 Task: Look for space in Les Abymes, Guadeloupe from 8th June, 2023 to 16th June, 2023 for 2 adults in price range Rs.10000 to Rs.15000. Place can be entire place with 1  bedroom having 1 bed and 1 bathroom. Property type can be house, flat, guest house, hotel. Amenities needed are: wifi, washing machine. Booking option can be shelf check-in. Required host language is English.
Action: Mouse moved to (564, 83)
Screenshot: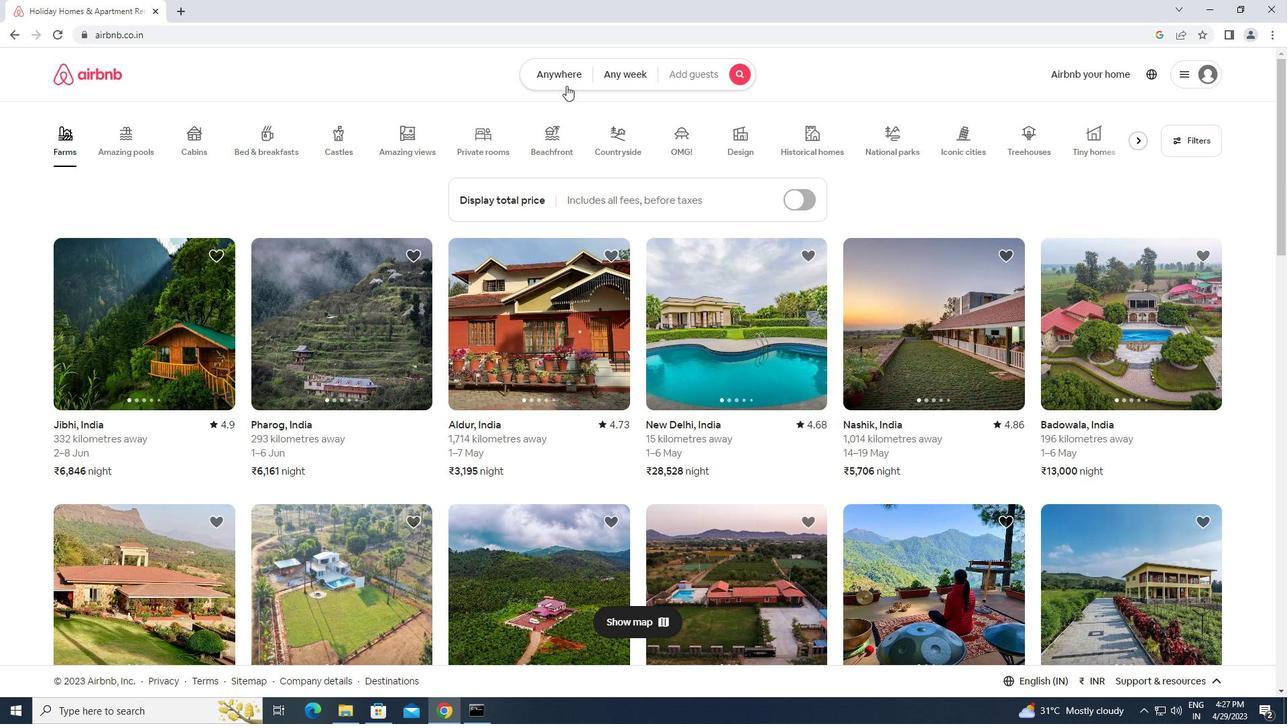 
Action: Mouse pressed left at (564, 83)
Screenshot: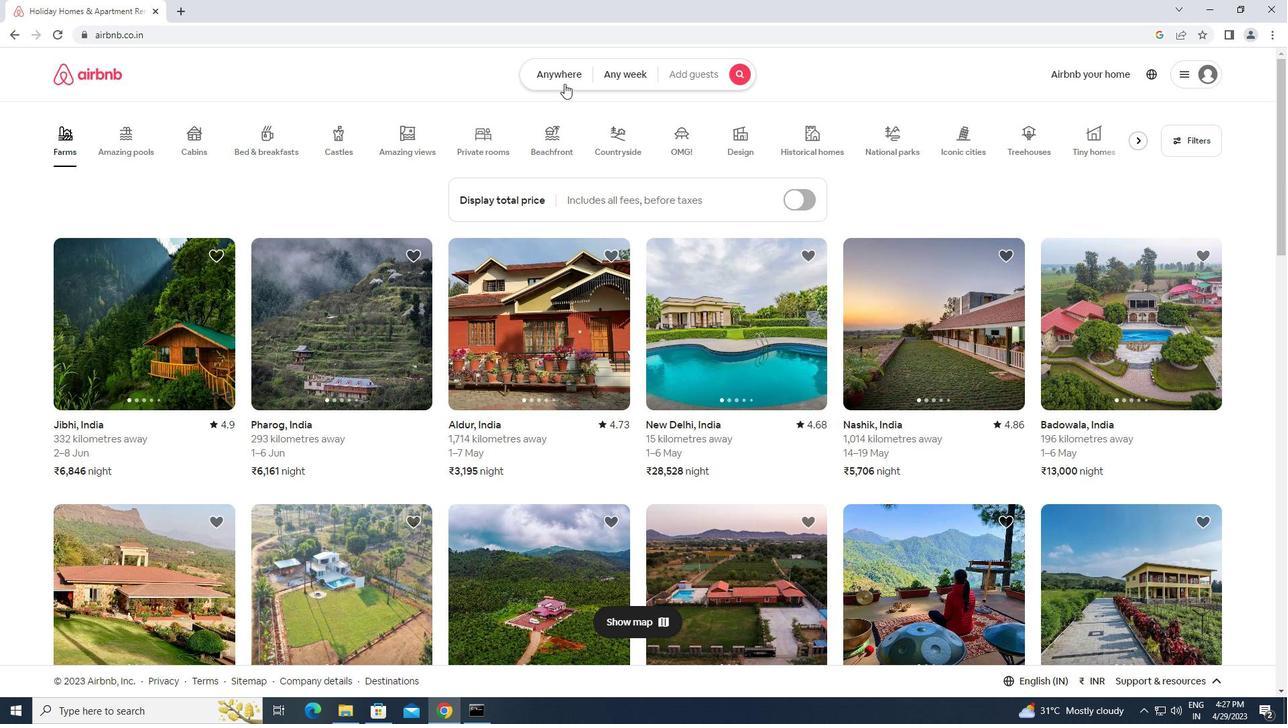 
Action: Mouse moved to (472, 120)
Screenshot: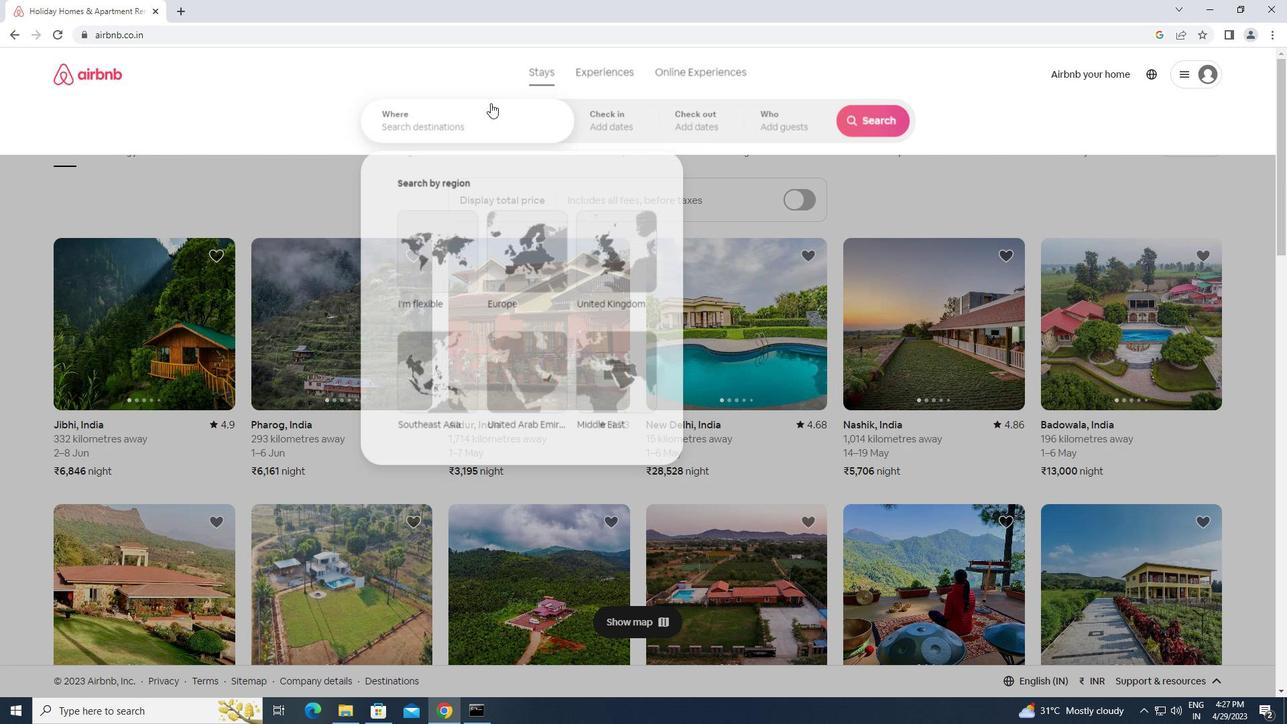 
Action: Mouse pressed left at (472, 120)
Screenshot: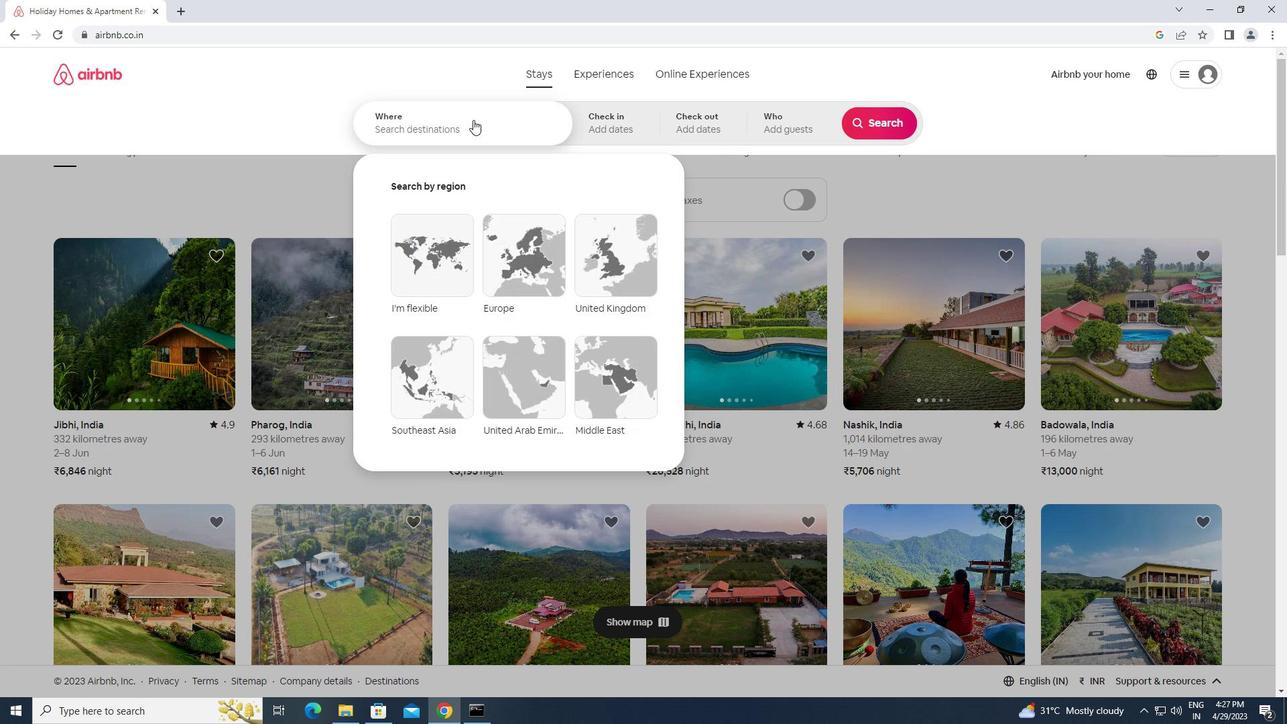 
Action: Key pressed l<Key.caps_lock>es<Key.space><Key.caps_lock>a<Key.caps_lock>bymes,<Key.space><Key.caps_lock>g<Key.caps_lock>uadeloupe<Key.enter>
Screenshot: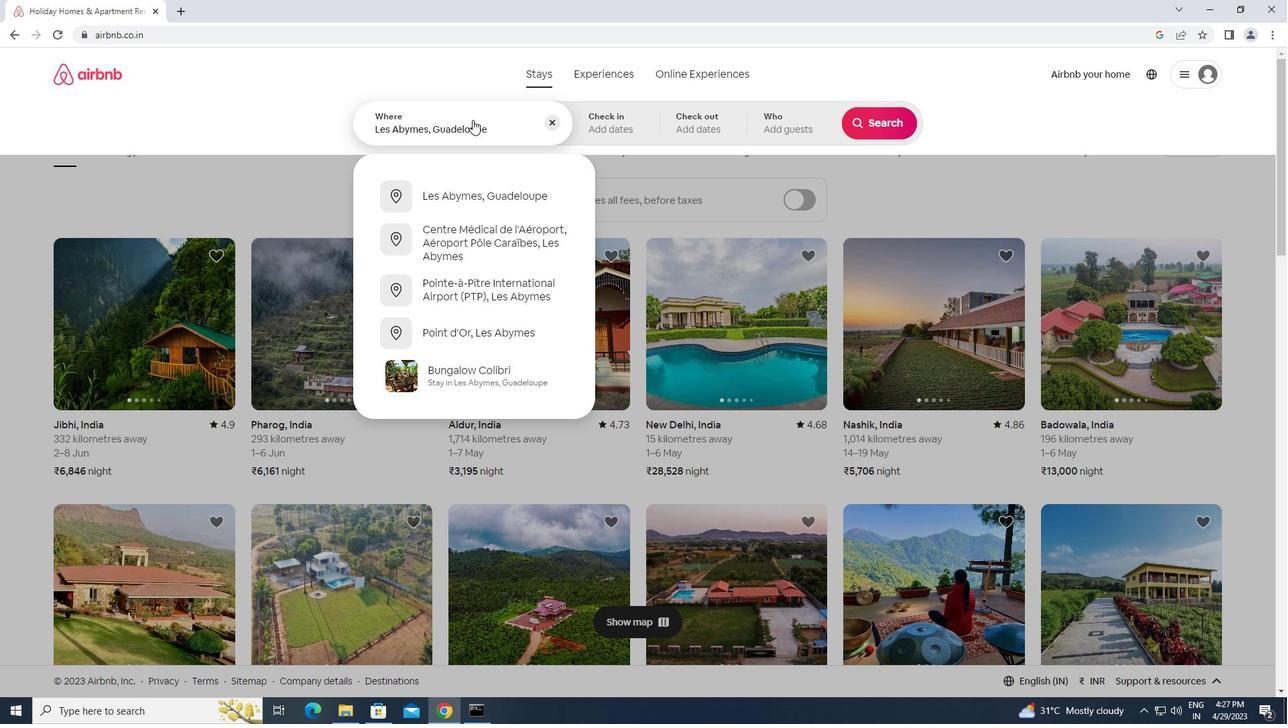 
Action: Mouse moved to (880, 239)
Screenshot: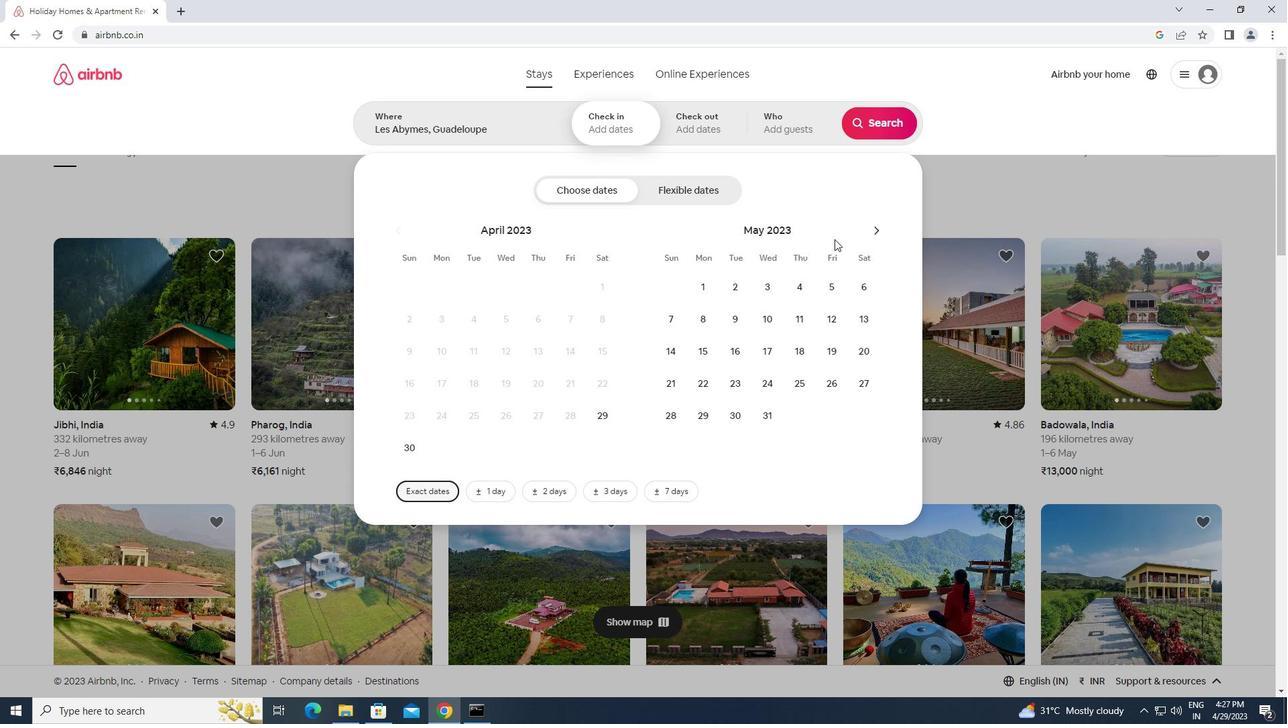 
Action: Mouse pressed left at (880, 239)
Screenshot: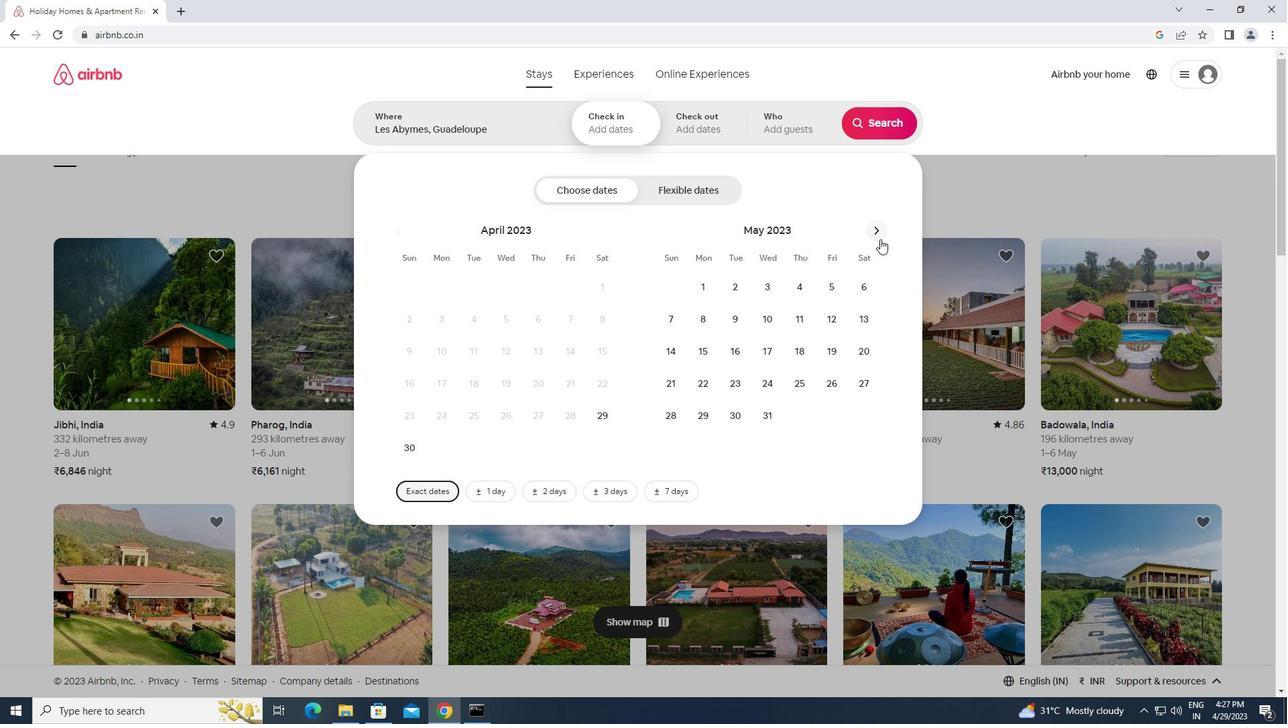 
Action: Mouse moved to (806, 317)
Screenshot: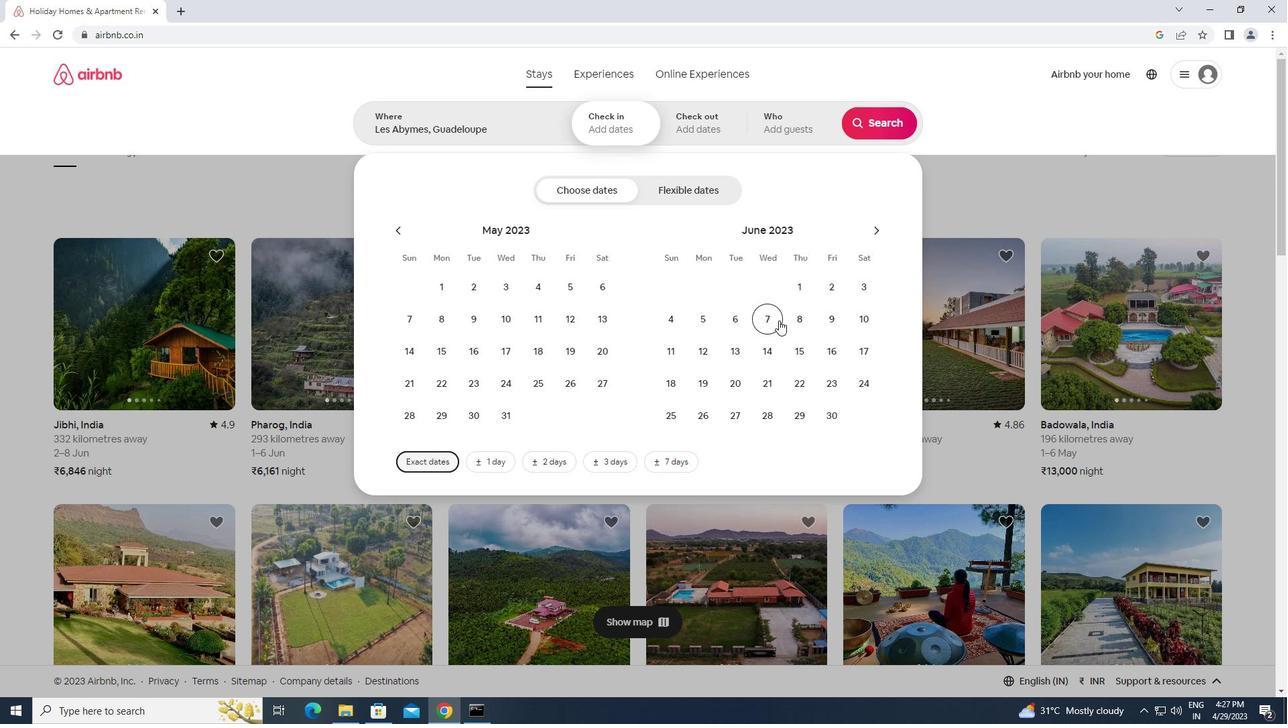
Action: Mouse pressed left at (806, 317)
Screenshot: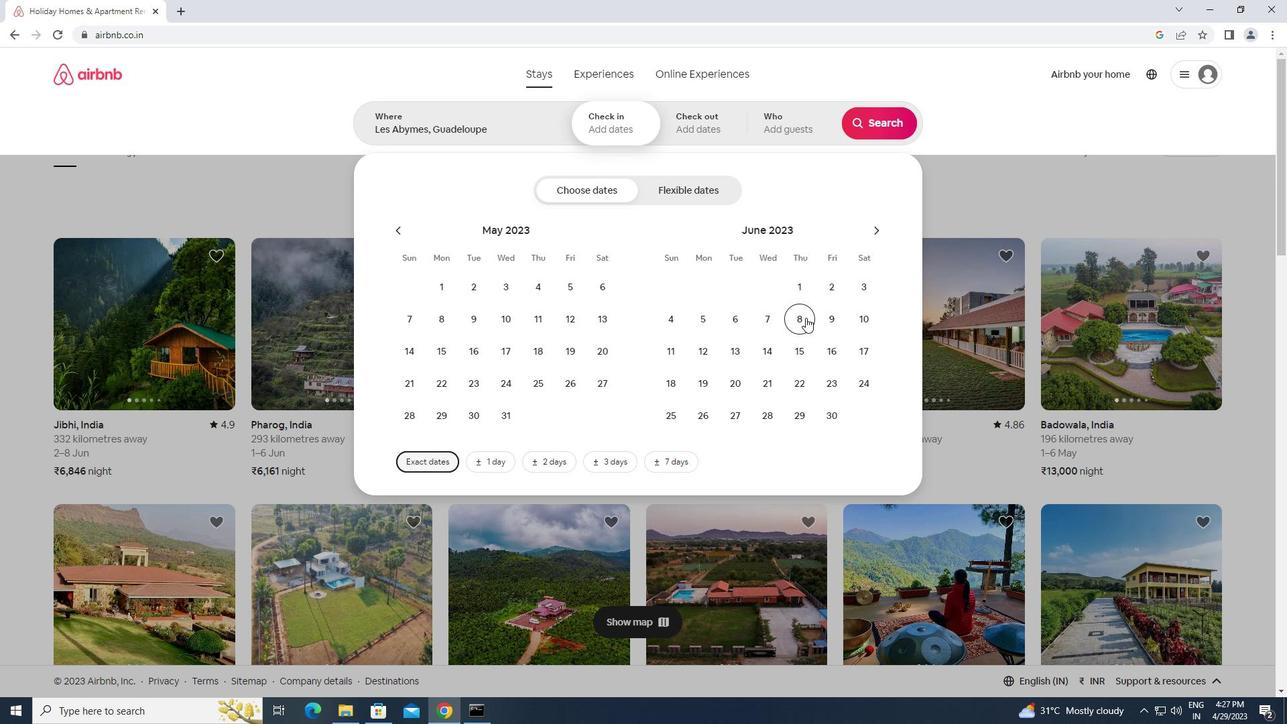 
Action: Mouse moved to (827, 348)
Screenshot: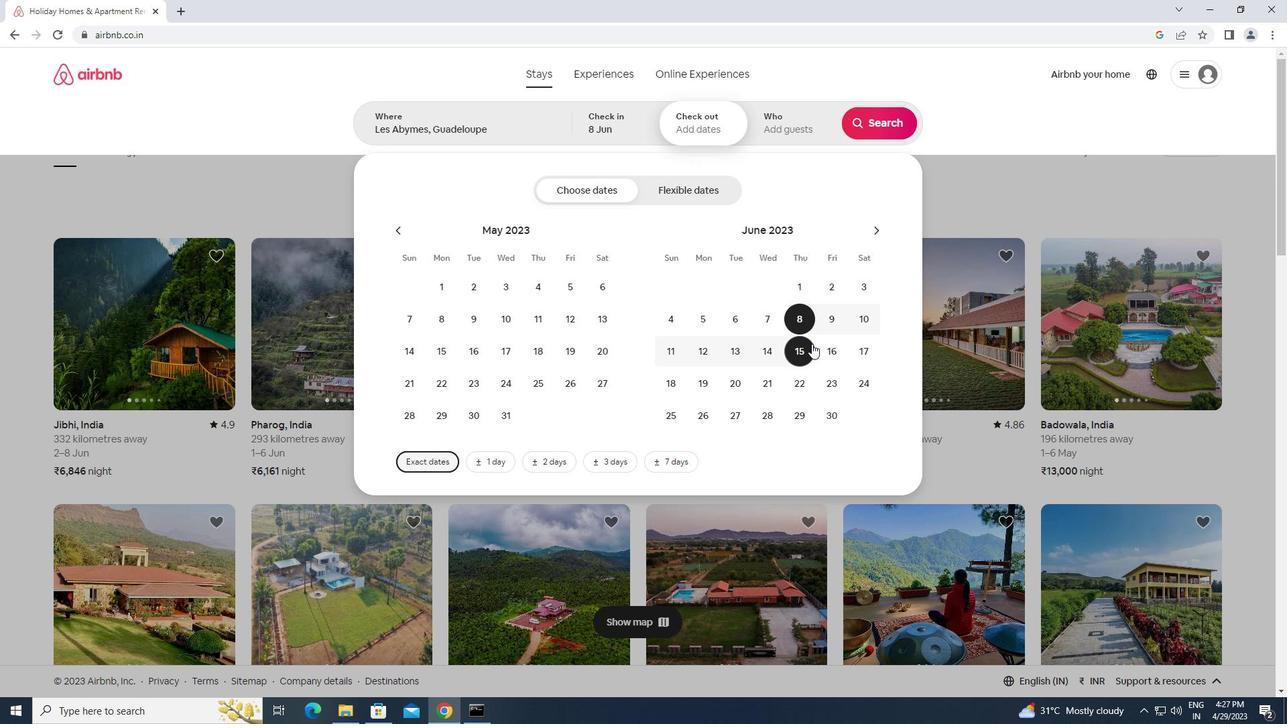 
Action: Mouse pressed left at (827, 348)
Screenshot: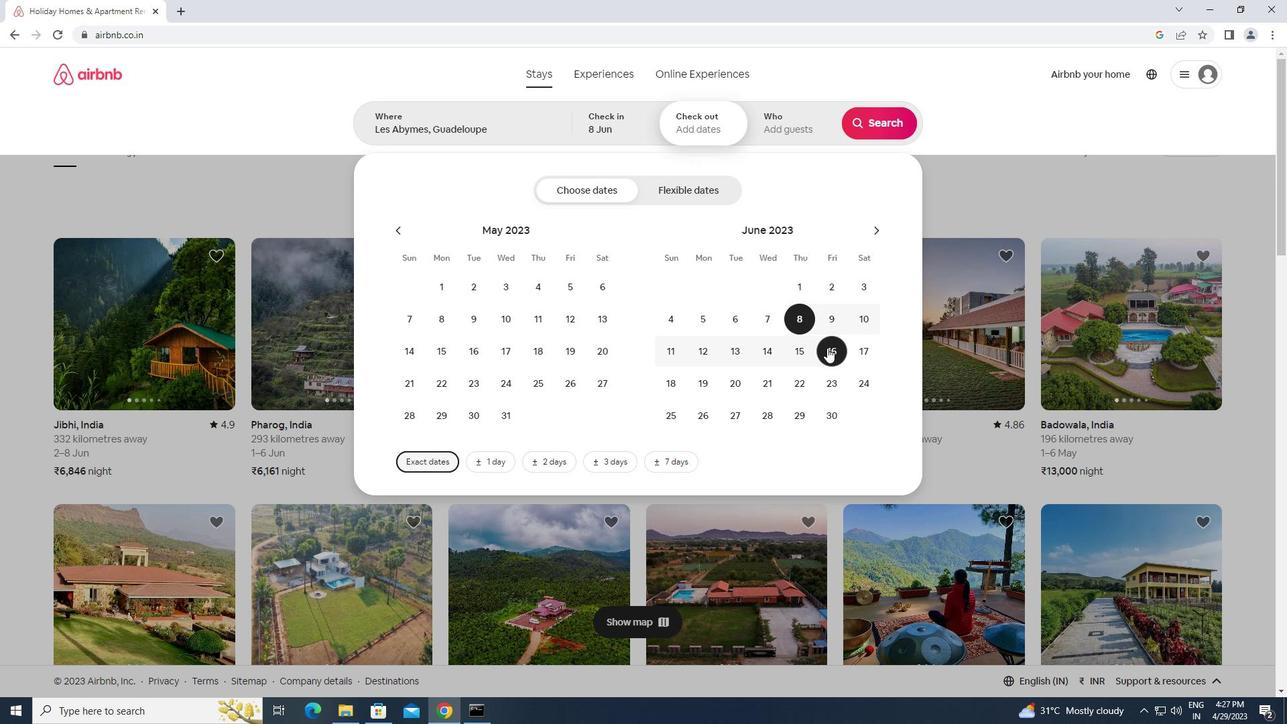 
Action: Mouse moved to (774, 119)
Screenshot: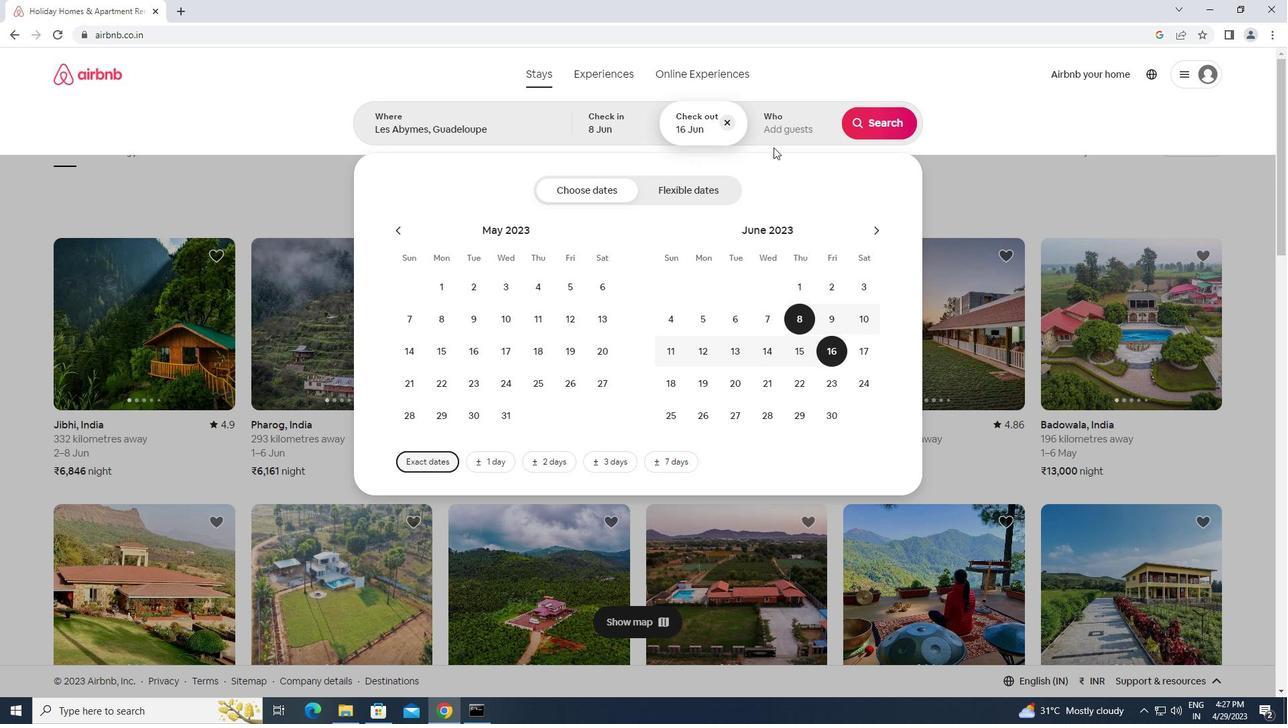 
Action: Mouse pressed left at (774, 119)
Screenshot: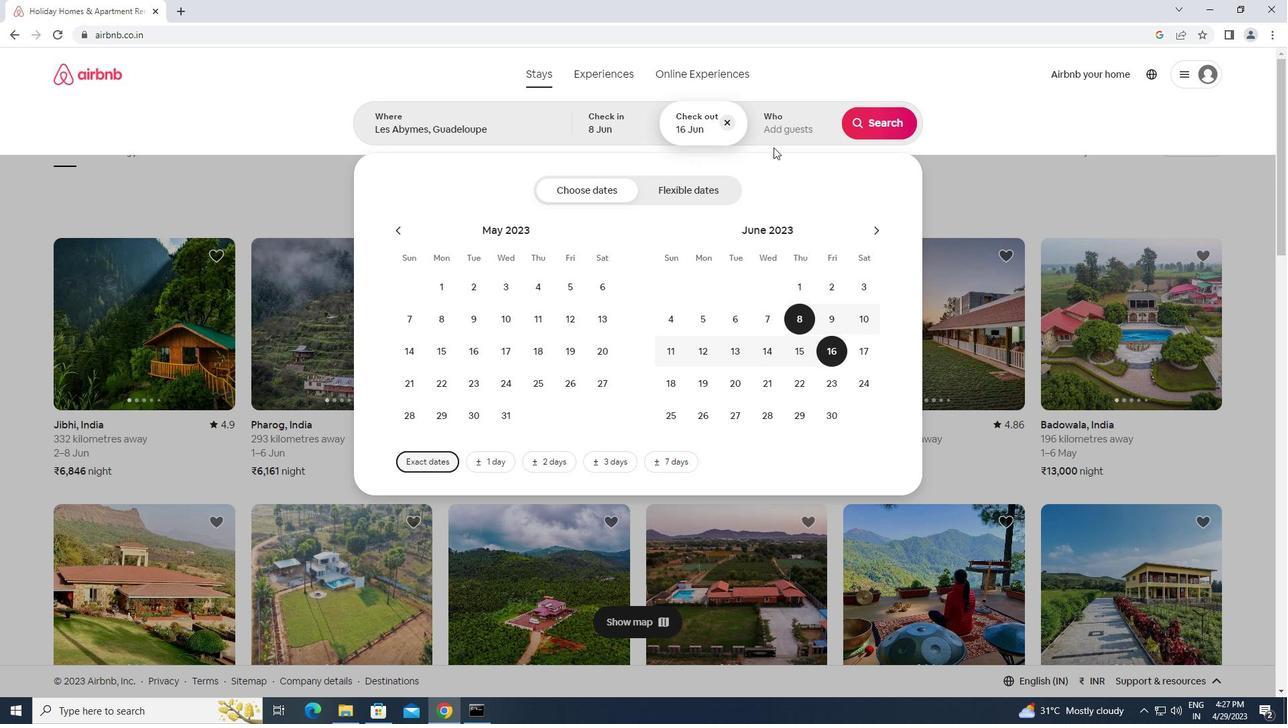 
Action: Mouse moved to (882, 191)
Screenshot: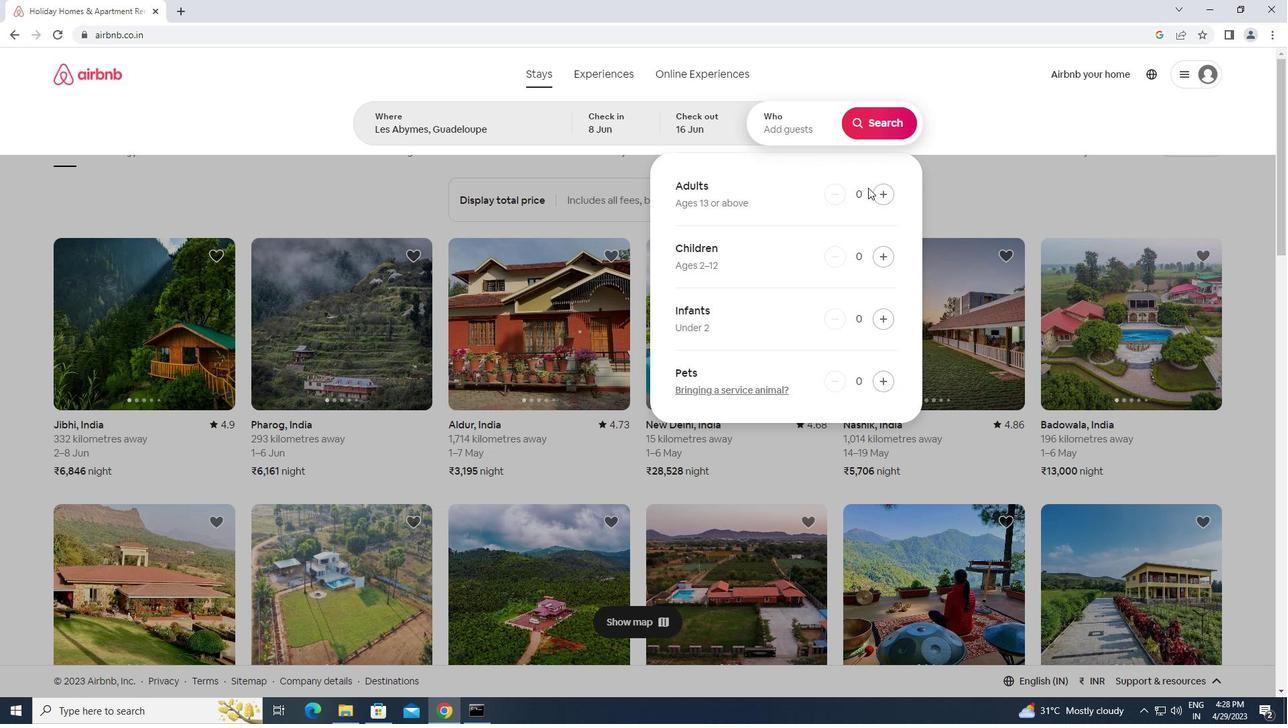 
Action: Mouse pressed left at (882, 191)
Screenshot: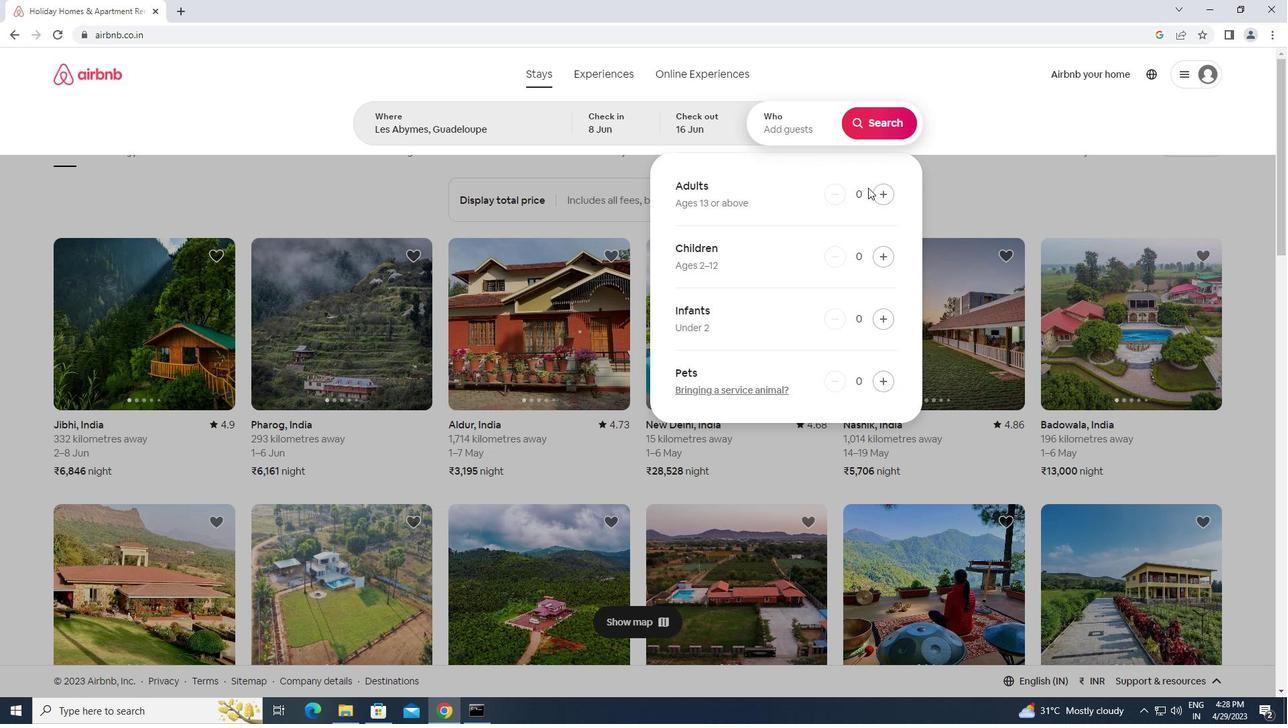 
Action: Mouse pressed left at (882, 191)
Screenshot: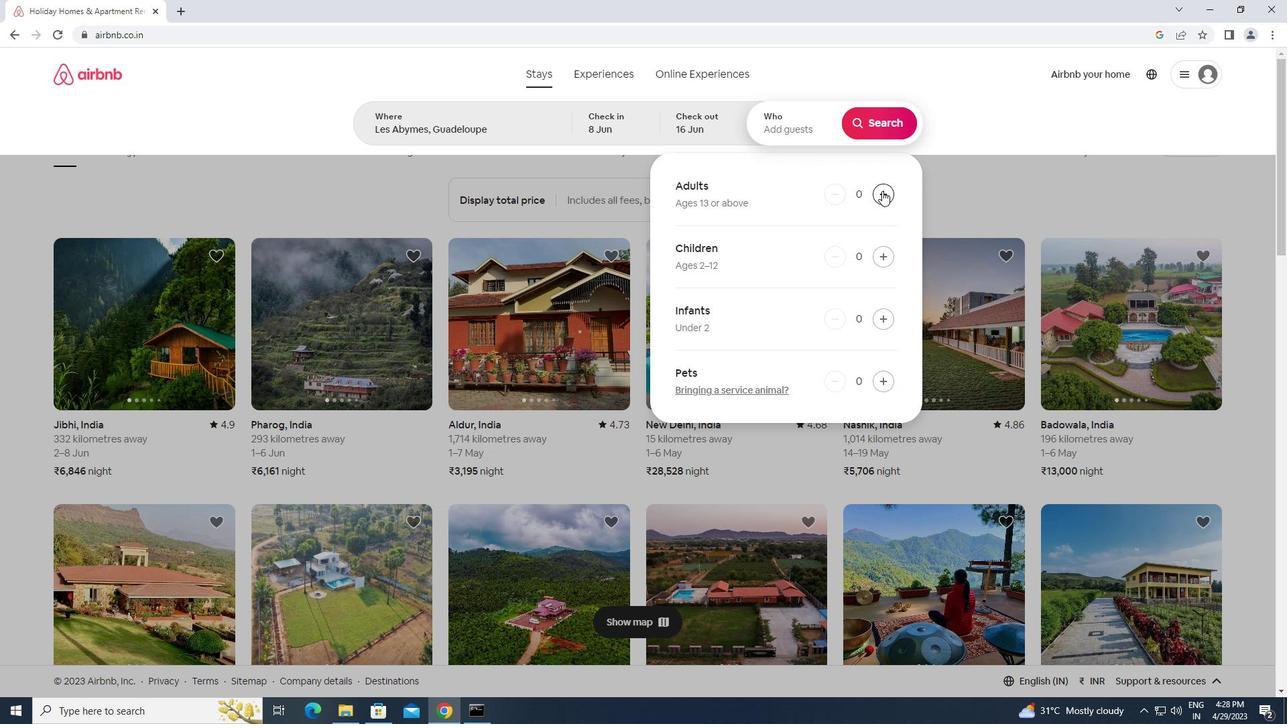 
Action: Mouse moved to (877, 125)
Screenshot: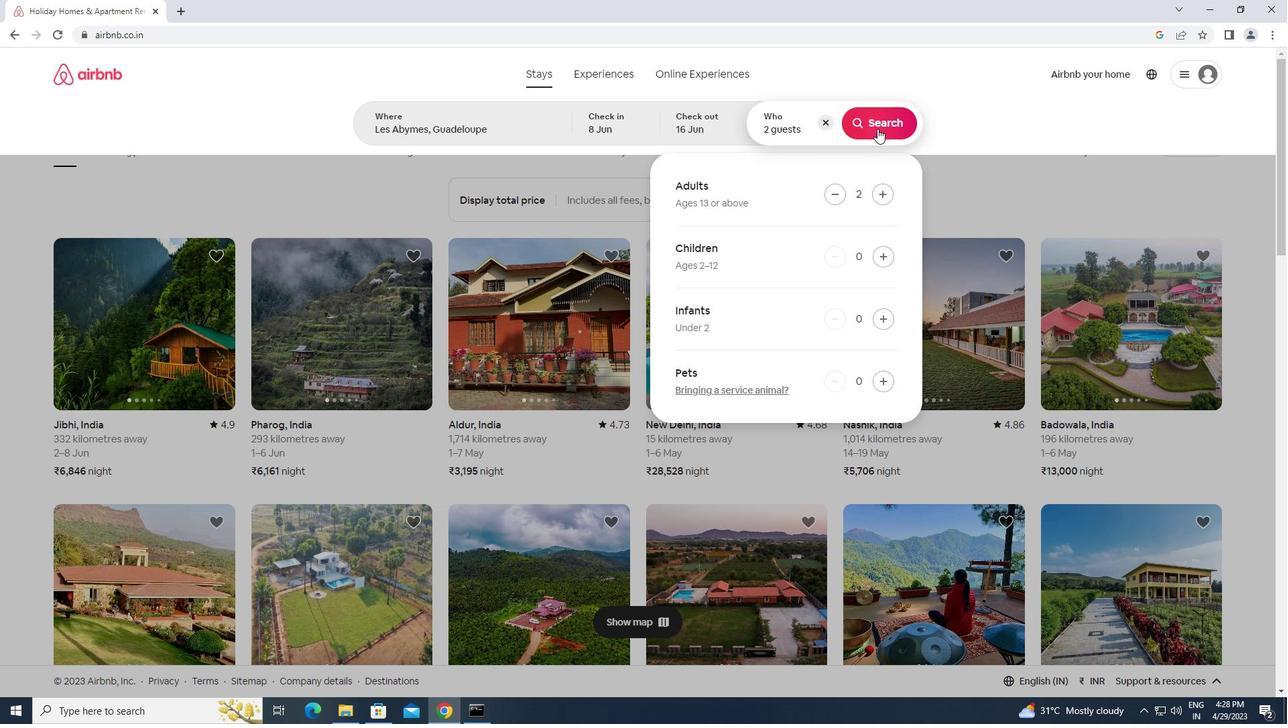 
Action: Mouse pressed left at (877, 125)
Screenshot: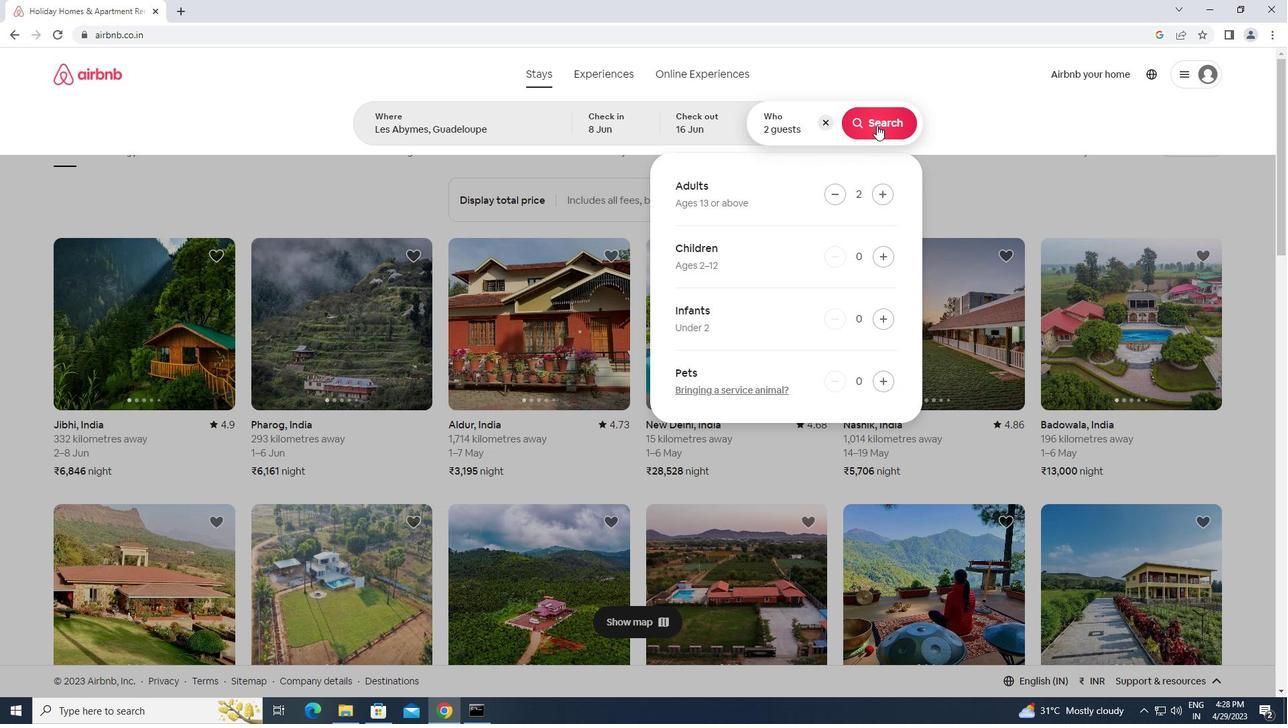 
Action: Mouse moved to (1237, 138)
Screenshot: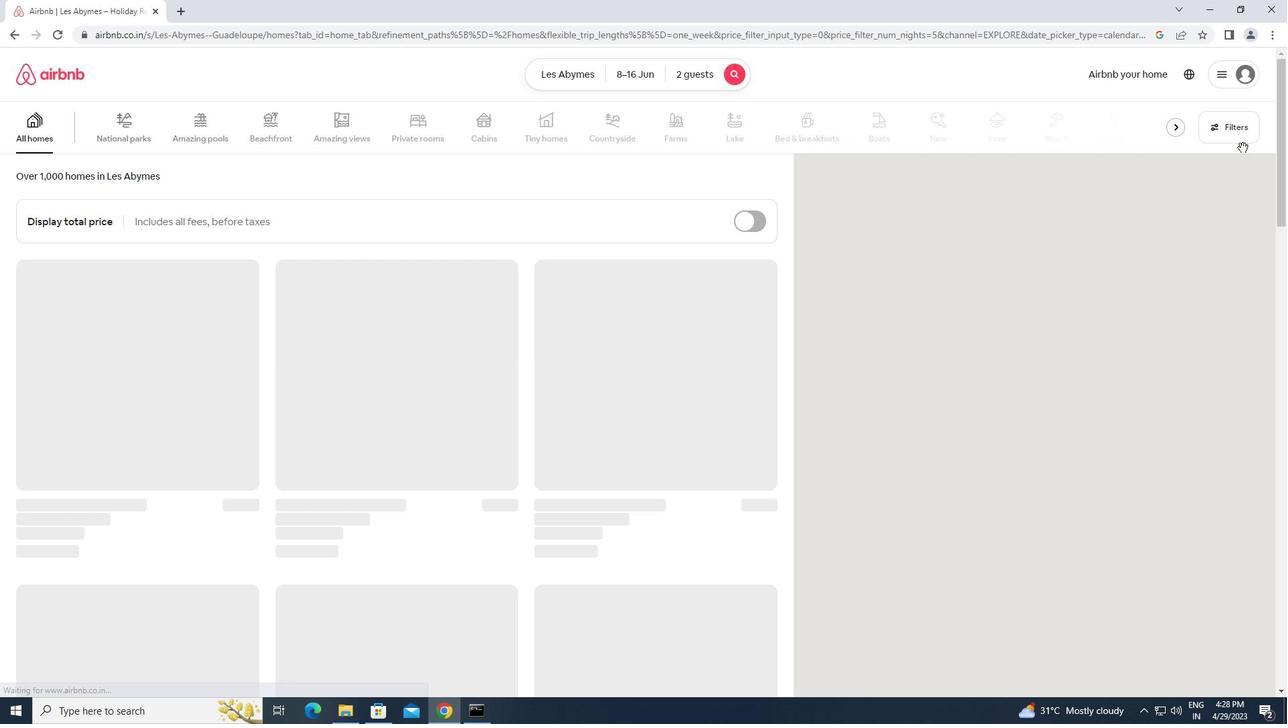 
Action: Mouse pressed left at (1237, 138)
Screenshot: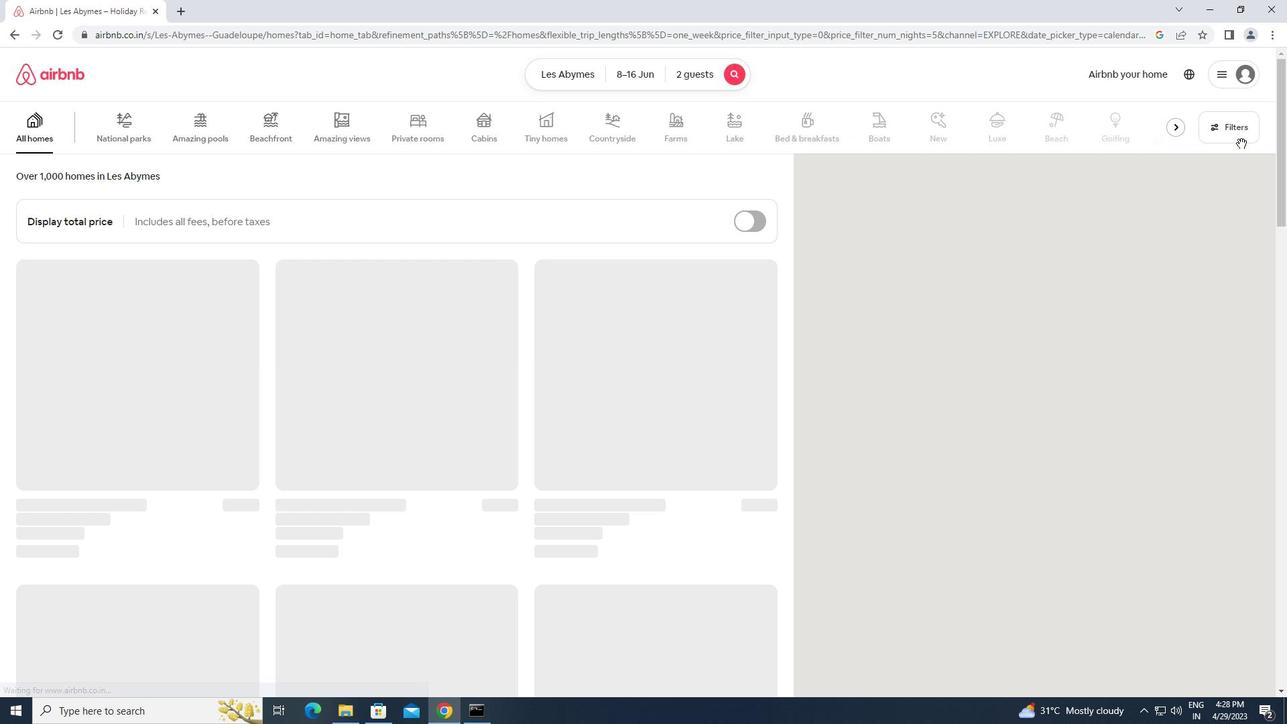 
Action: Mouse moved to (466, 301)
Screenshot: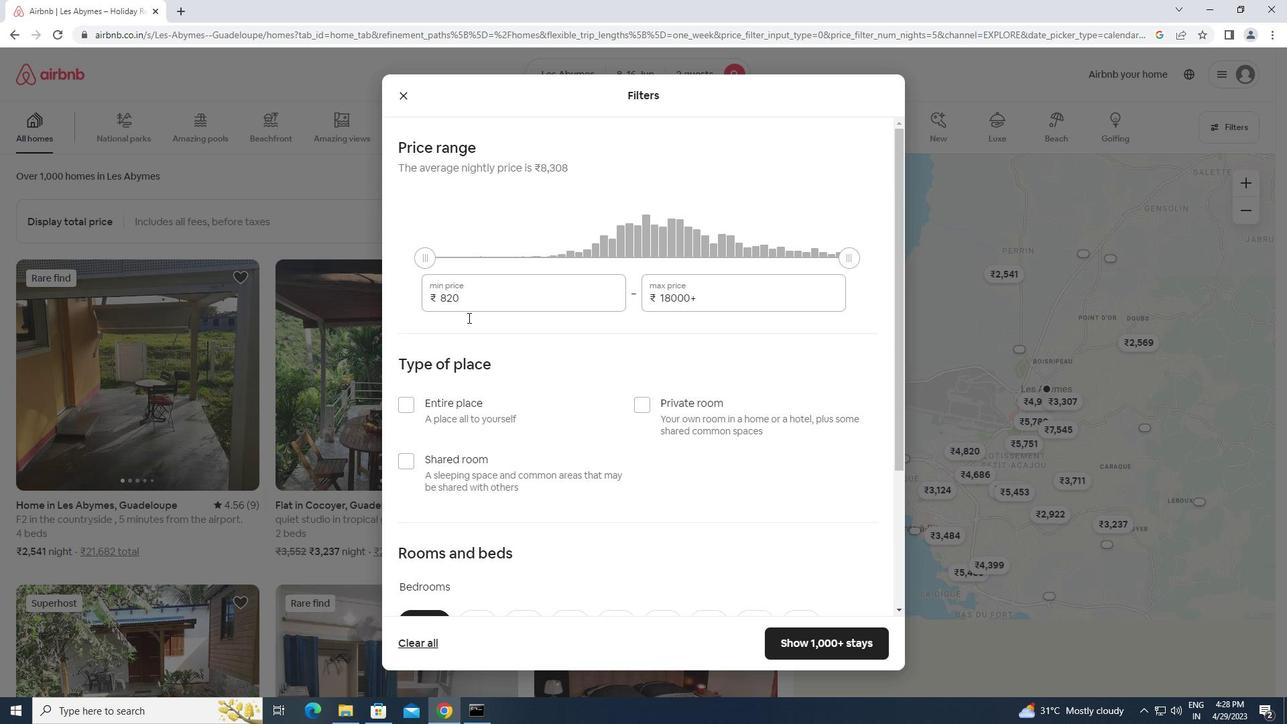 
Action: Mouse pressed left at (466, 301)
Screenshot: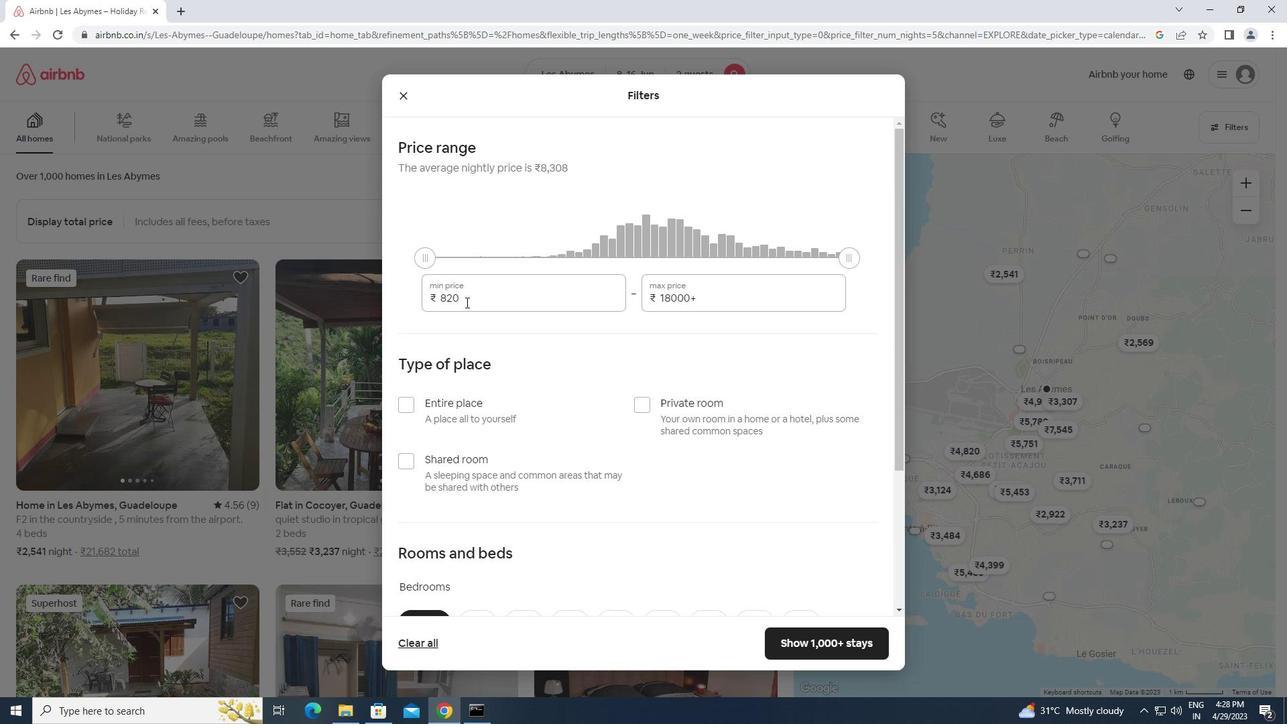 
Action: Mouse moved to (410, 301)
Screenshot: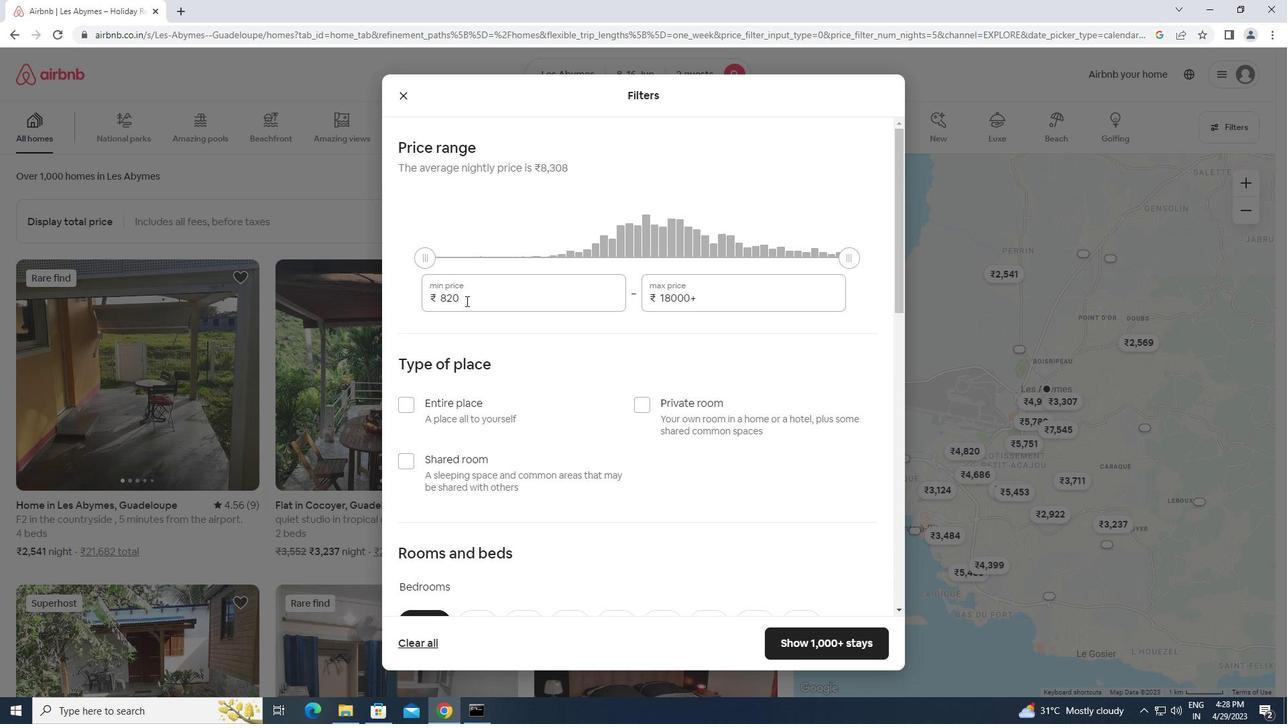 
Action: Key pressed 10000<Key.tab><Key.backspace><Key.backspace><Key.backspace><Key.backspace><Key.backspace><Key.backspace><Key.backspace><Key.backspace><Key.backspace><Key.backspace><Key.backspace><Key.backspace><Key.backspace><Key.backspace><Key.backspace><Key.backspace><Key.backspace>15000
Screenshot: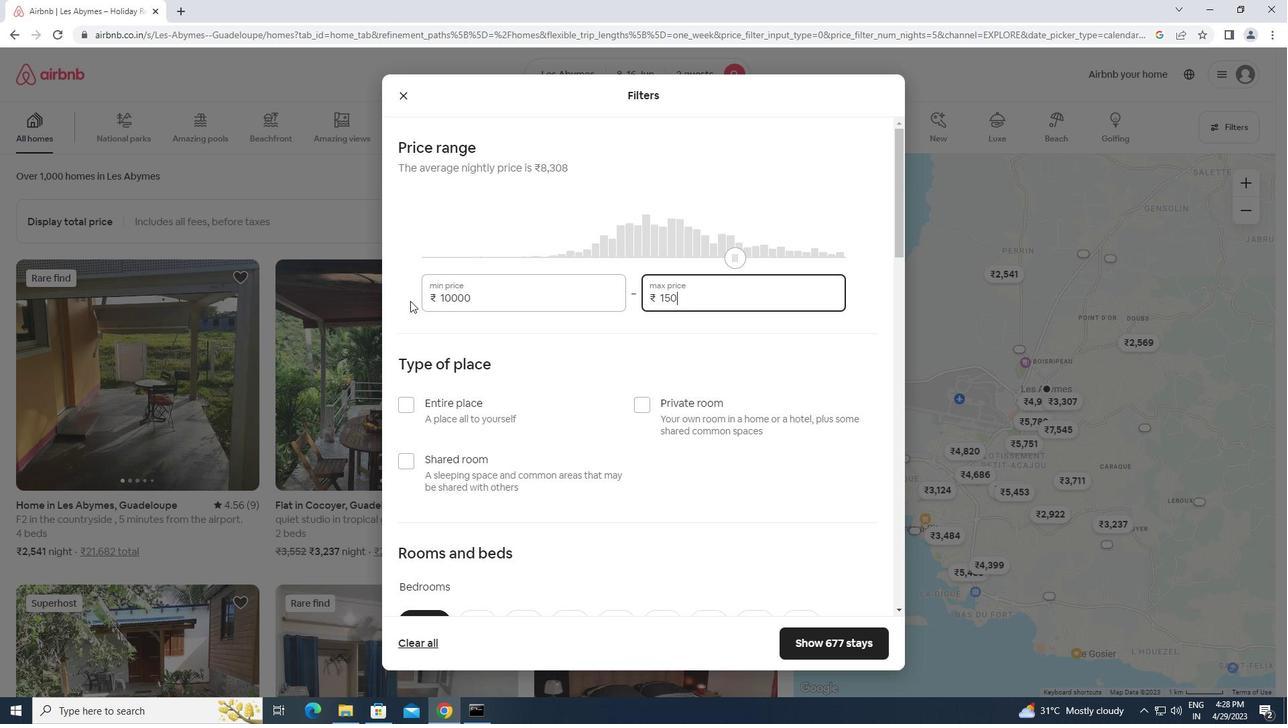 
Action: Mouse moved to (406, 399)
Screenshot: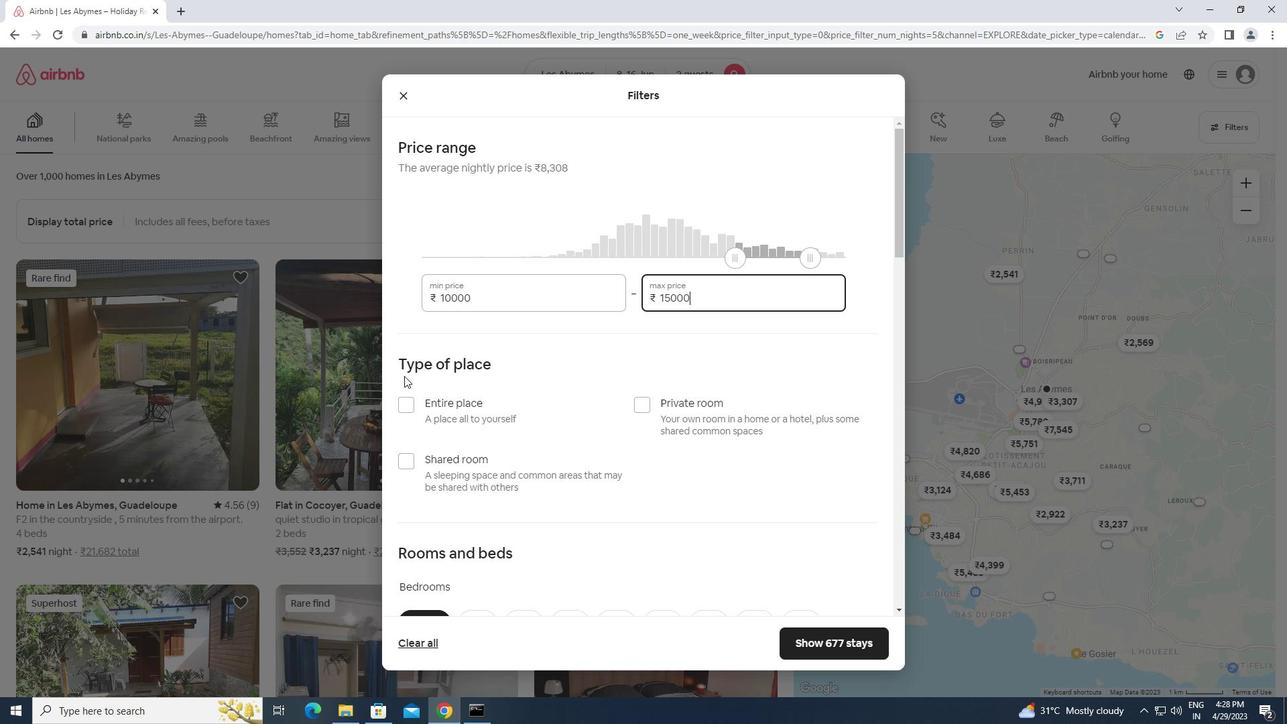 
Action: Mouse pressed left at (406, 399)
Screenshot: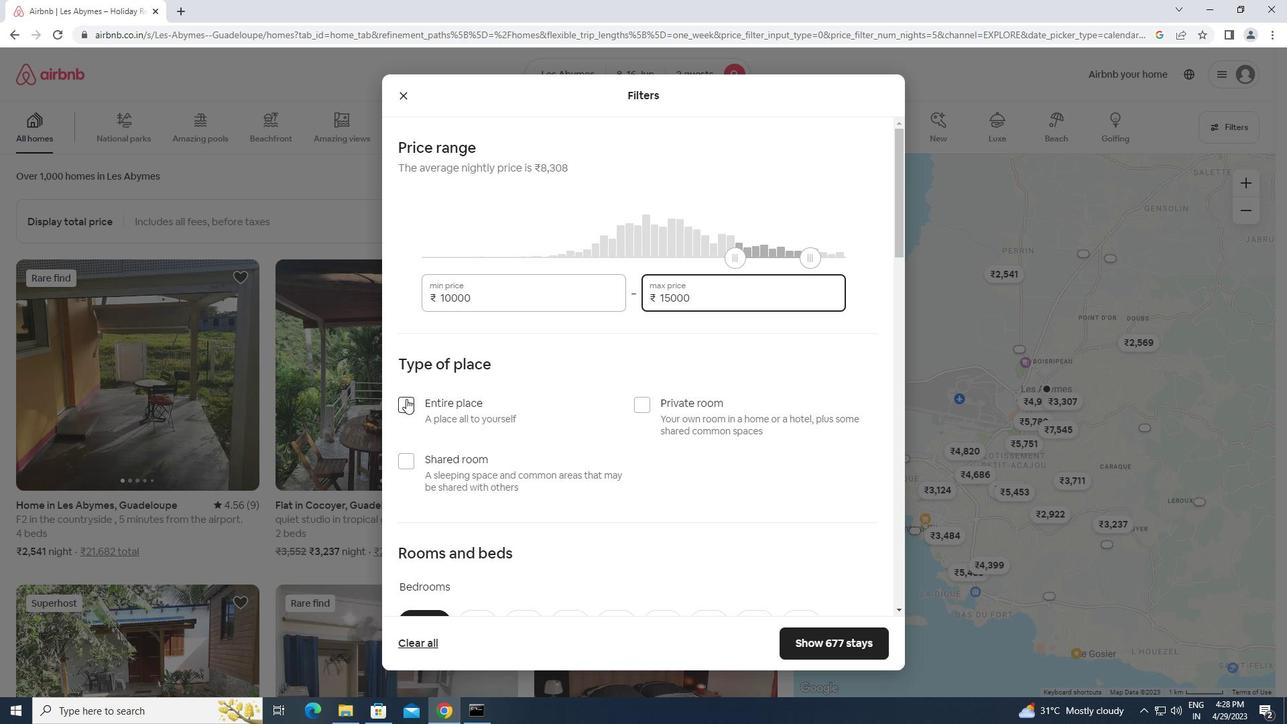
Action: Mouse moved to (510, 435)
Screenshot: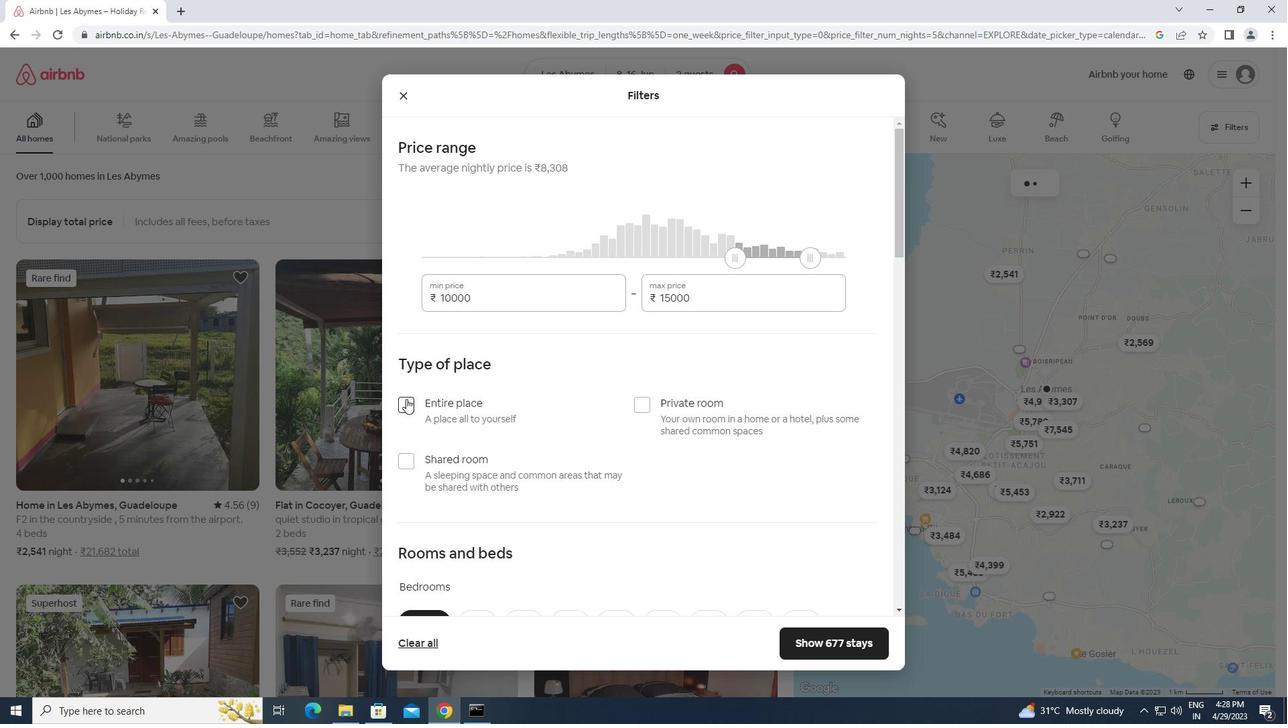 
Action: Mouse scrolled (510, 435) with delta (0, 0)
Screenshot: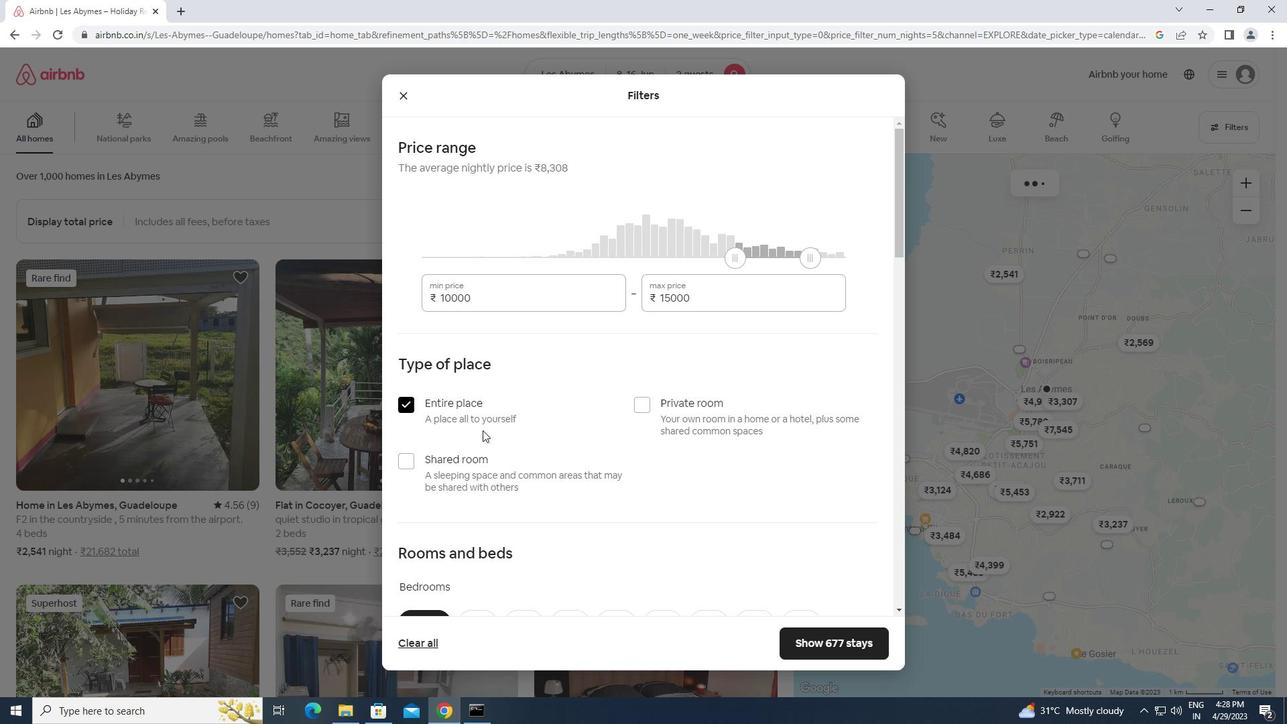 
Action: Mouse scrolled (510, 435) with delta (0, 0)
Screenshot: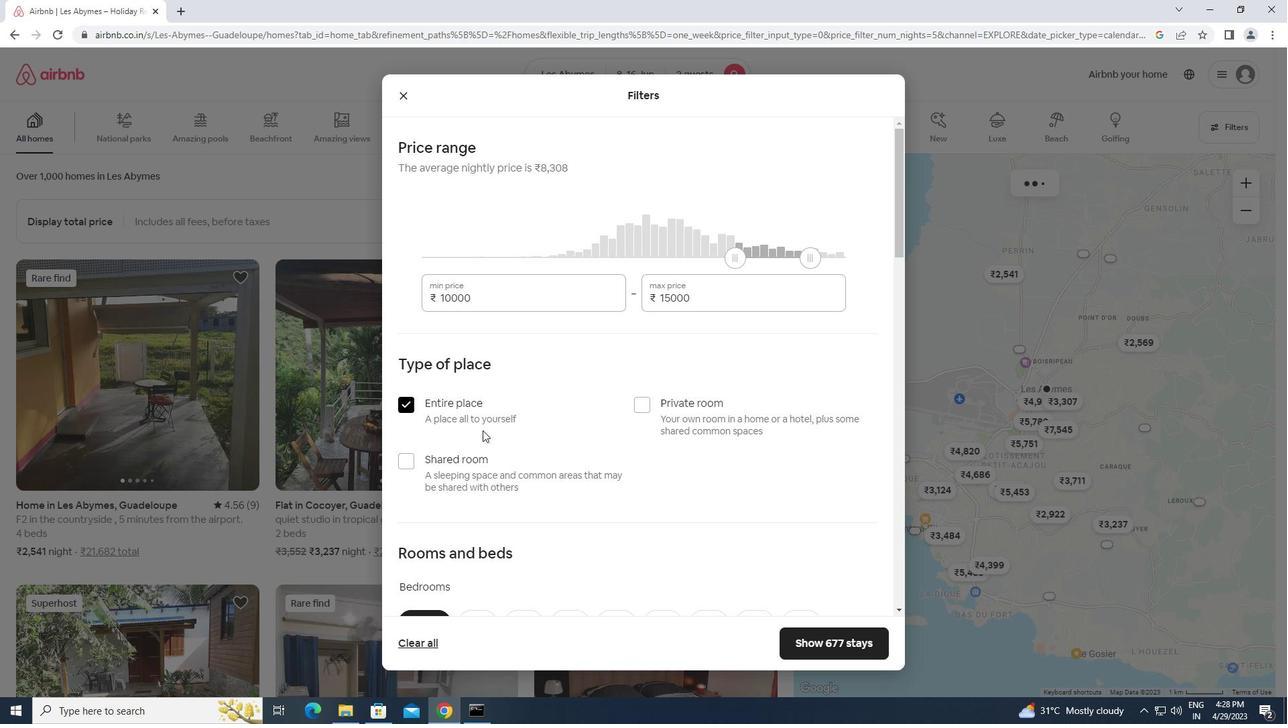 
Action: Mouse scrolled (510, 435) with delta (0, 0)
Screenshot: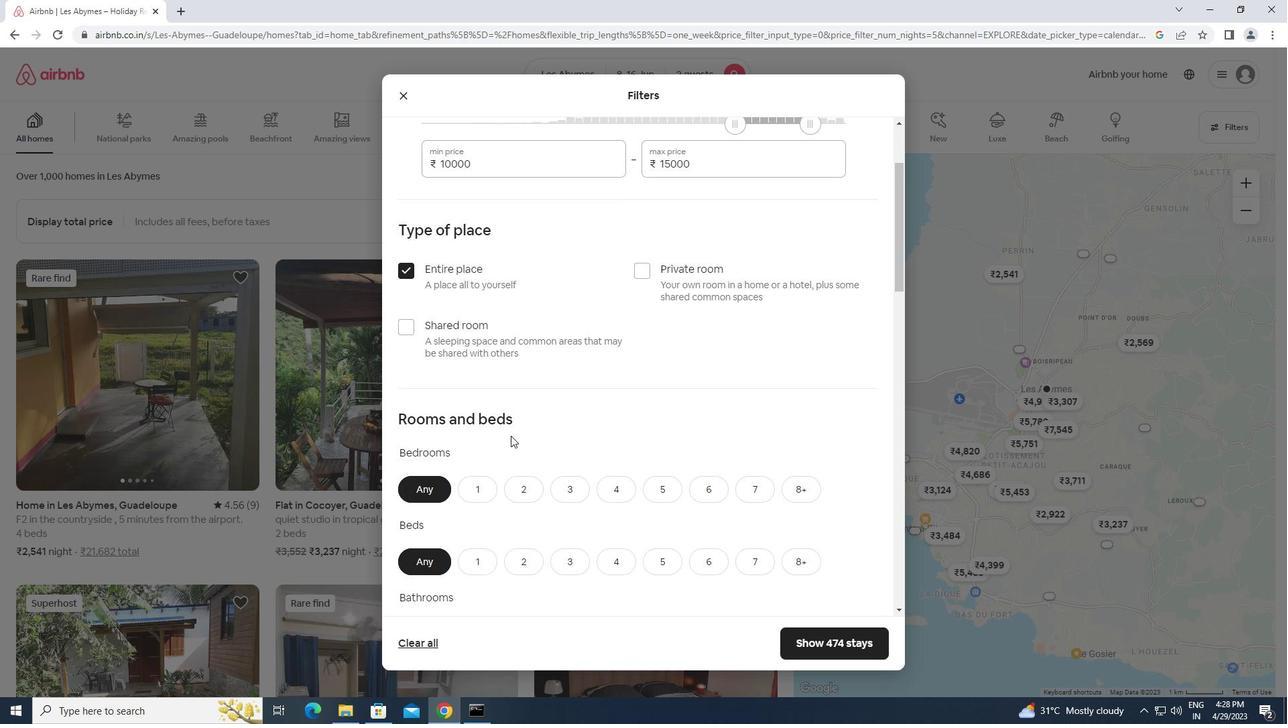 
Action: Mouse moved to (488, 426)
Screenshot: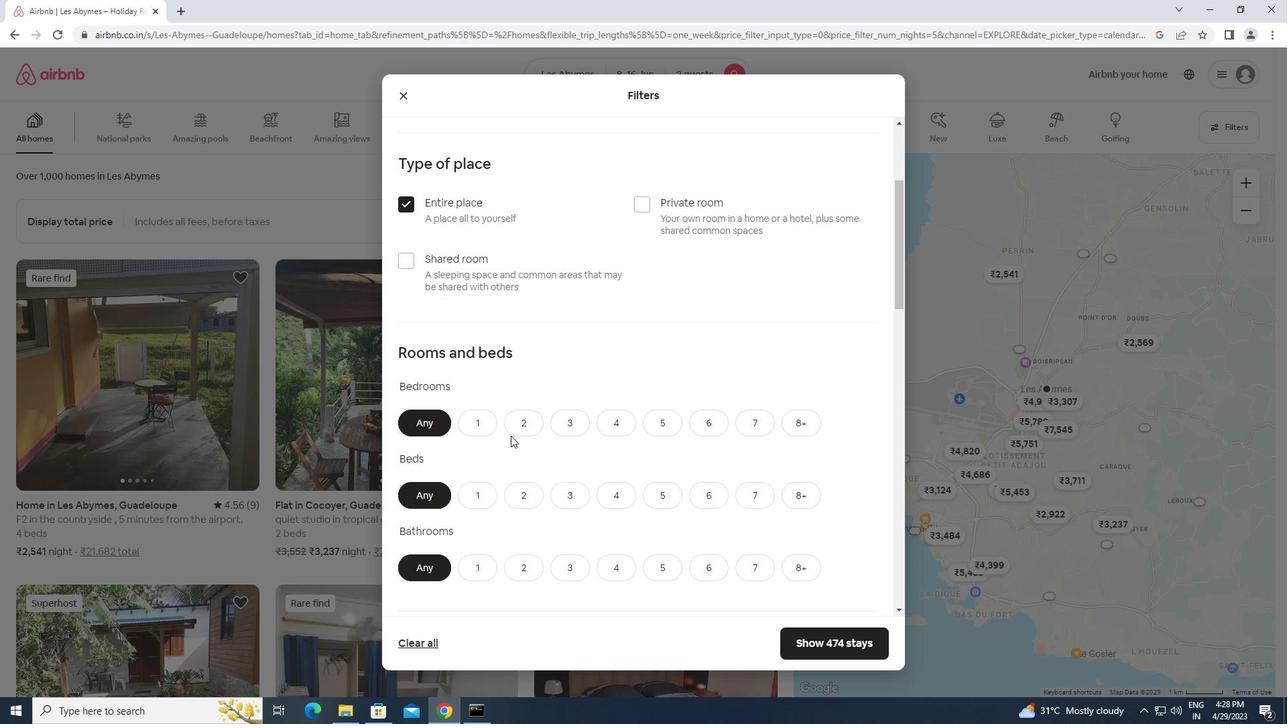
Action: Mouse pressed left at (488, 426)
Screenshot: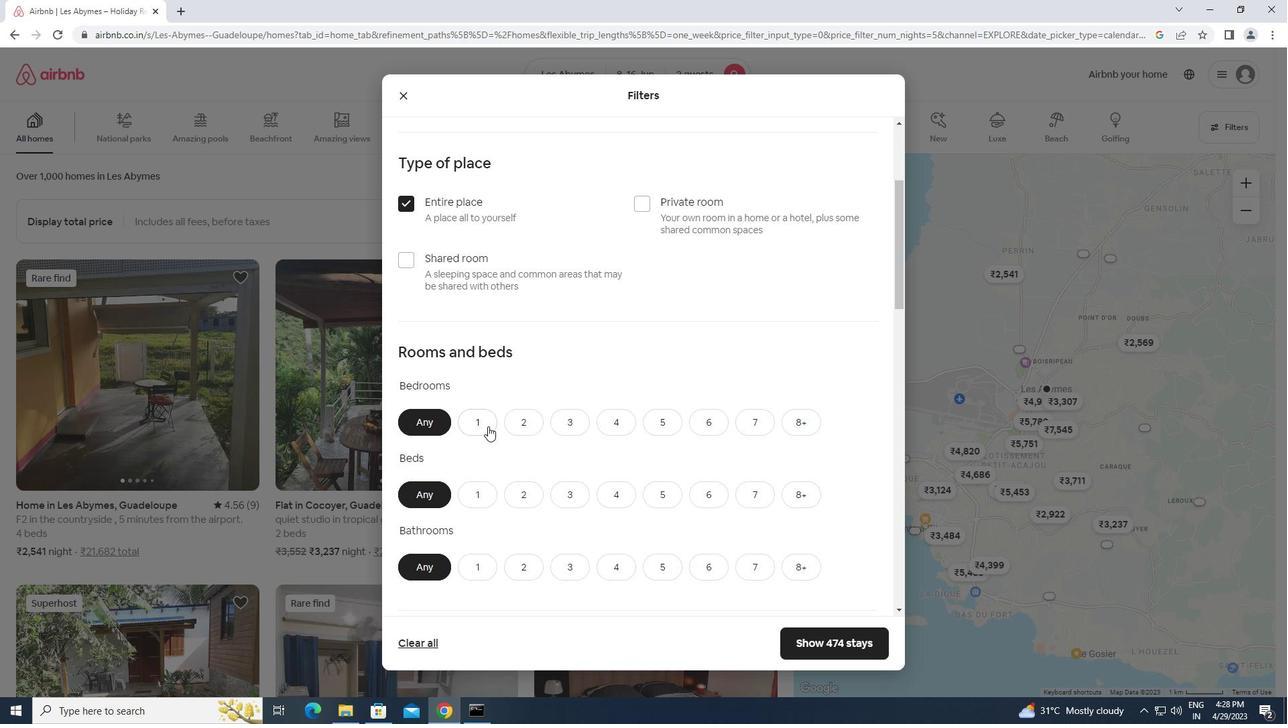 
Action: Mouse moved to (472, 488)
Screenshot: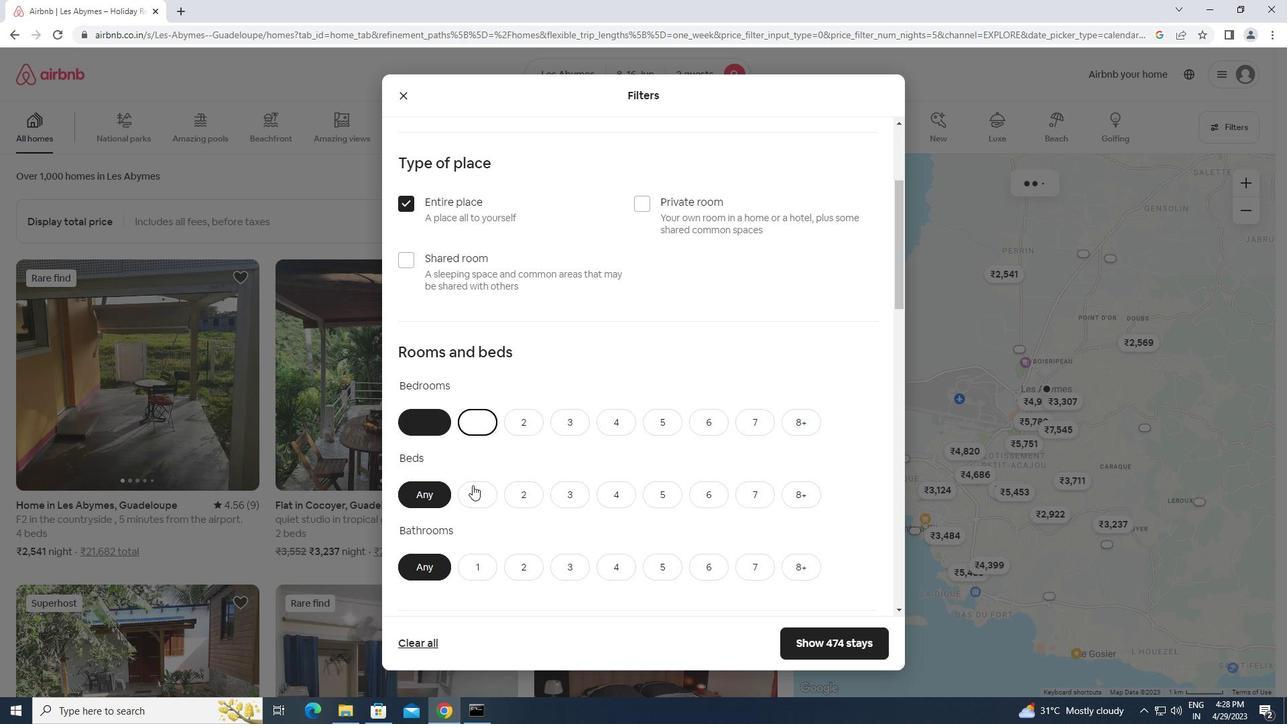 
Action: Mouse pressed left at (472, 488)
Screenshot: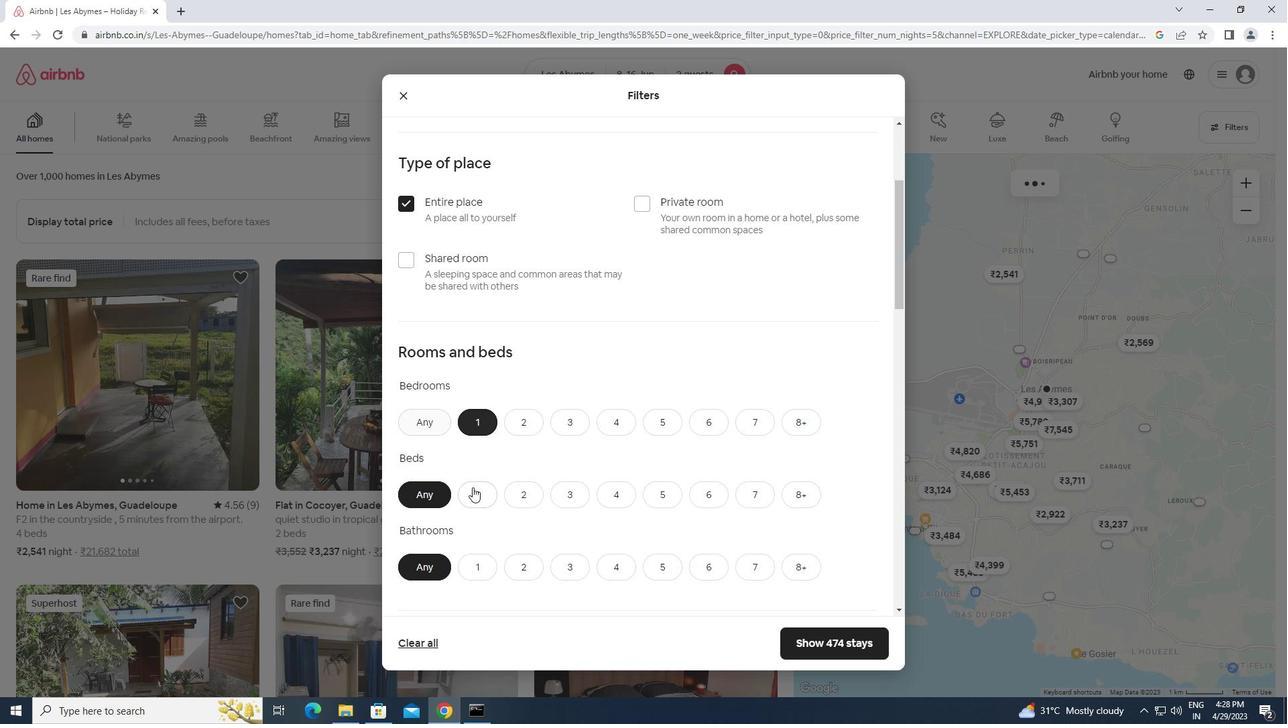 
Action: Mouse moved to (482, 562)
Screenshot: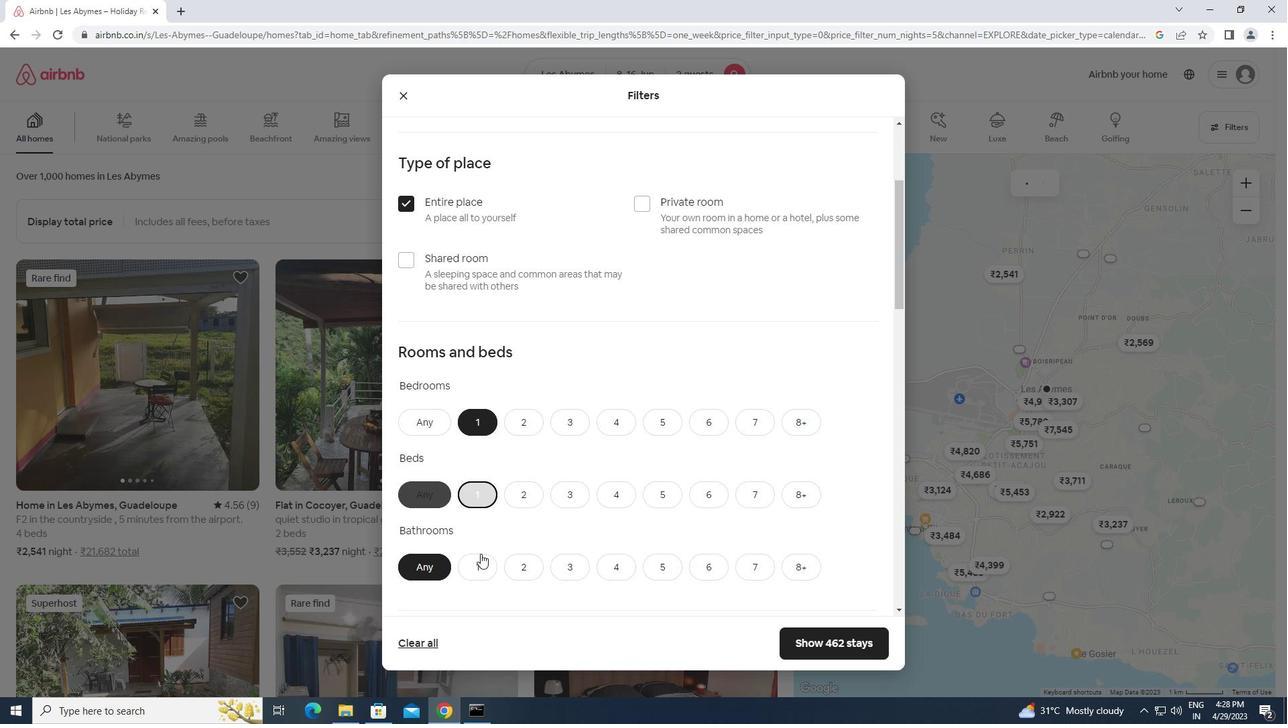 
Action: Mouse pressed left at (482, 562)
Screenshot: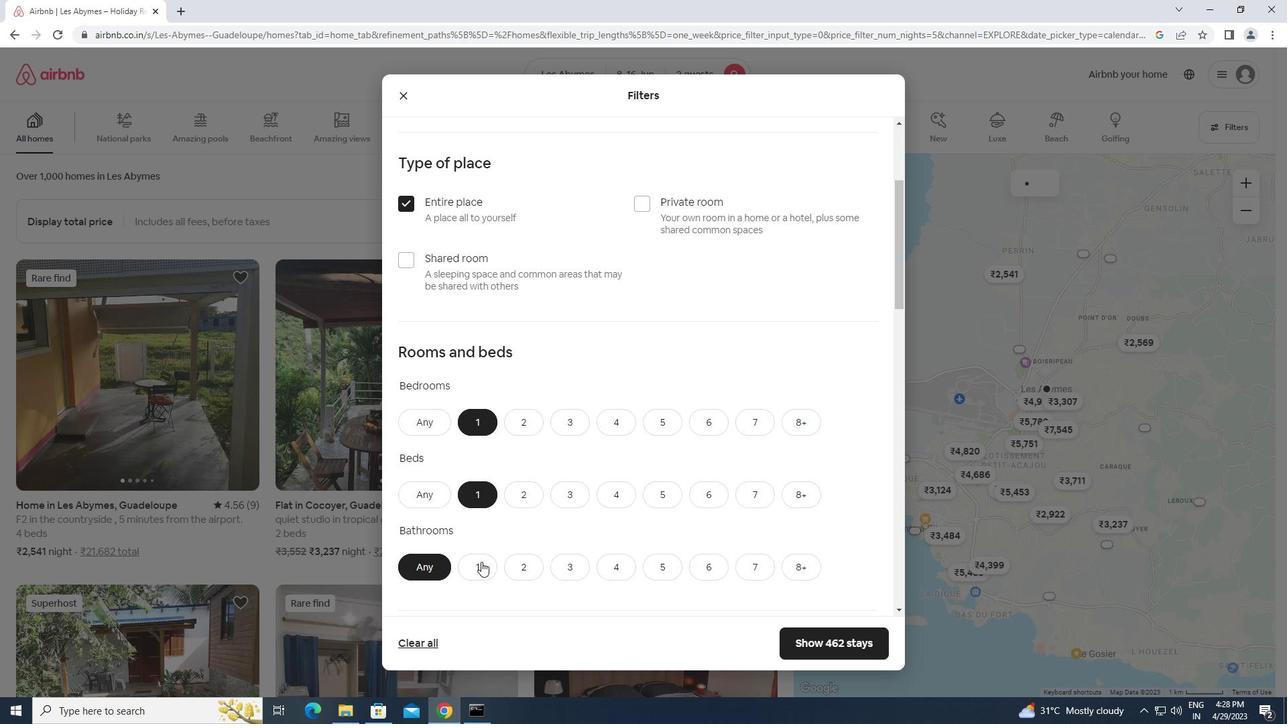 
Action: Mouse moved to (498, 557)
Screenshot: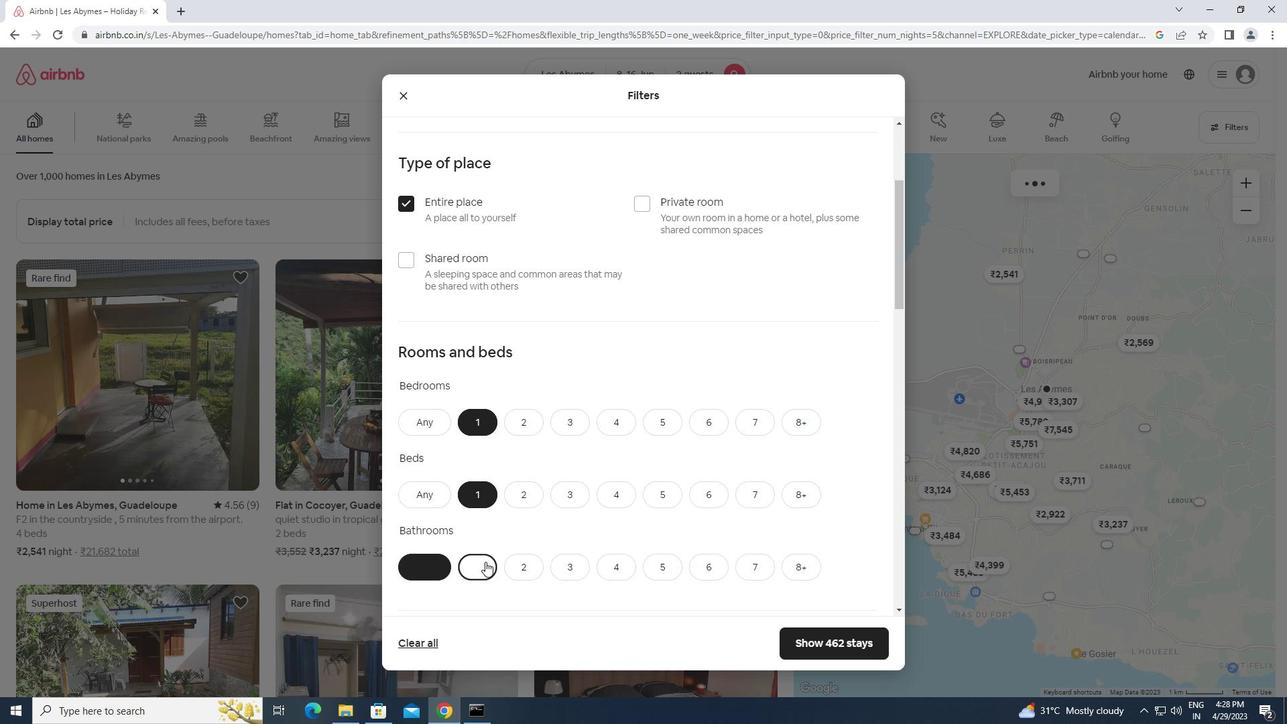 
Action: Mouse scrolled (498, 557) with delta (0, 0)
Screenshot: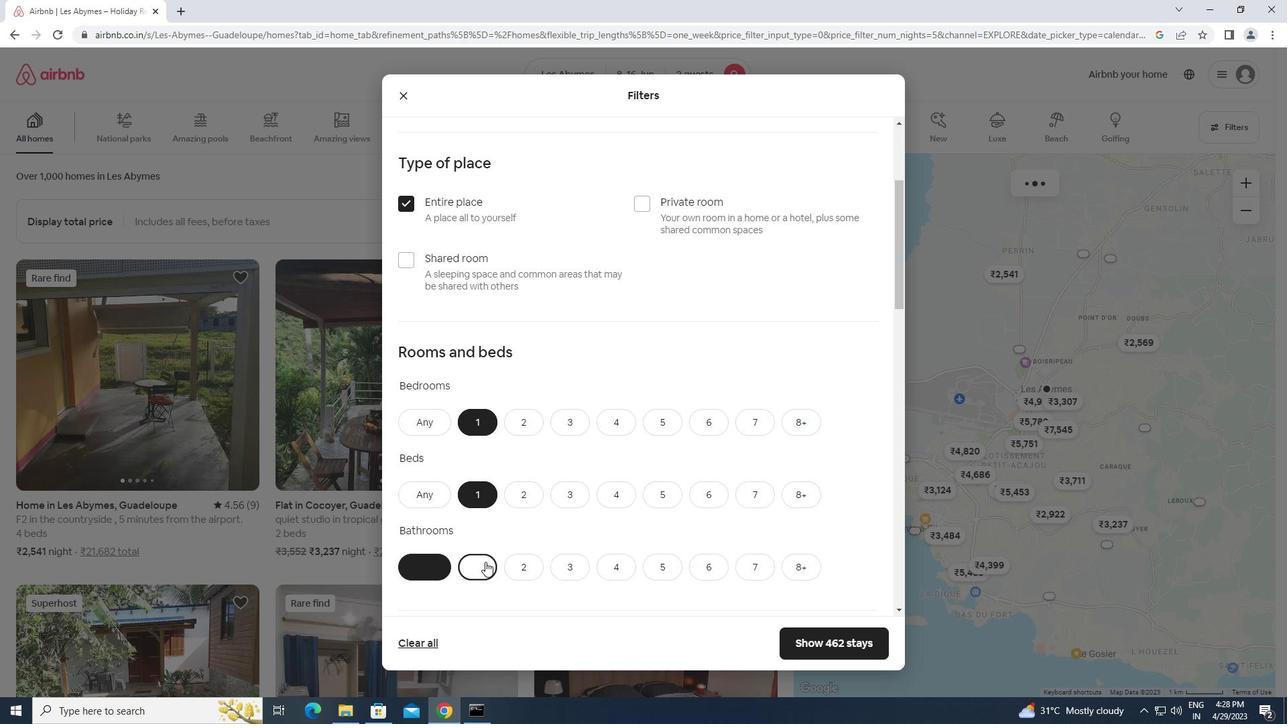 
Action: Mouse scrolled (498, 557) with delta (0, 0)
Screenshot: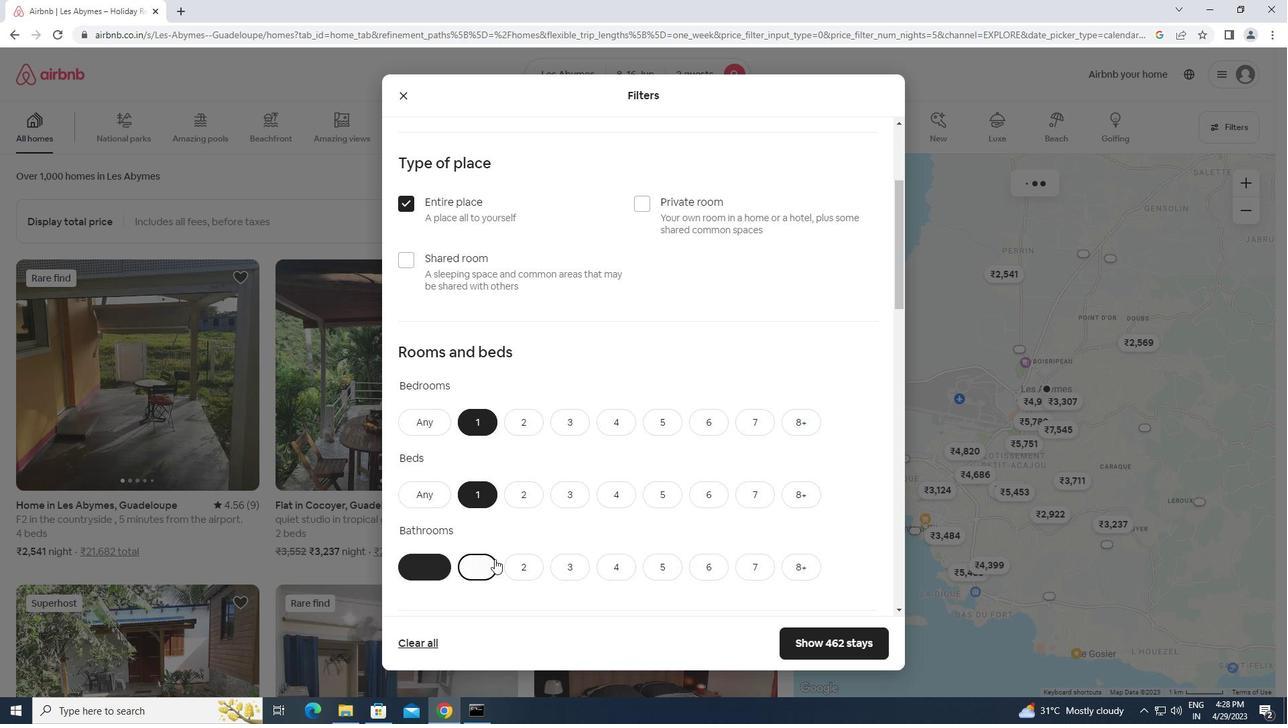 
Action: Mouse moved to (478, 571)
Screenshot: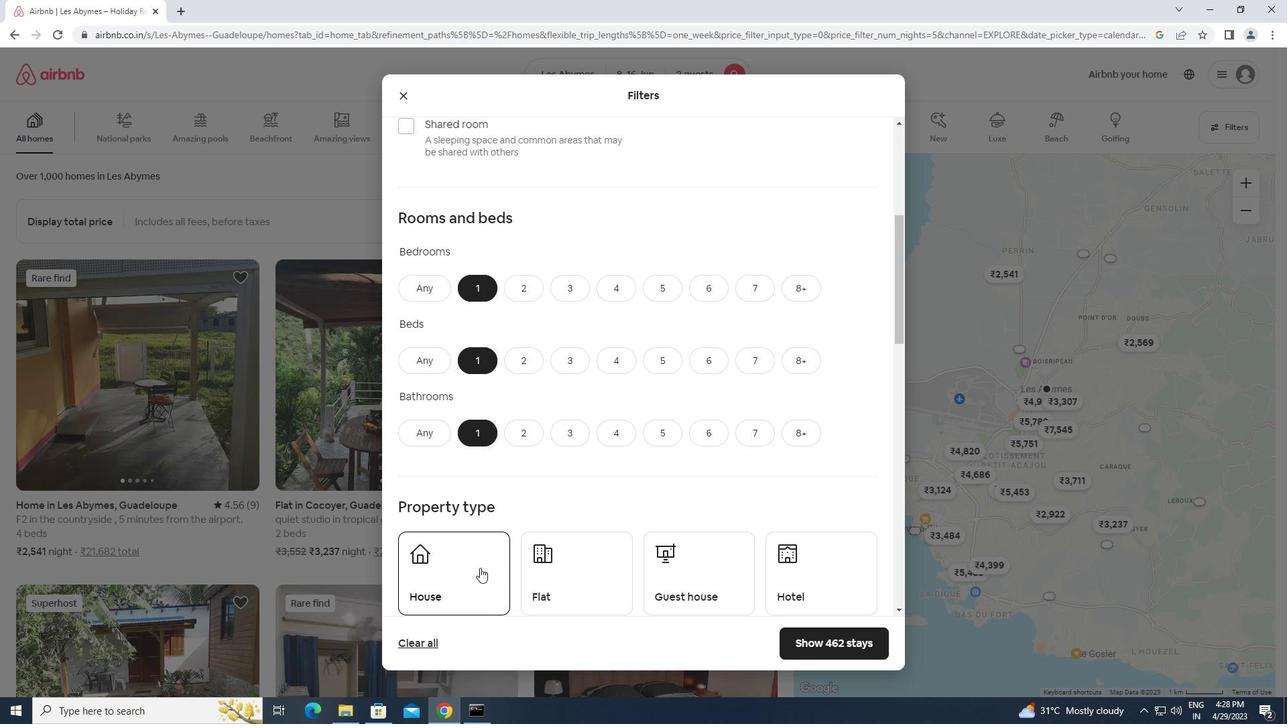 
Action: Mouse pressed left at (478, 571)
Screenshot: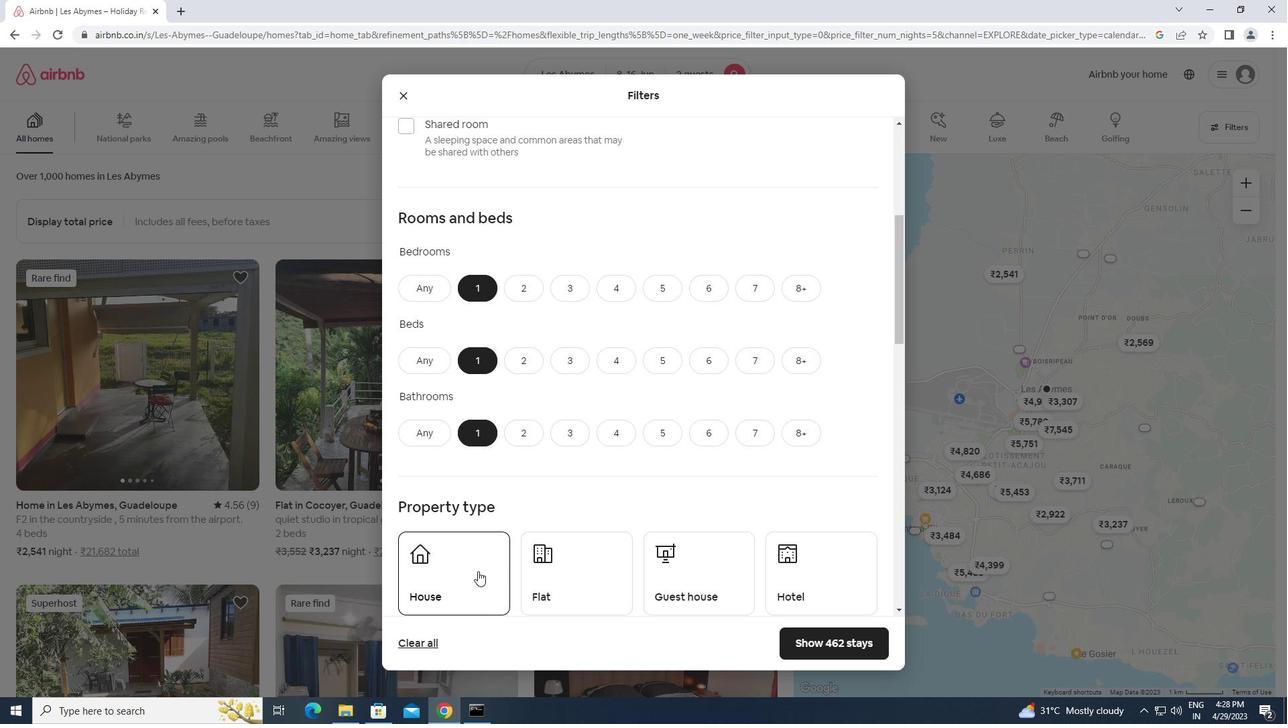
Action: Mouse moved to (561, 572)
Screenshot: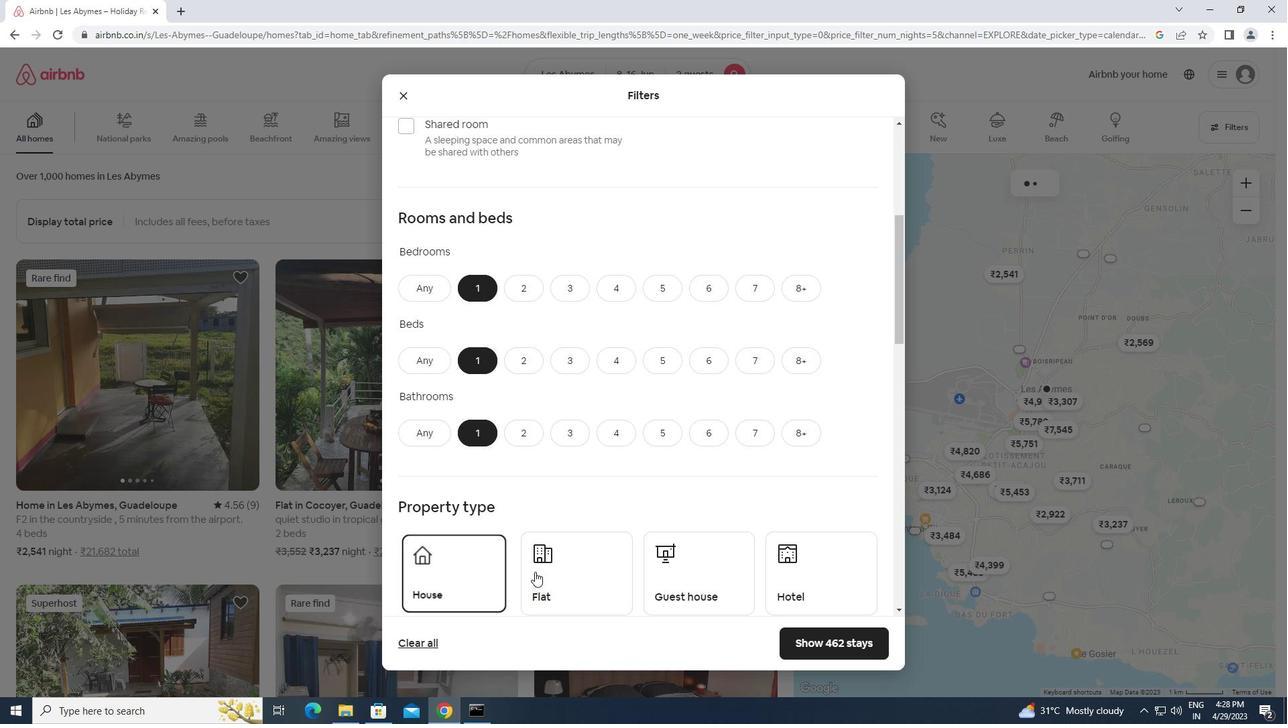 
Action: Mouse pressed left at (561, 572)
Screenshot: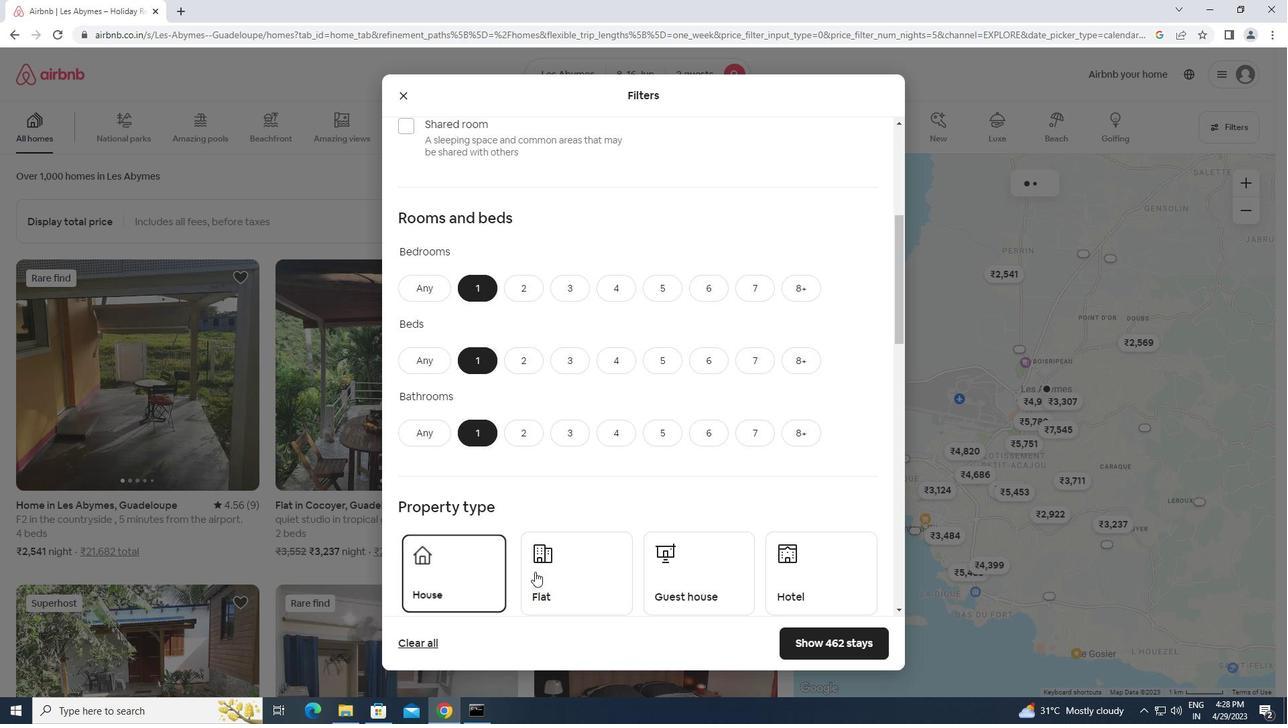 
Action: Mouse moved to (713, 572)
Screenshot: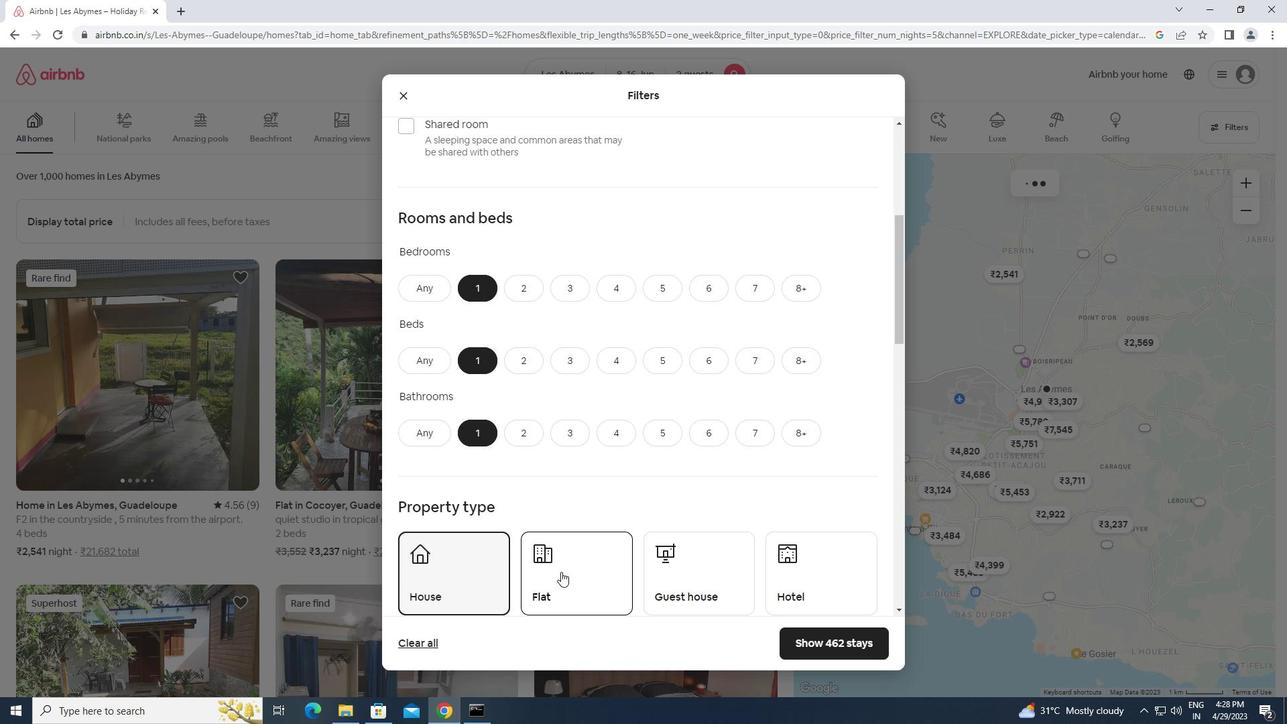 
Action: Mouse pressed left at (713, 572)
Screenshot: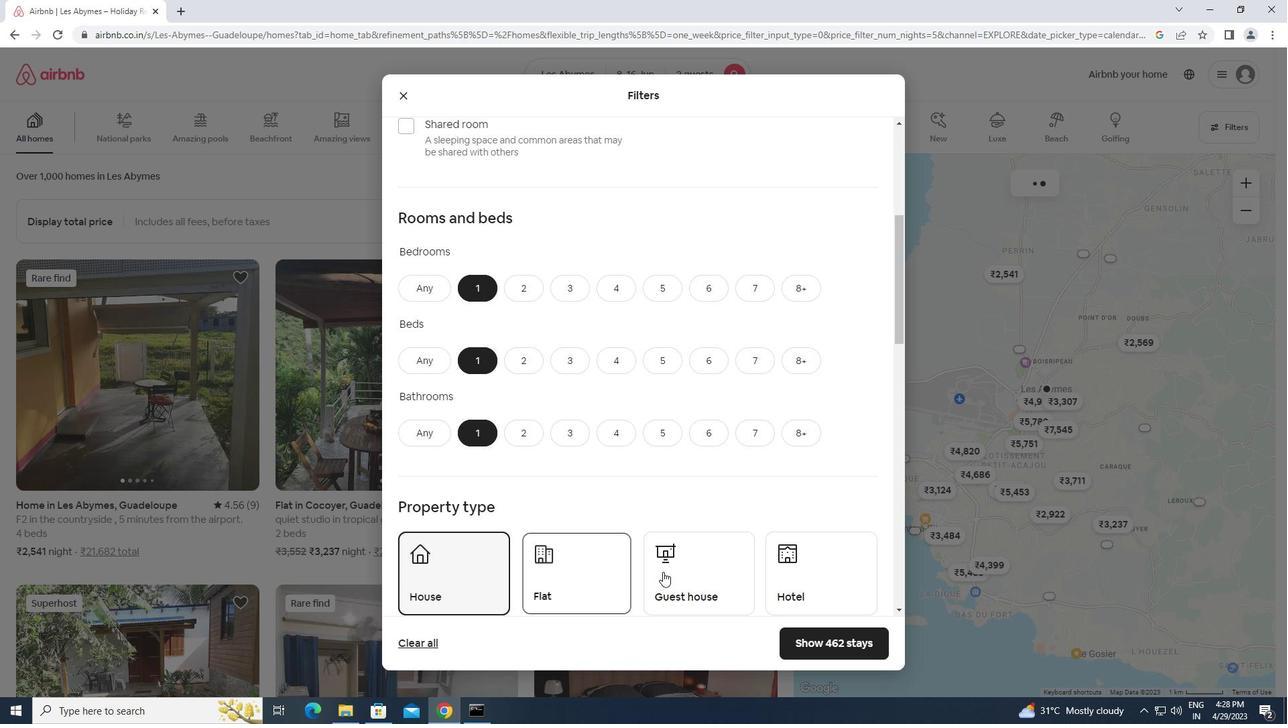 
Action: Mouse moved to (840, 569)
Screenshot: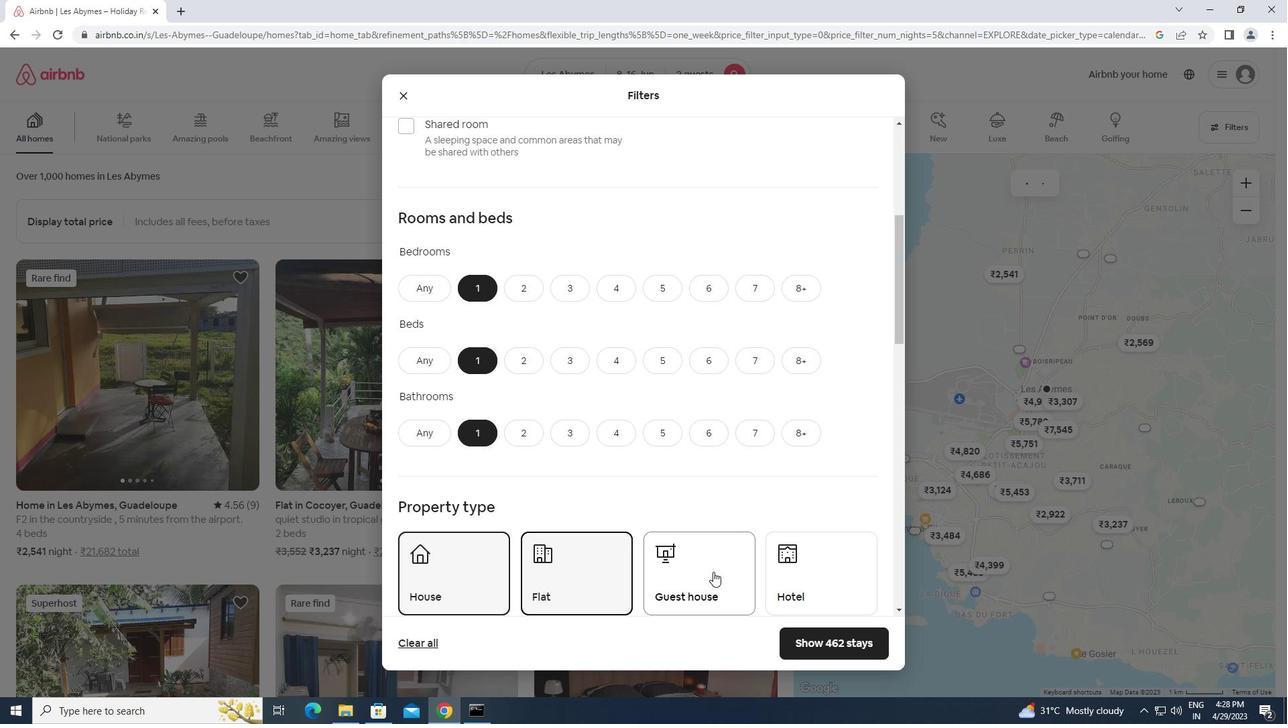 
Action: Mouse pressed left at (840, 569)
Screenshot: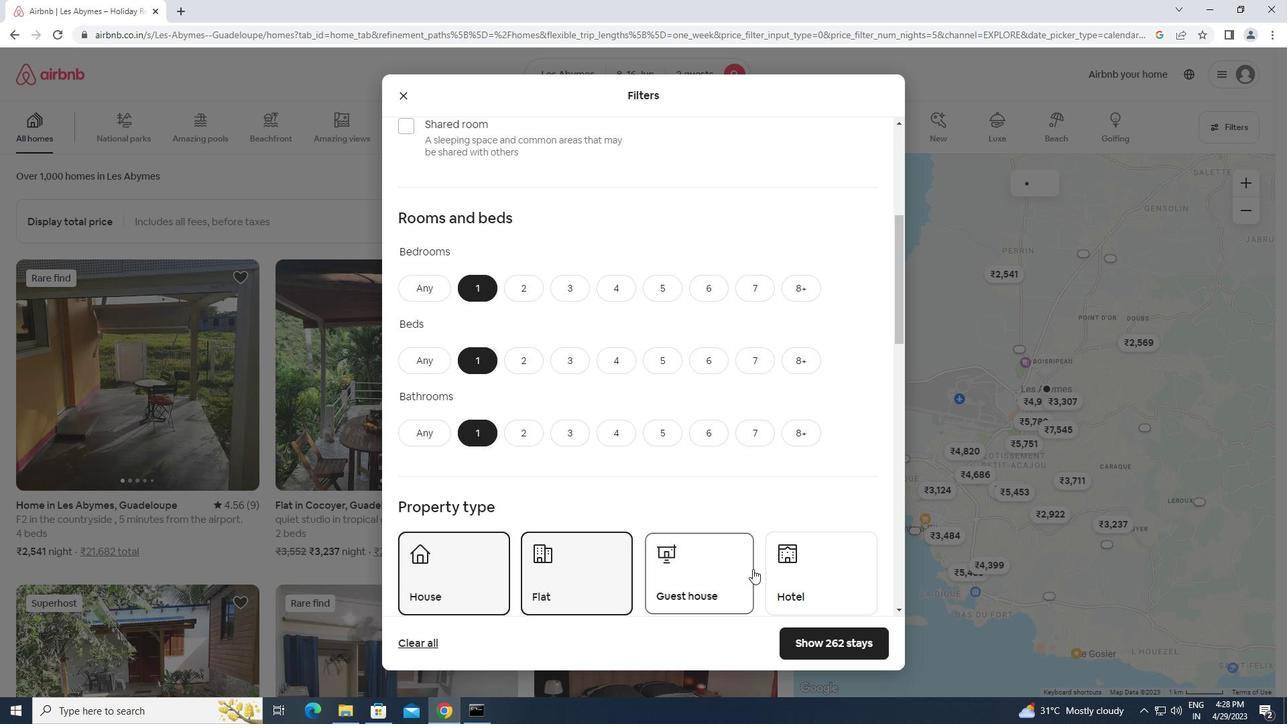 
Action: Mouse moved to (559, 531)
Screenshot: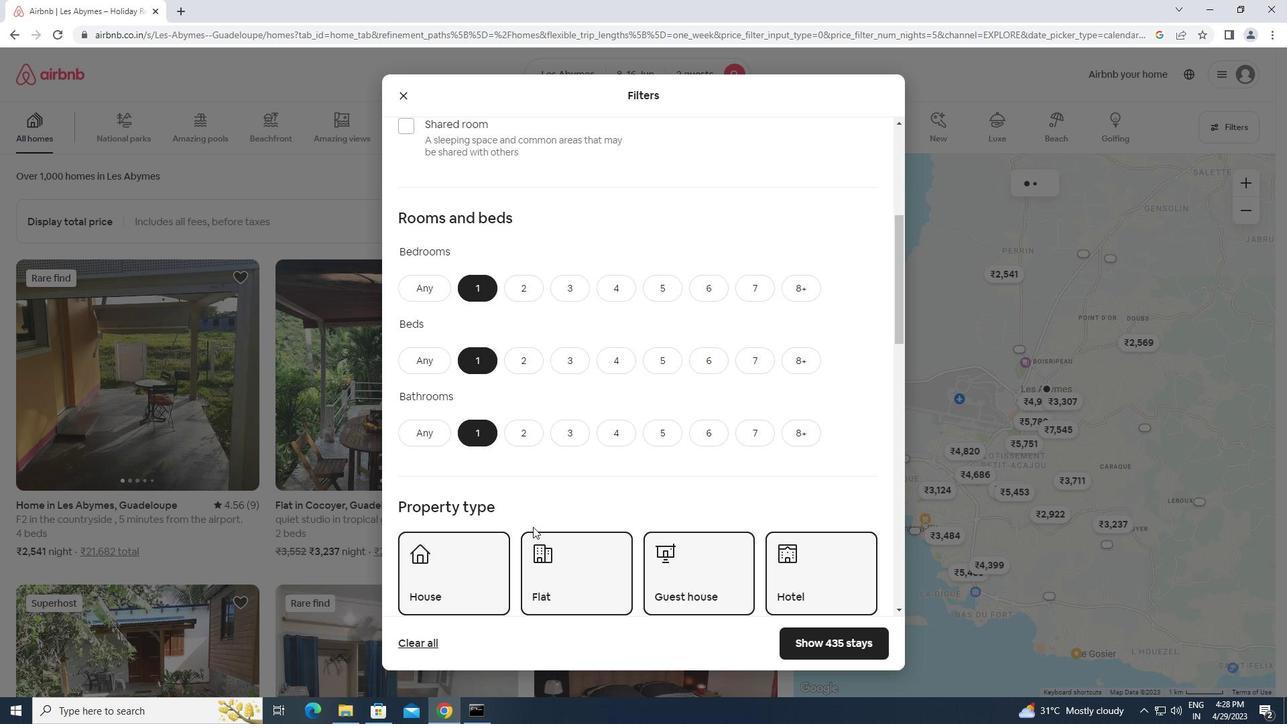 
Action: Mouse scrolled (559, 530) with delta (0, 0)
Screenshot: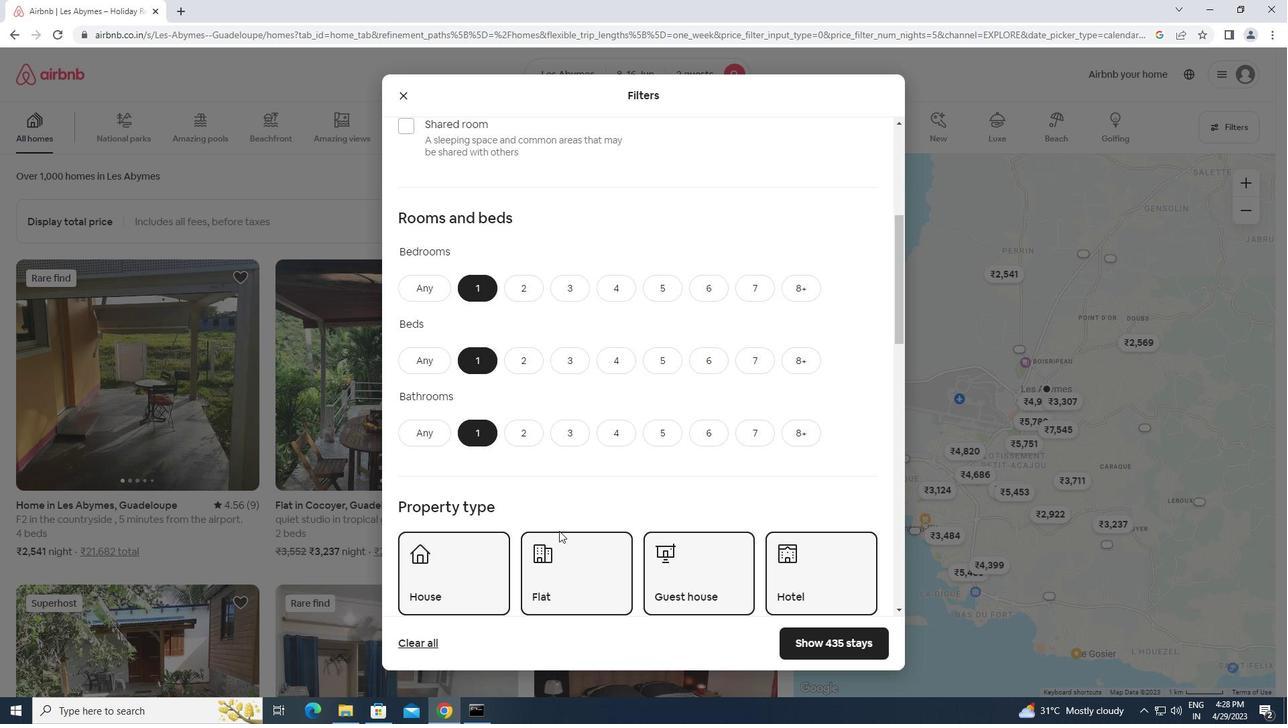 
Action: Mouse scrolled (559, 530) with delta (0, 0)
Screenshot: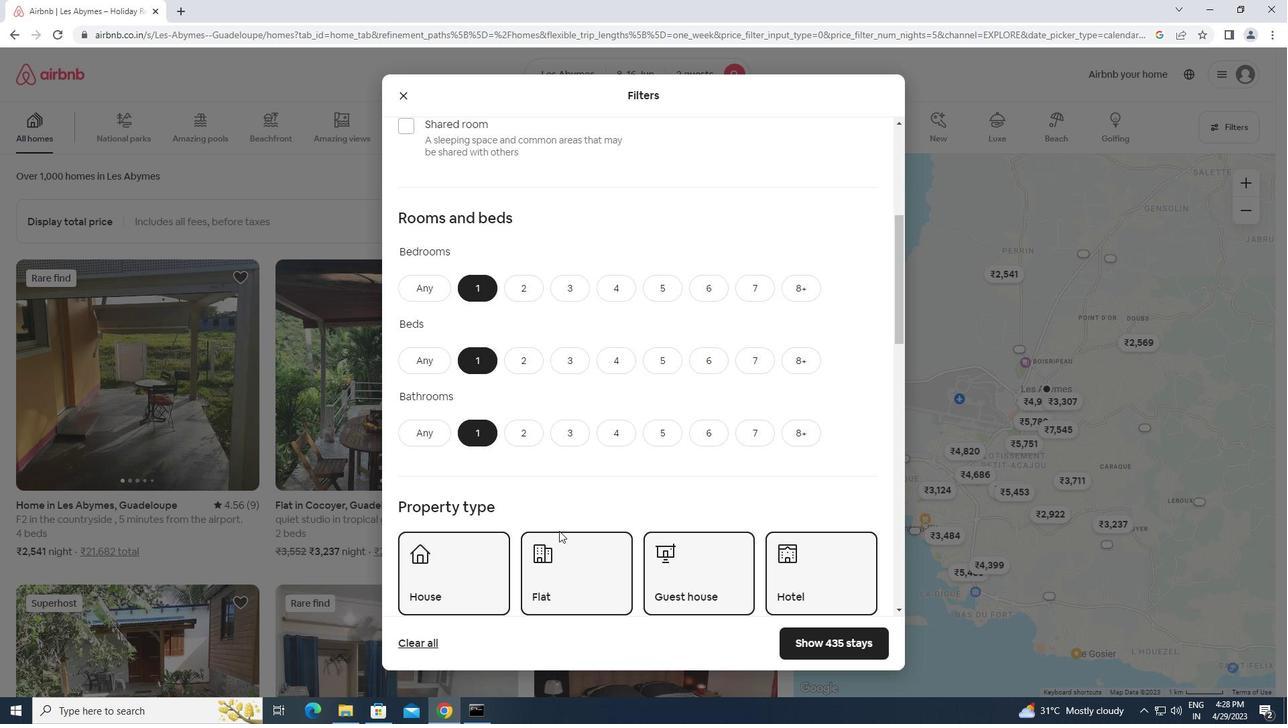 
Action: Mouse scrolled (559, 530) with delta (0, 0)
Screenshot: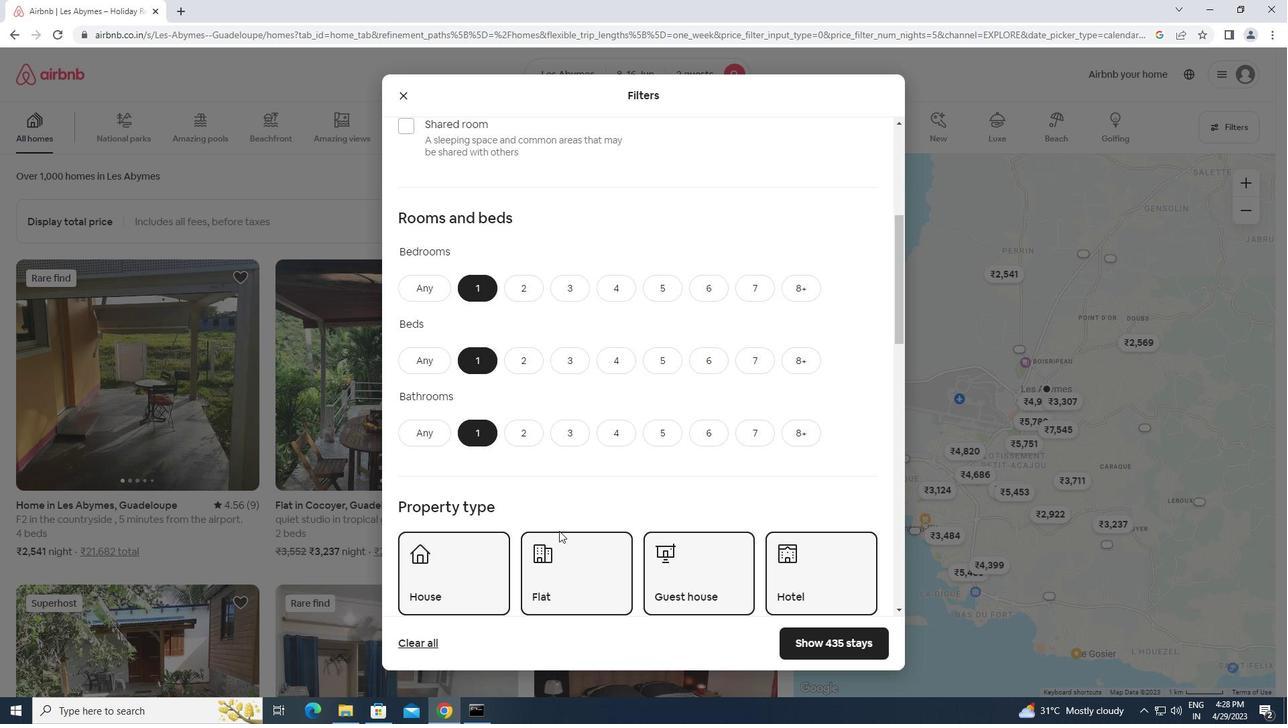 
Action: Mouse moved to (480, 523)
Screenshot: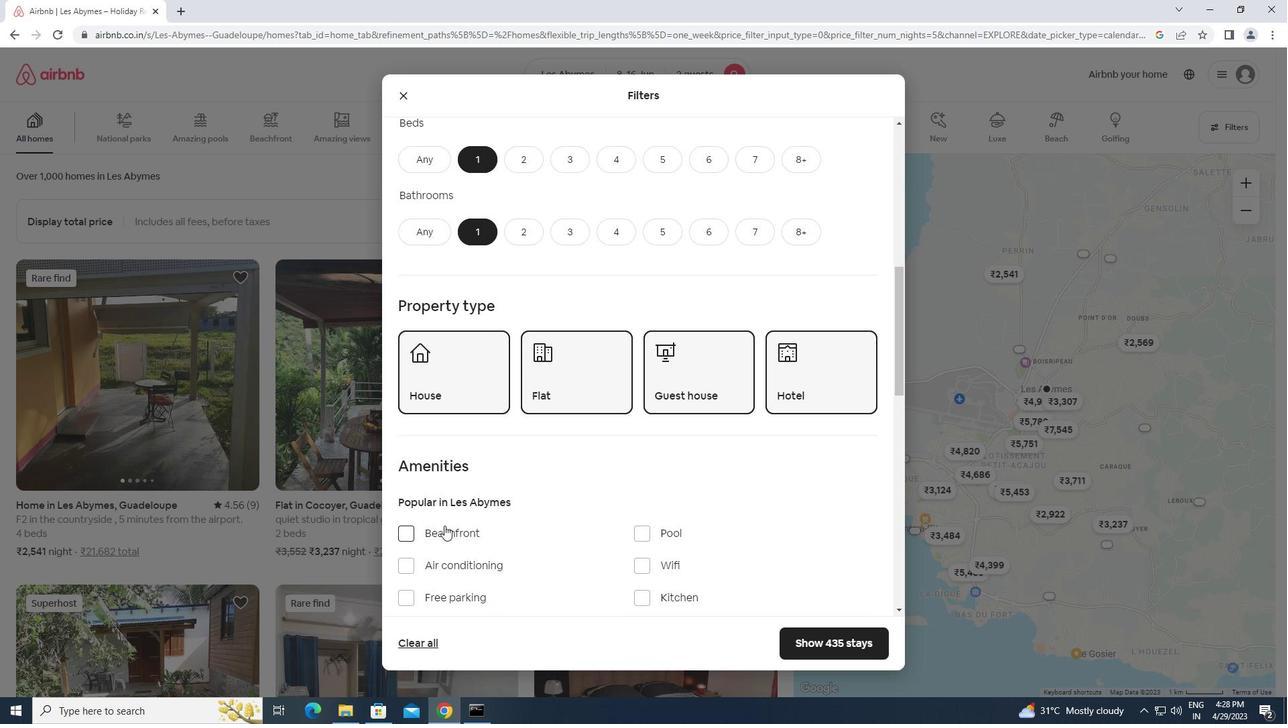 
Action: Mouse scrolled (480, 522) with delta (0, 0)
Screenshot: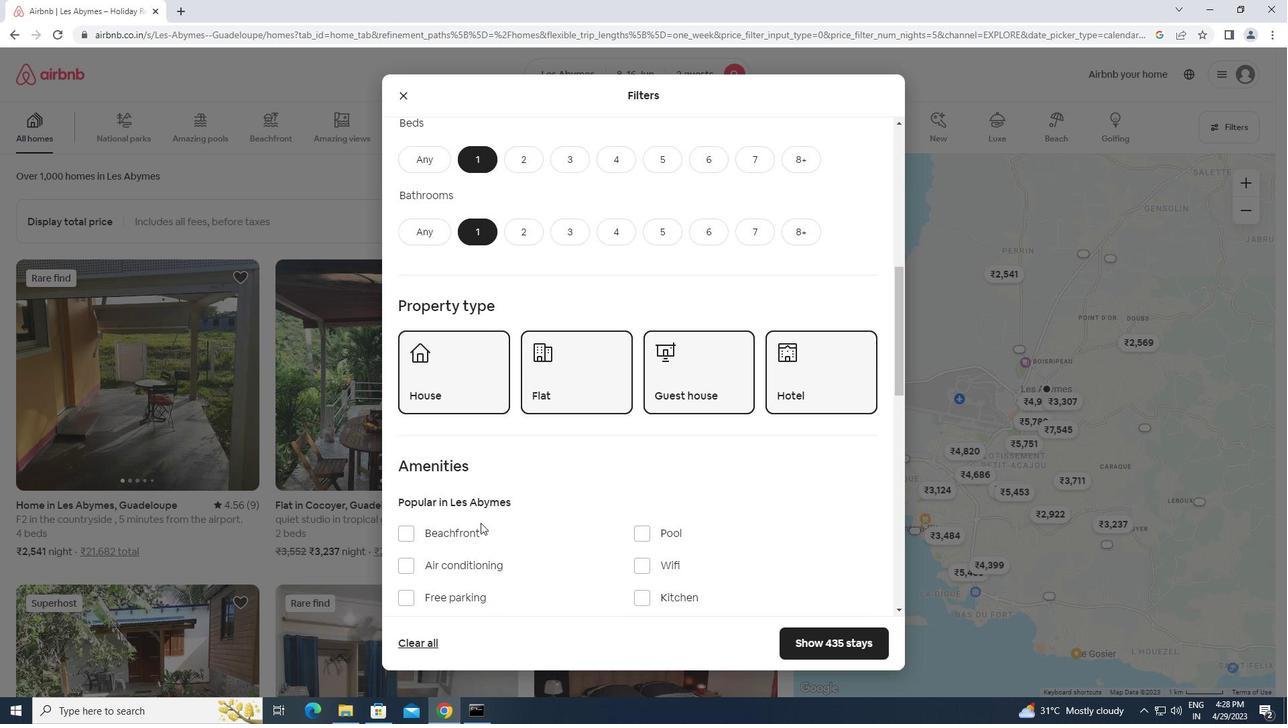 
Action: Mouse scrolled (480, 522) with delta (0, 0)
Screenshot: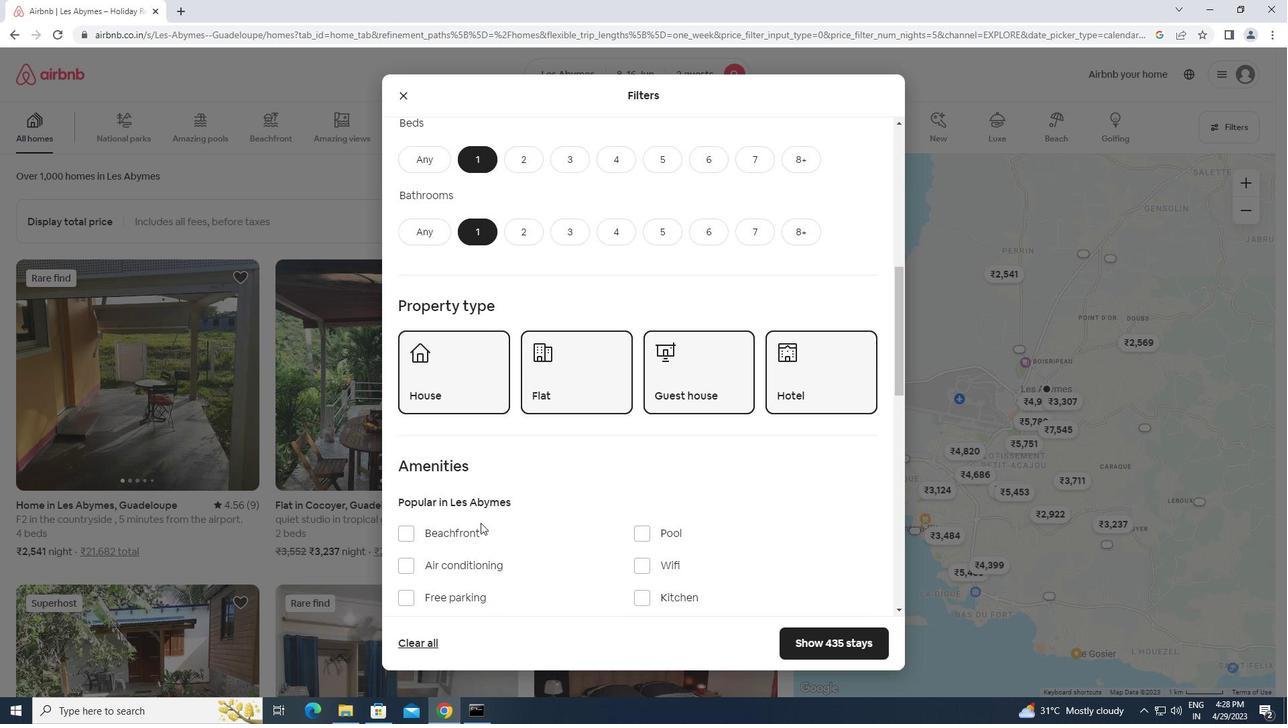 
Action: Mouse moved to (412, 492)
Screenshot: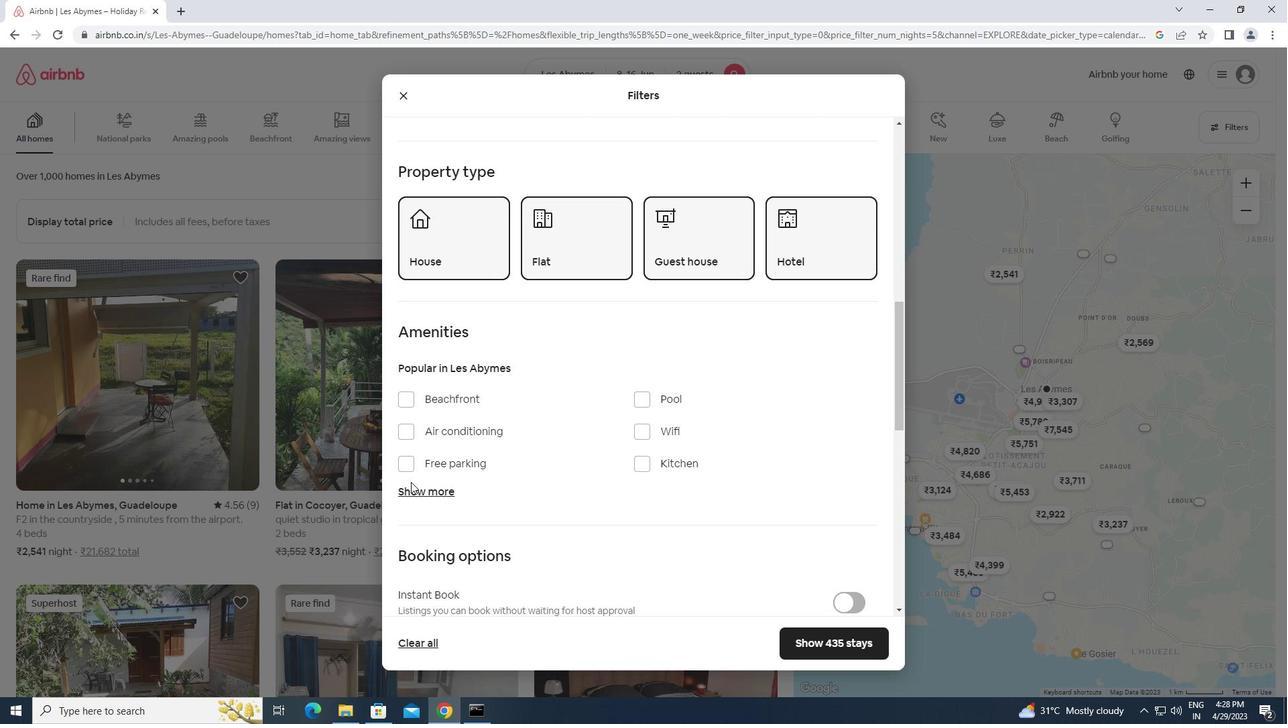 
Action: Mouse pressed left at (412, 492)
Screenshot: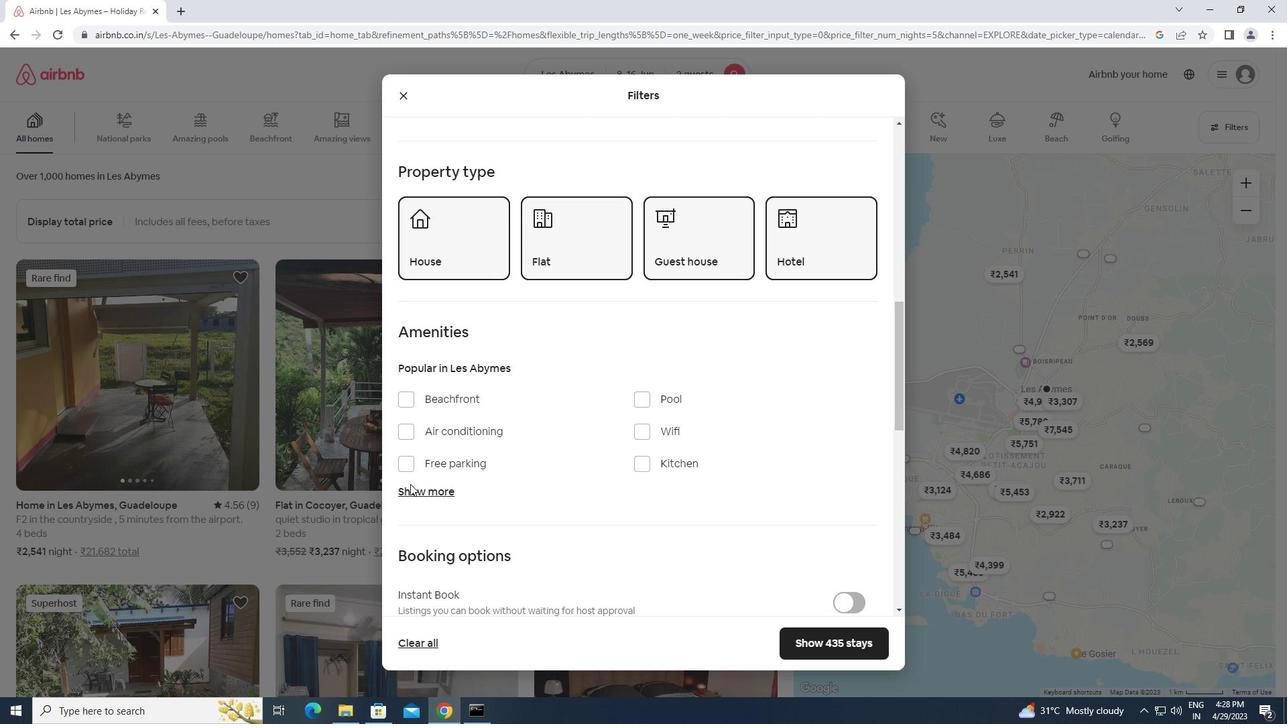 
Action: Mouse moved to (403, 531)
Screenshot: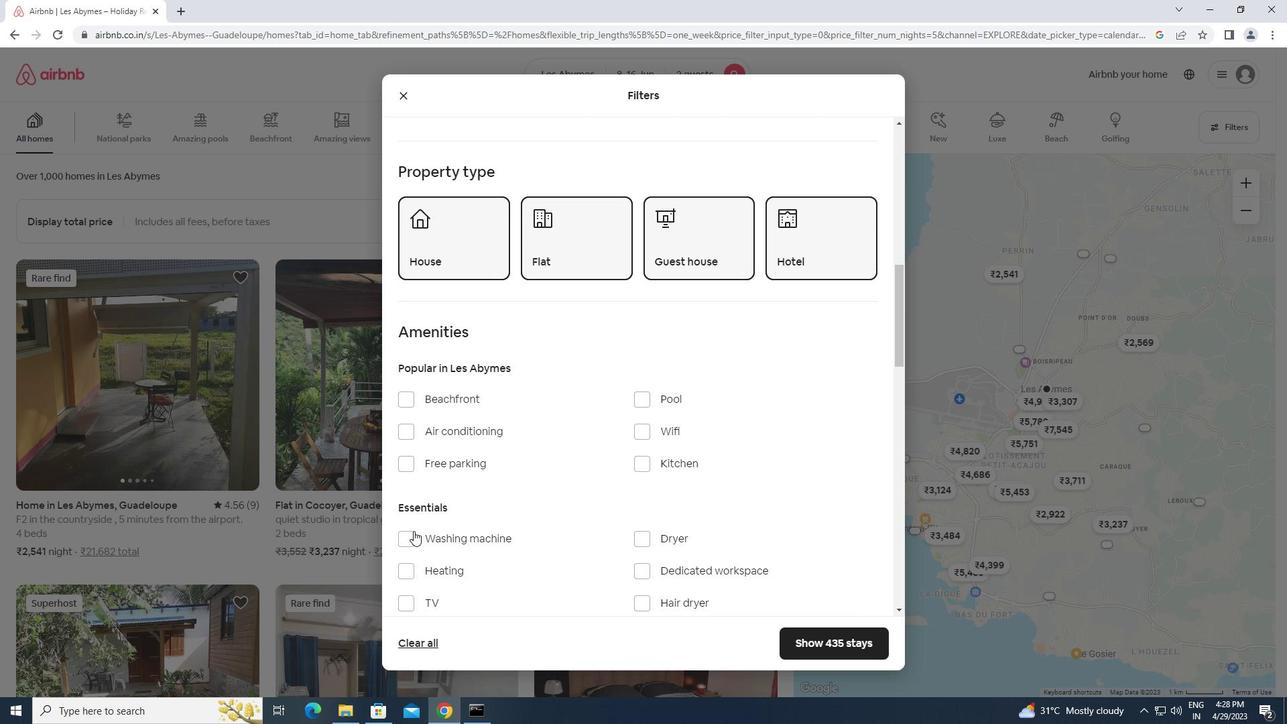 
Action: Mouse pressed left at (403, 531)
Screenshot: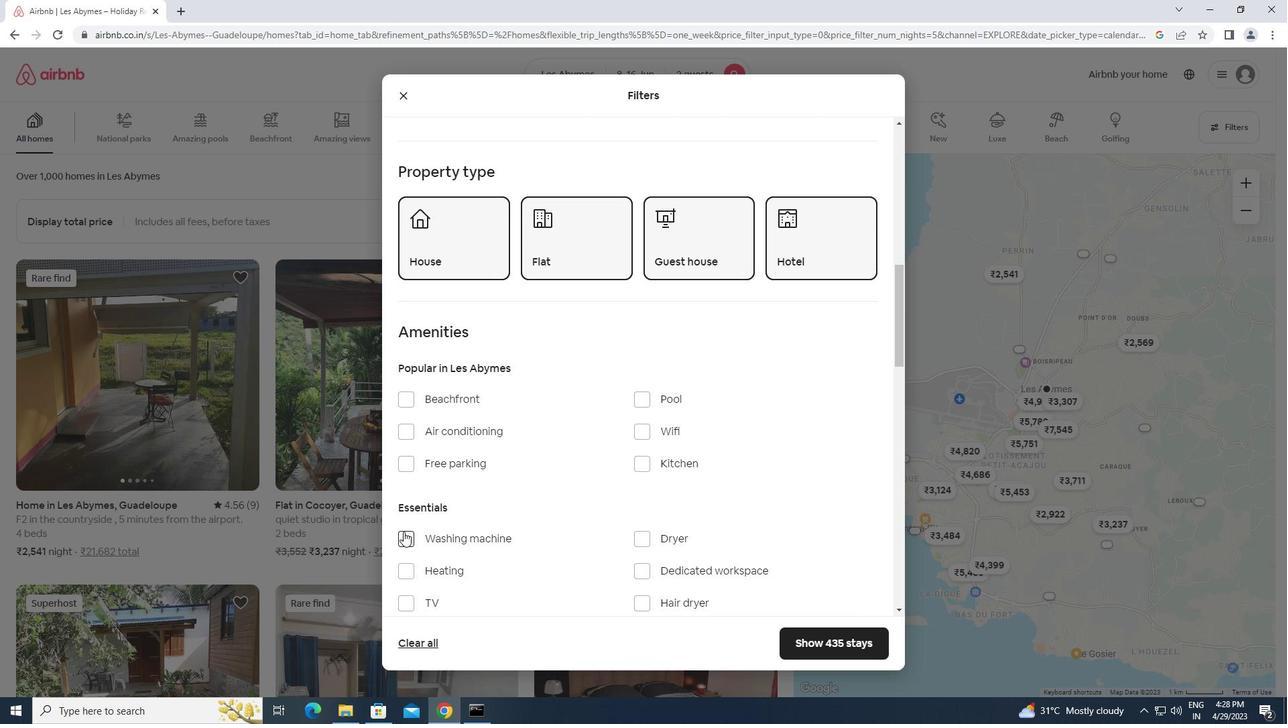 
Action: Mouse moved to (643, 433)
Screenshot: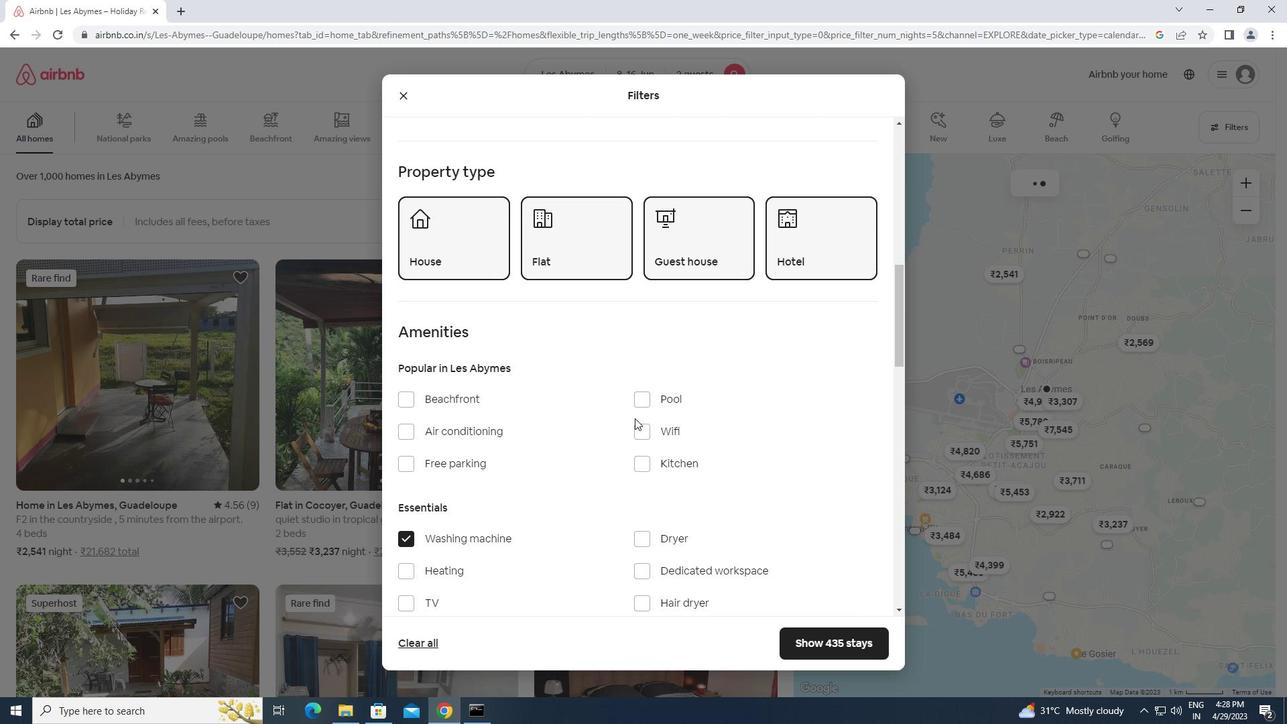 
Action: Mouse pressed left at (643, 433)
Screenshot: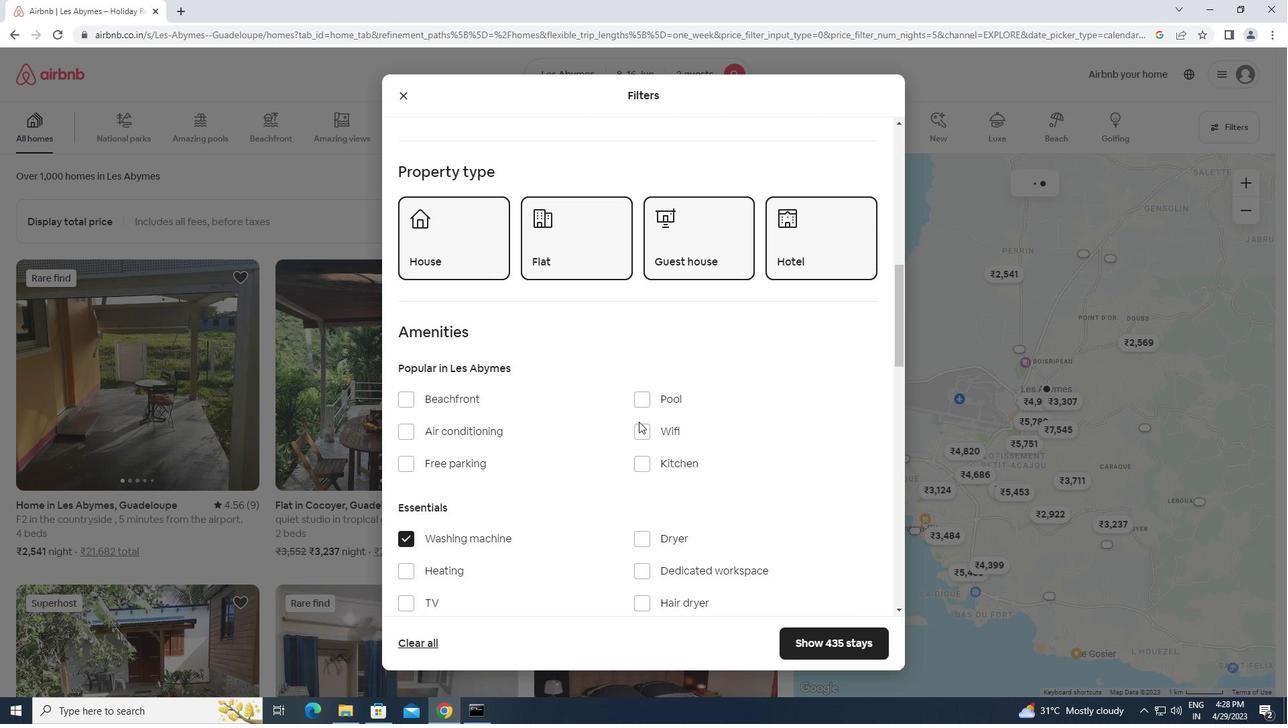 
Action: Mouse moved to (525, 478)
Screenshot: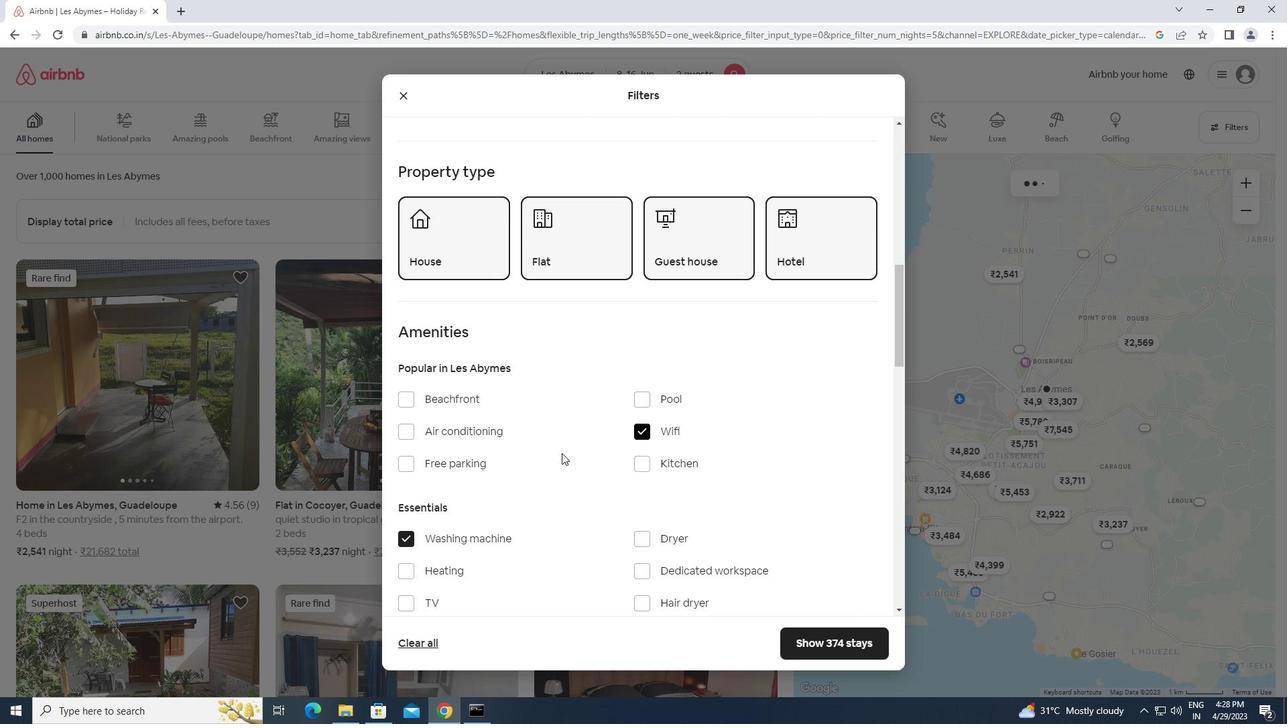 
Action: Mouse scrolled (525, 478) with delta (0, 0)
Screenshot: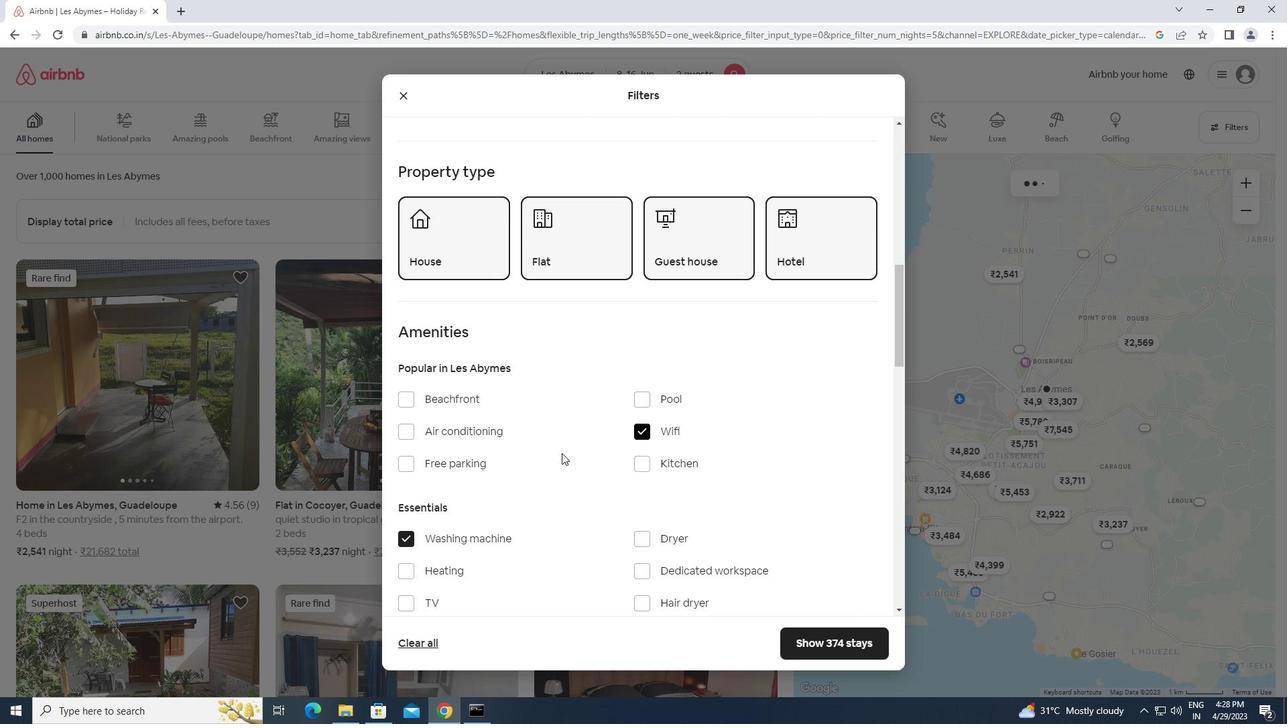 
Action: Mouse scrolled (525, 478) with delta (0, 0)
Screenshot: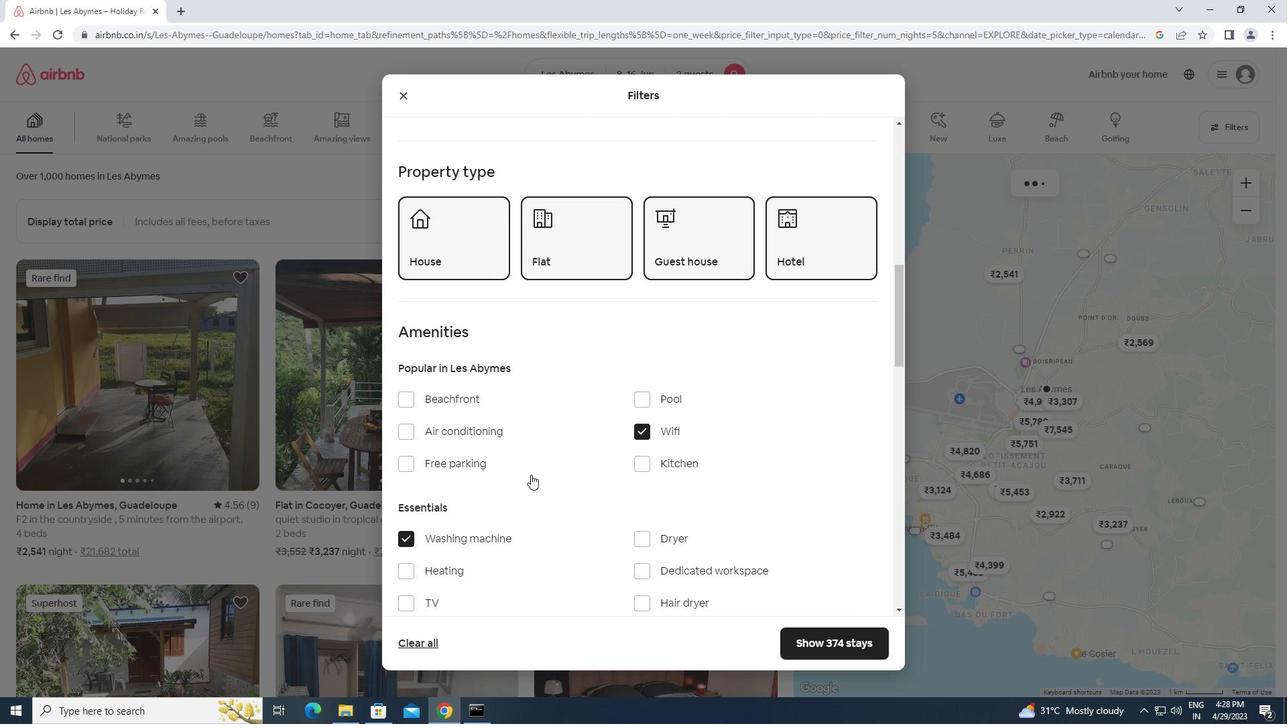 
Action: Mouse scrolled (525, 478) with delta (0, 0)
Screenshot: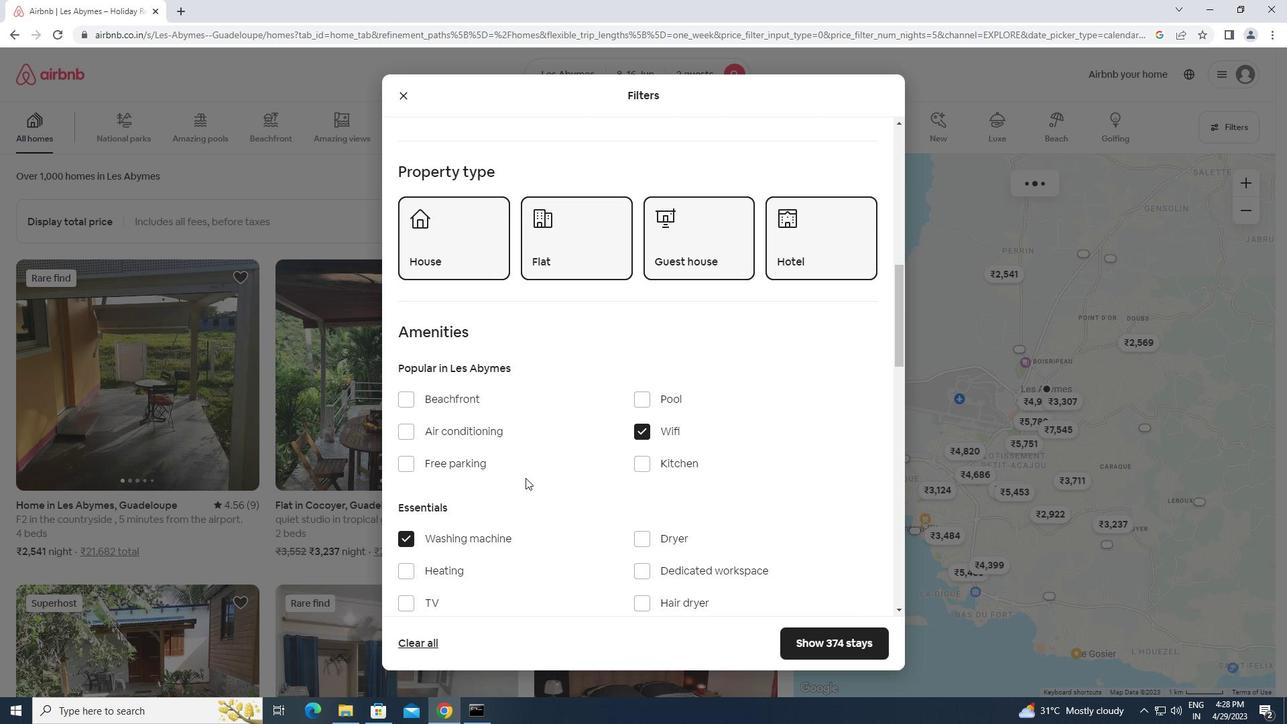 
Action: Mouse scrolled (525, 478) with delta (0, 0)
Screenshot: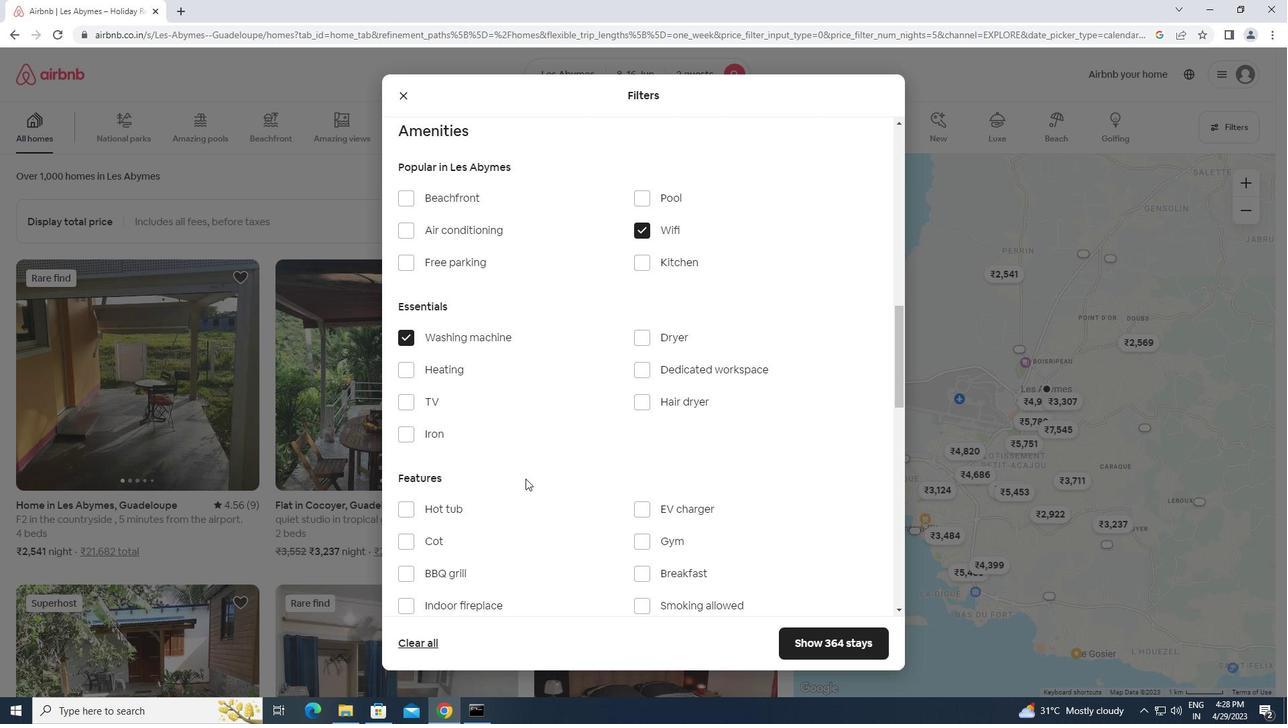 
Action: Mouse scrolled (525, 478) with delta (0, 0)
Screenshot: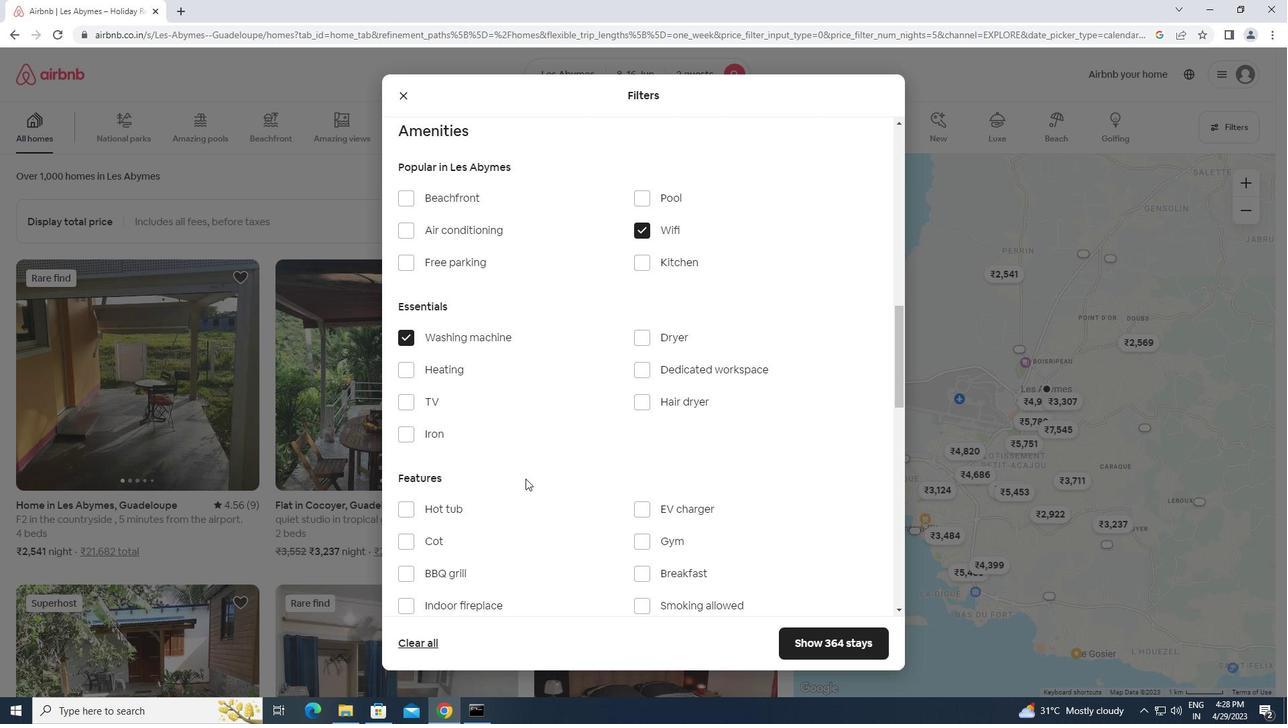
Action: Mouse scrolled (525, 478) with delta (0, 0)
Screenshot: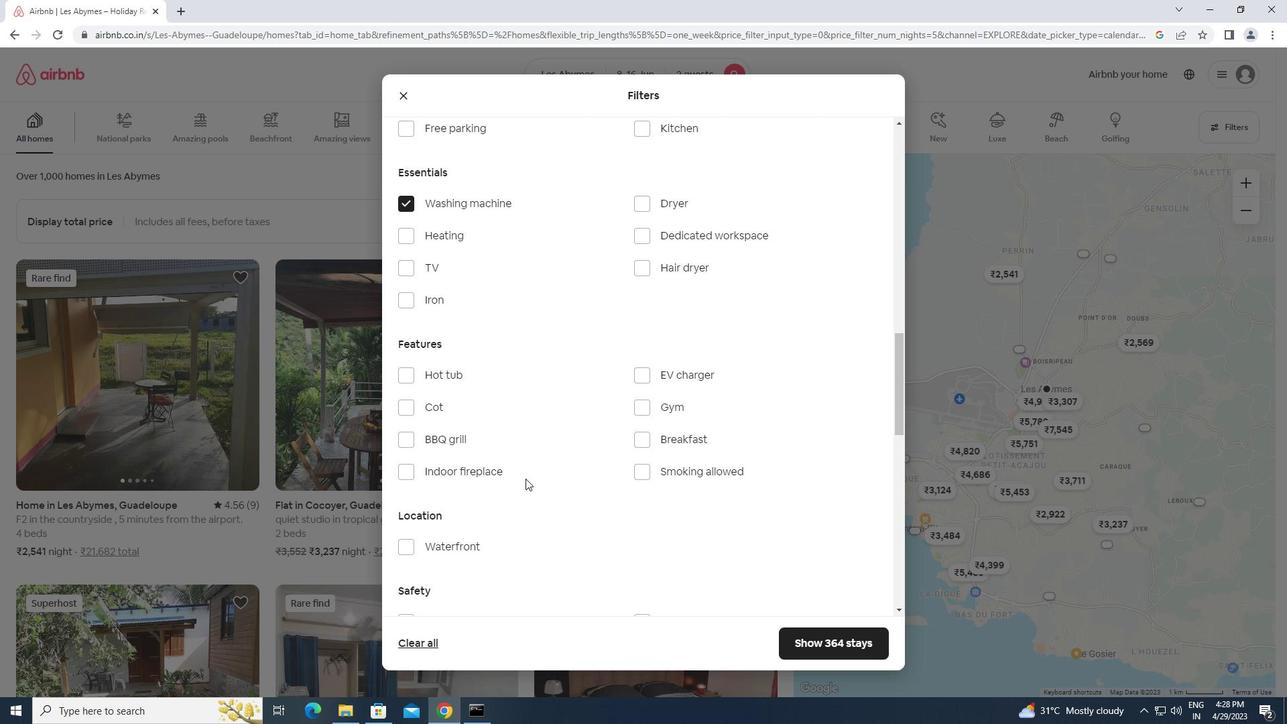 
Action: Mouse scrolled (525, 478) with delta (0, 0)
Screenshot: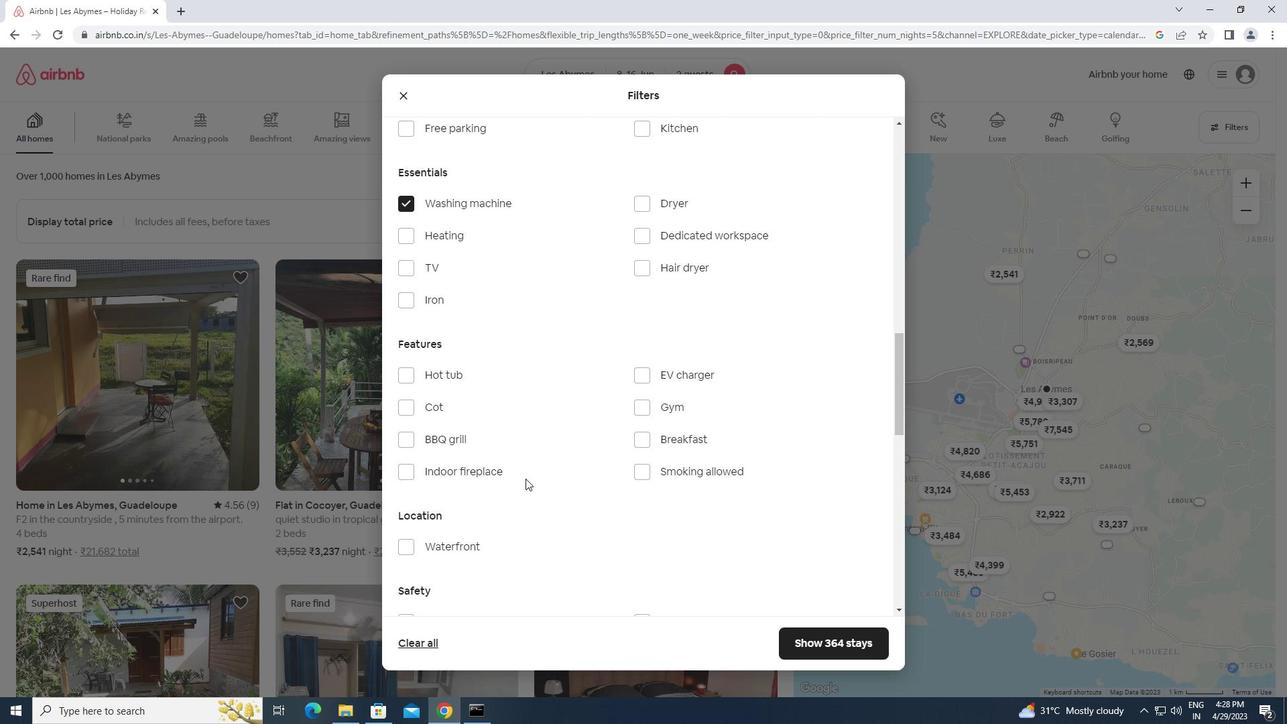 
Action: Mouse scrolled (525, 478) with delta (0, 0)
Screenshot: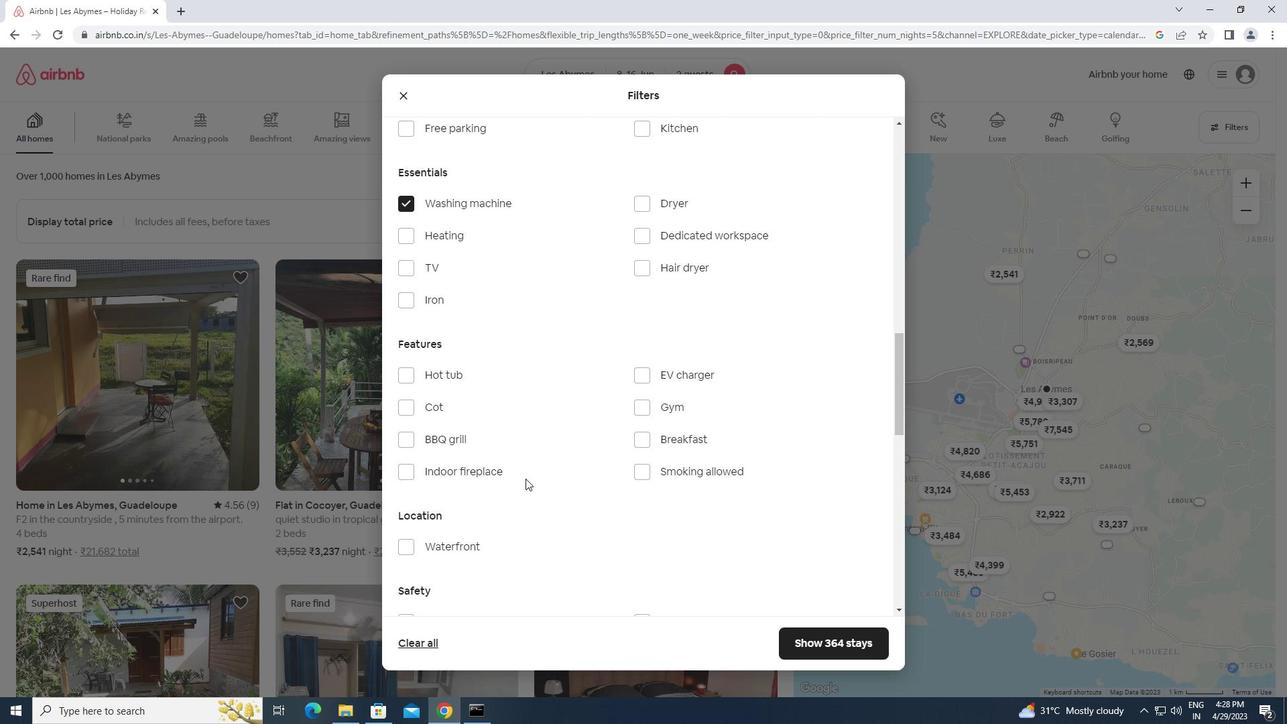 
Action: Mouse moved to (663, 484)
Screenshot: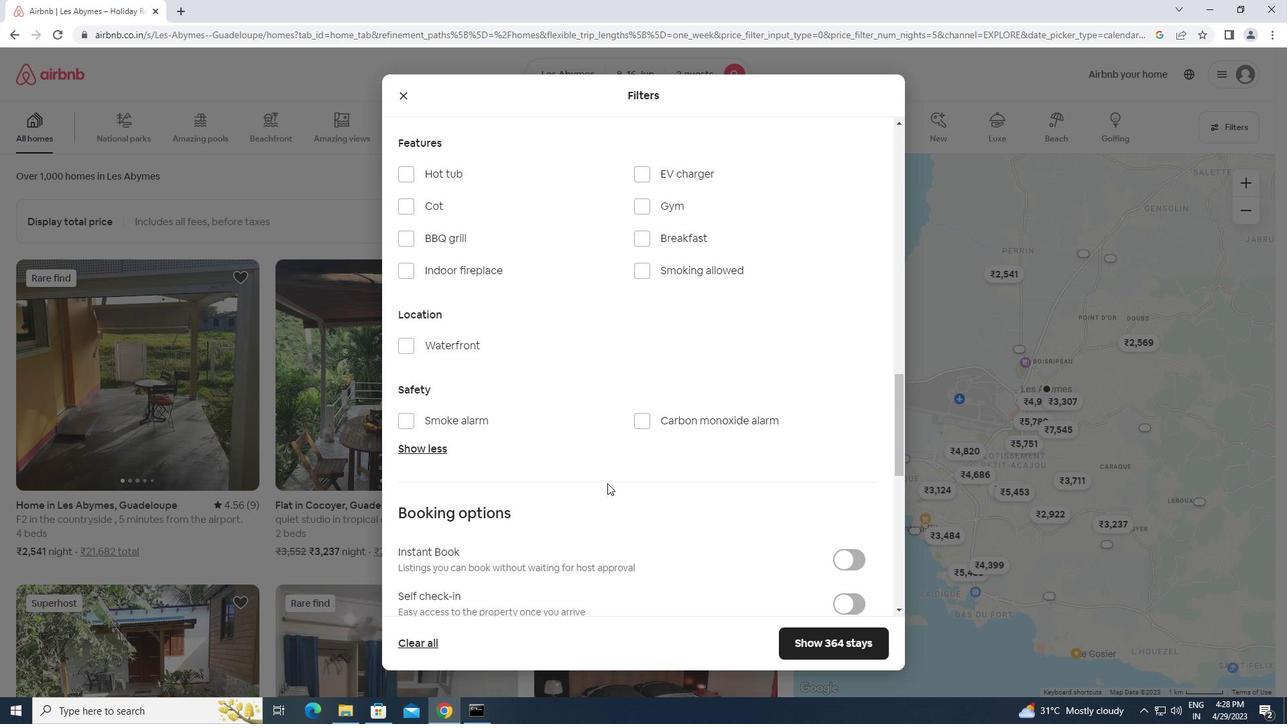
Action: Mouse scrolled (663, 483) with delta (0, 0)
Screenshot: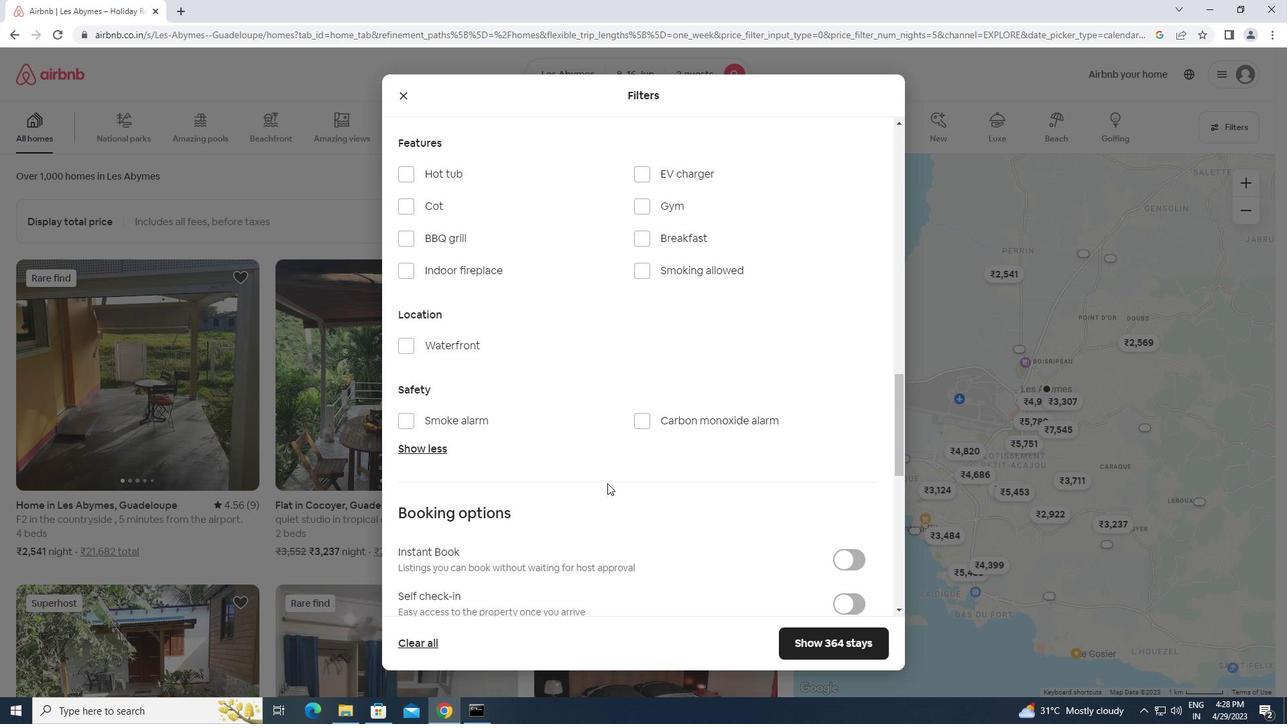 
Action: Mouse scrolled (663, 483) with delta (0, 0)
Screenshot: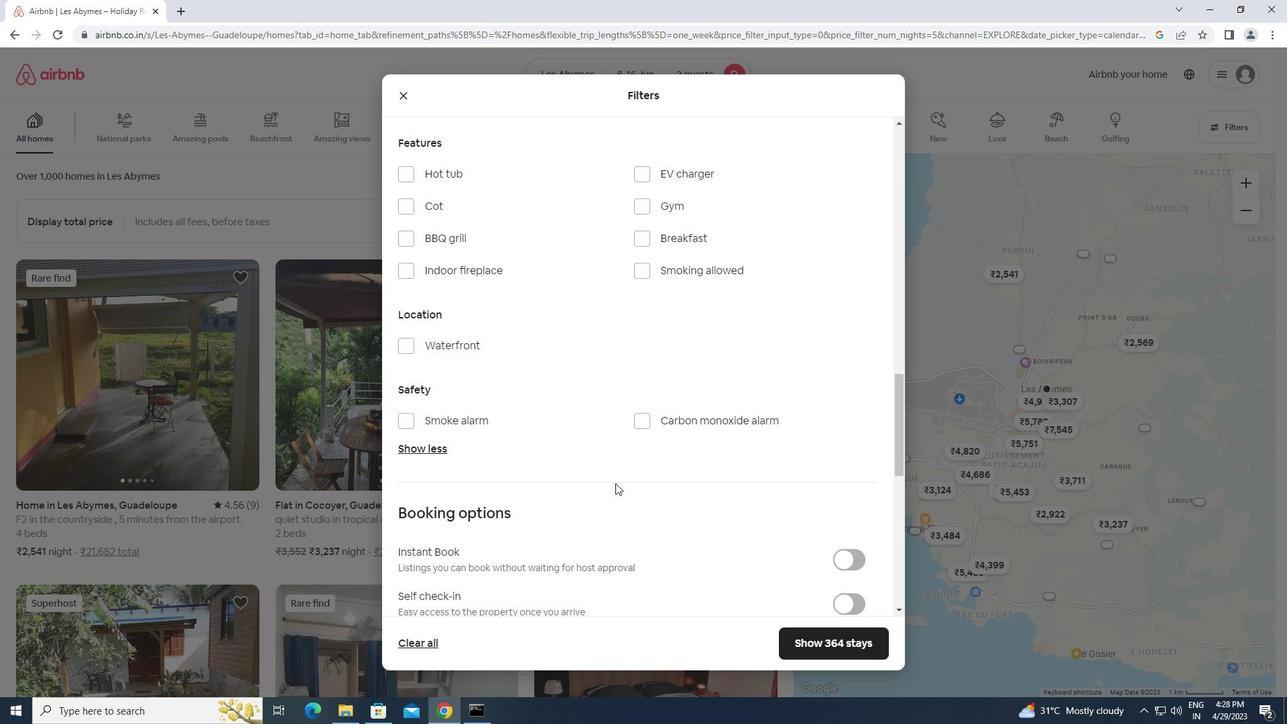 
Action: Mouse scrolled (663, 483) with delta (0, 0)
Screenshot: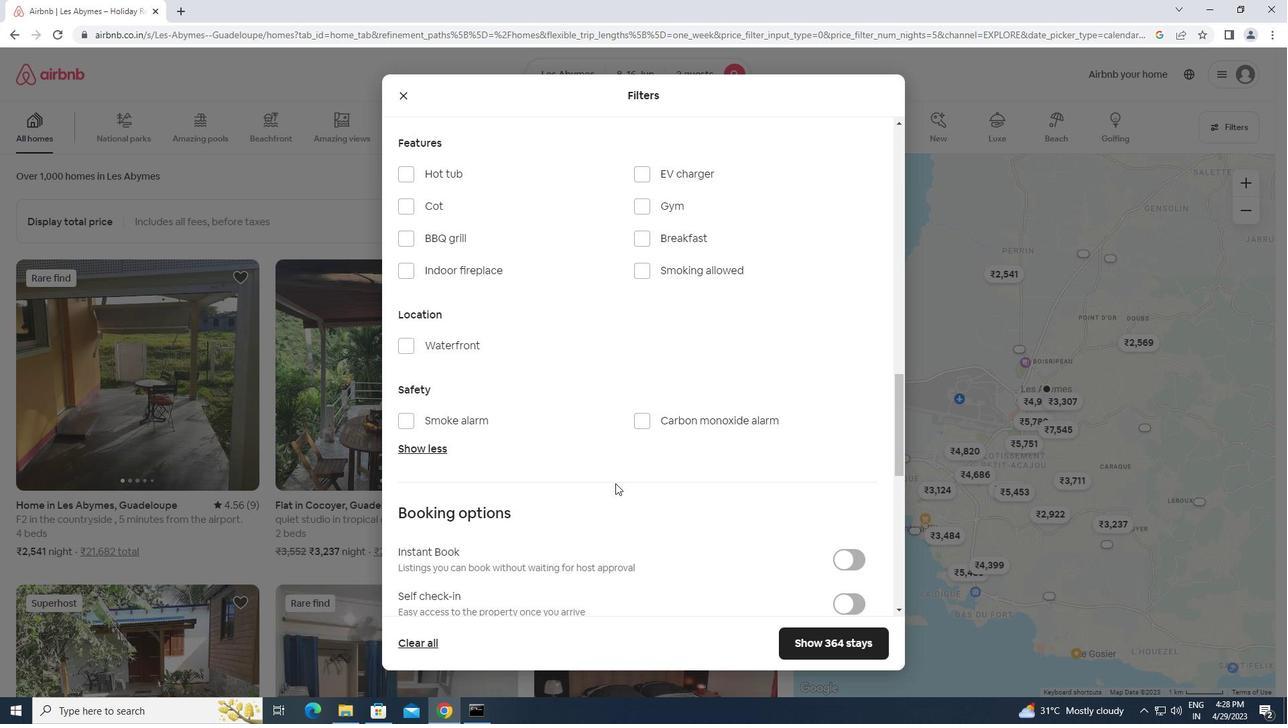 
Action: Mouse moved to (843, 400)
Screenshot: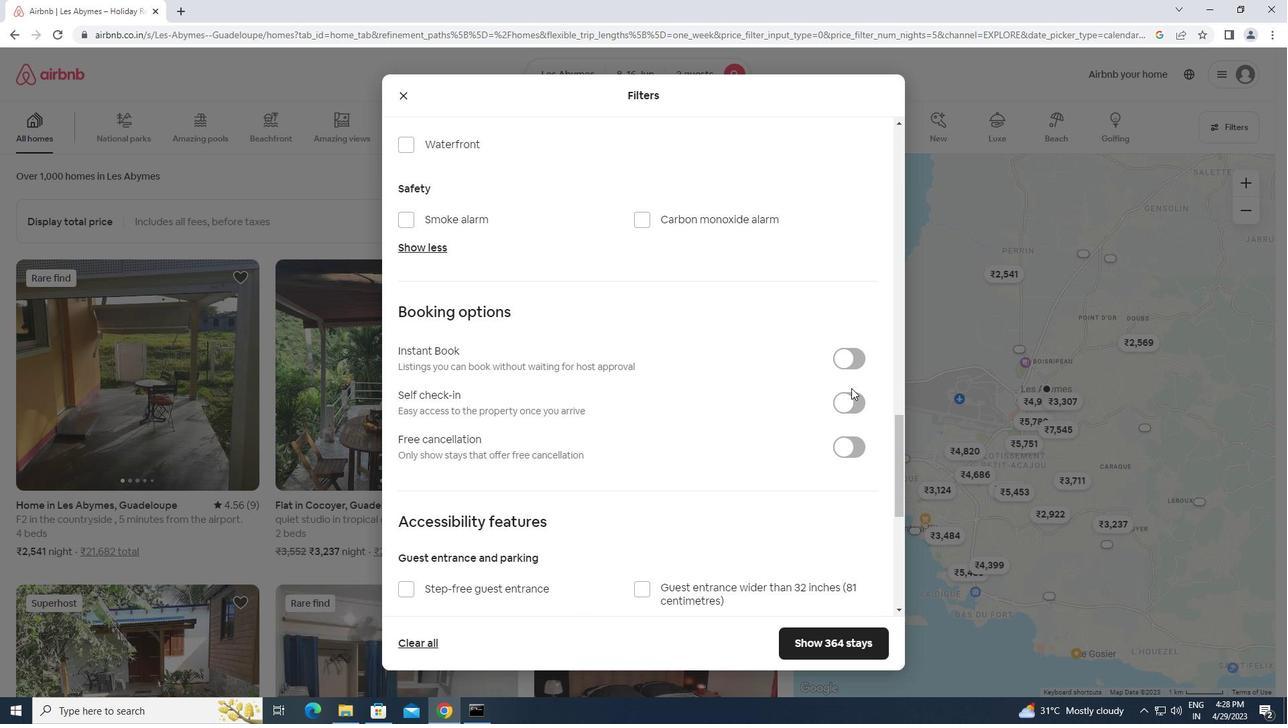 
Action: Mouse pressed left at (843, 400)
Screenshot: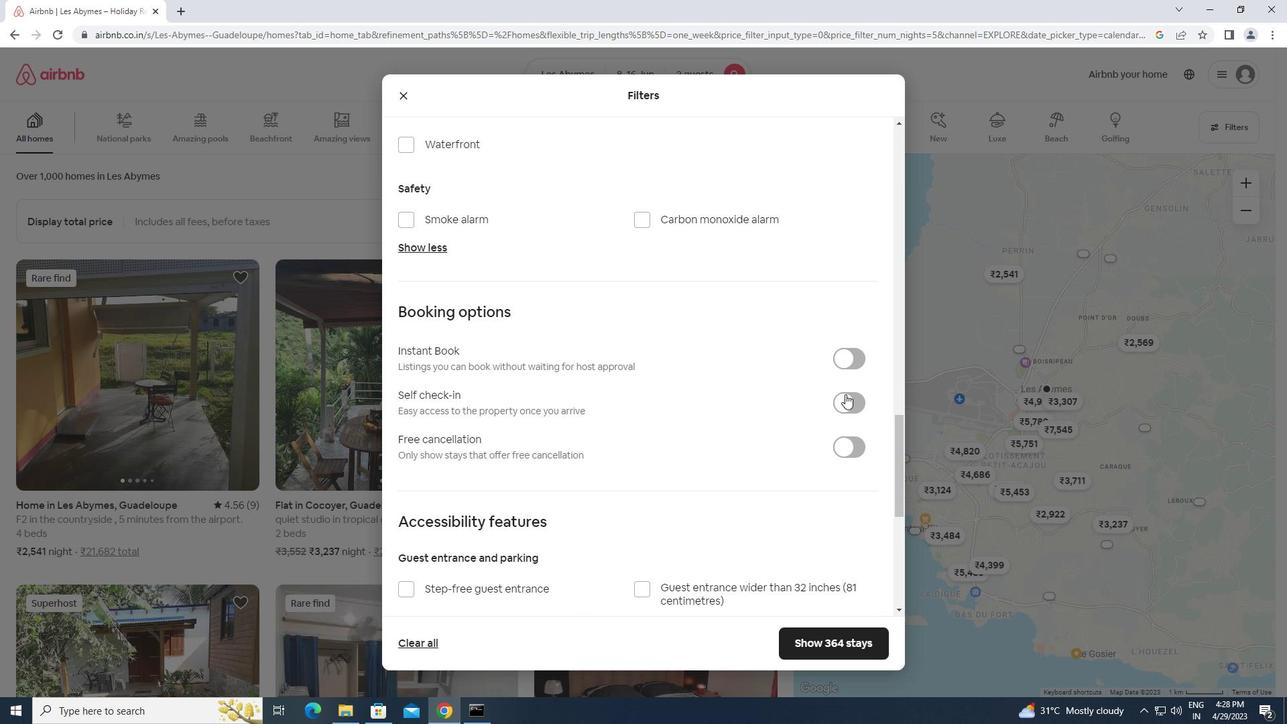 
Action: Mouse moved to (549, 479)
Screenshot: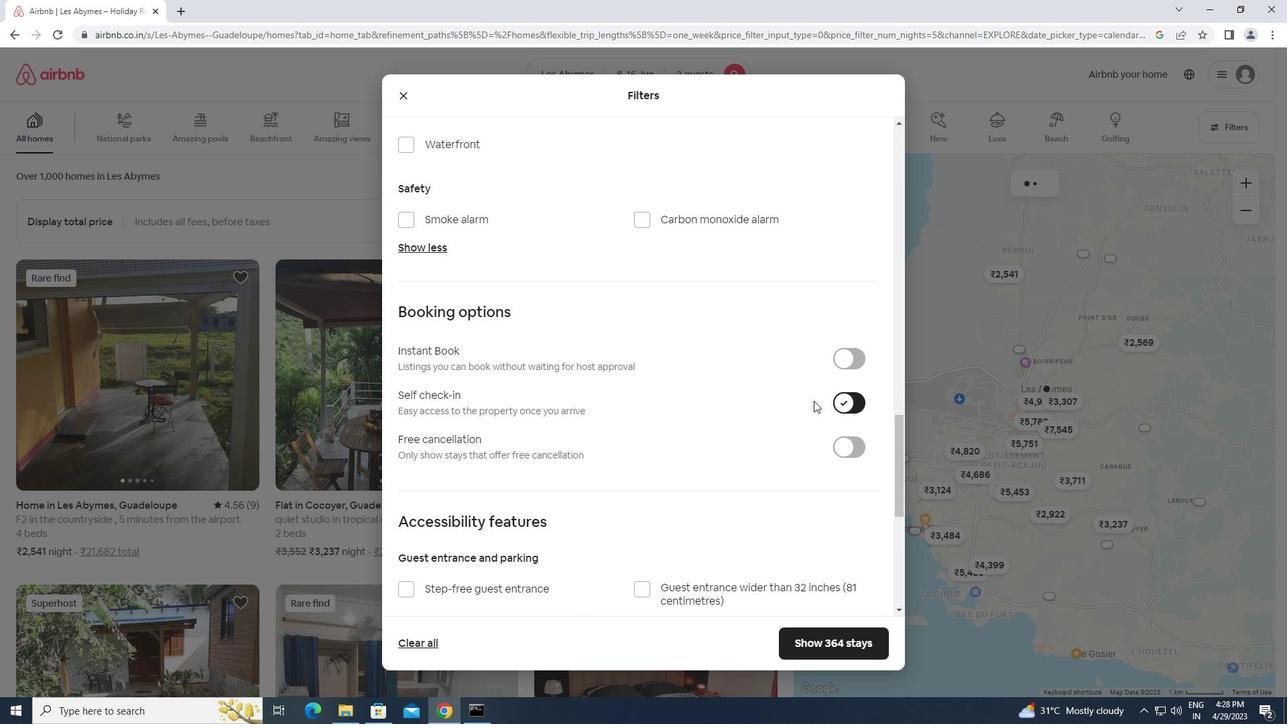 
Action: Mouse scrolled (549, 478) with delta (0, 0)
Screenshot: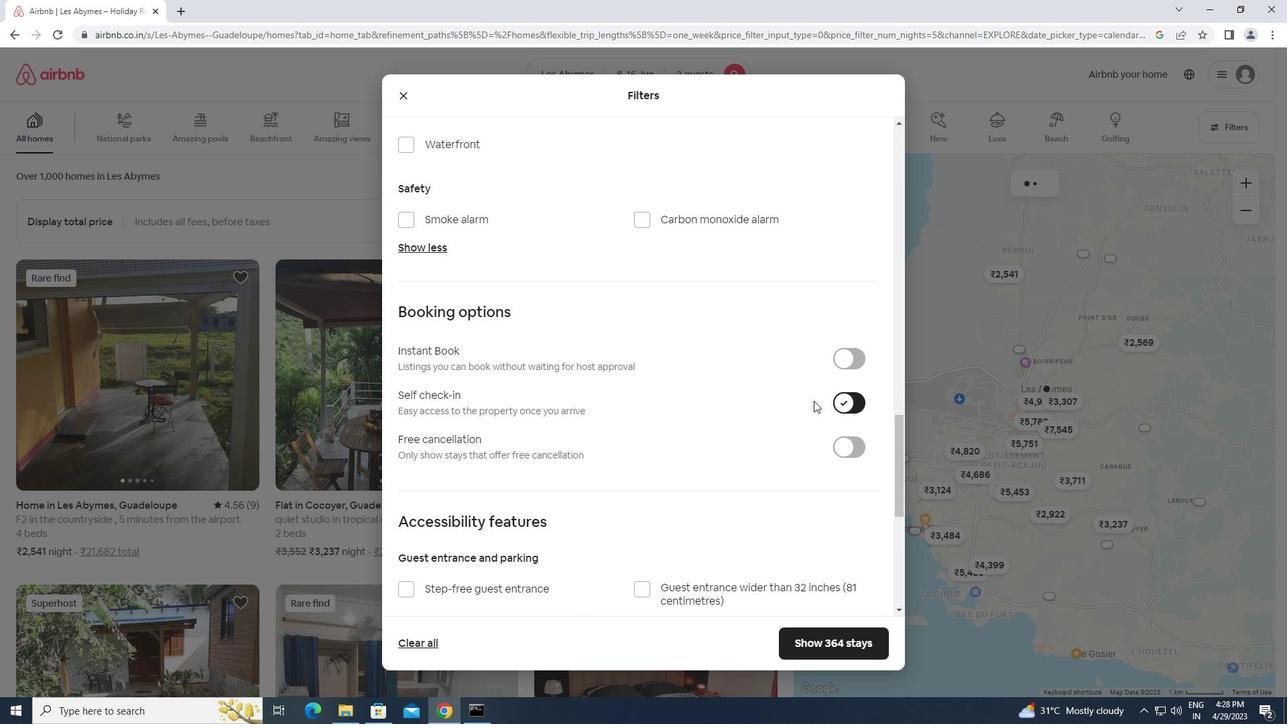 
Action: Mouse moved to (548, 480)
Screenshot: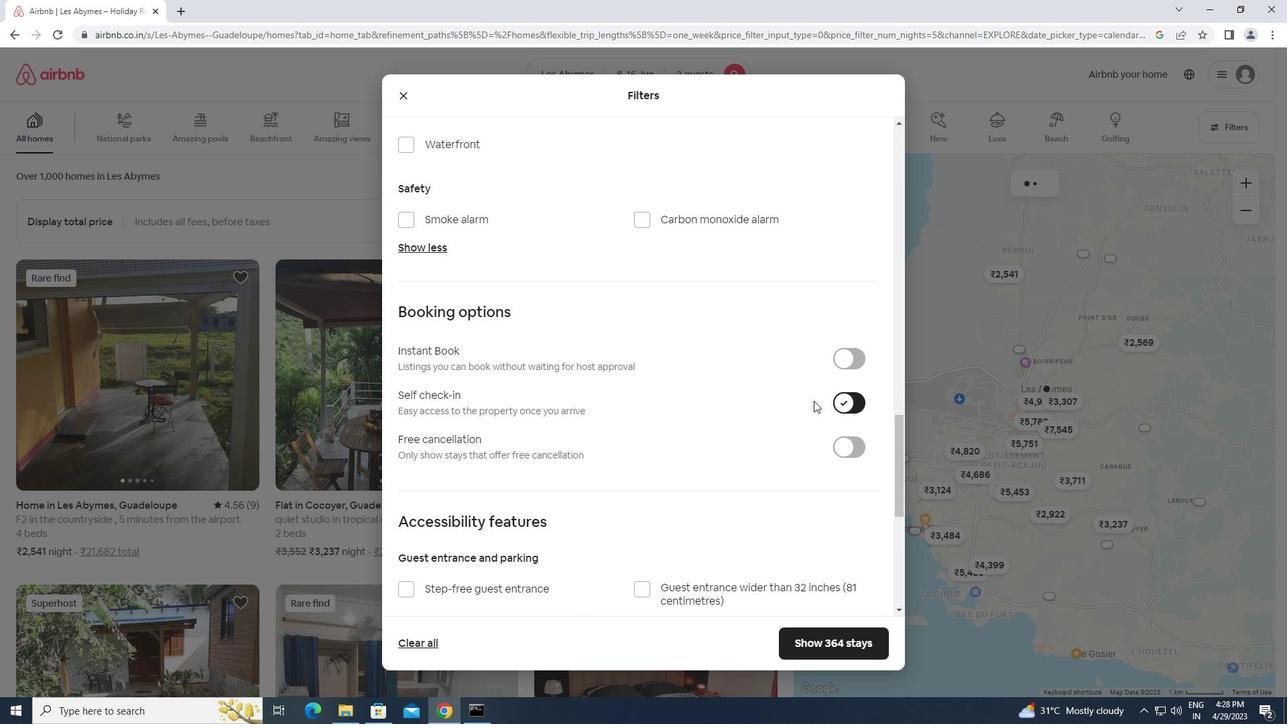 
Action: Mouse scrolled (548, 480) with delta (0, 0)
Screenshot: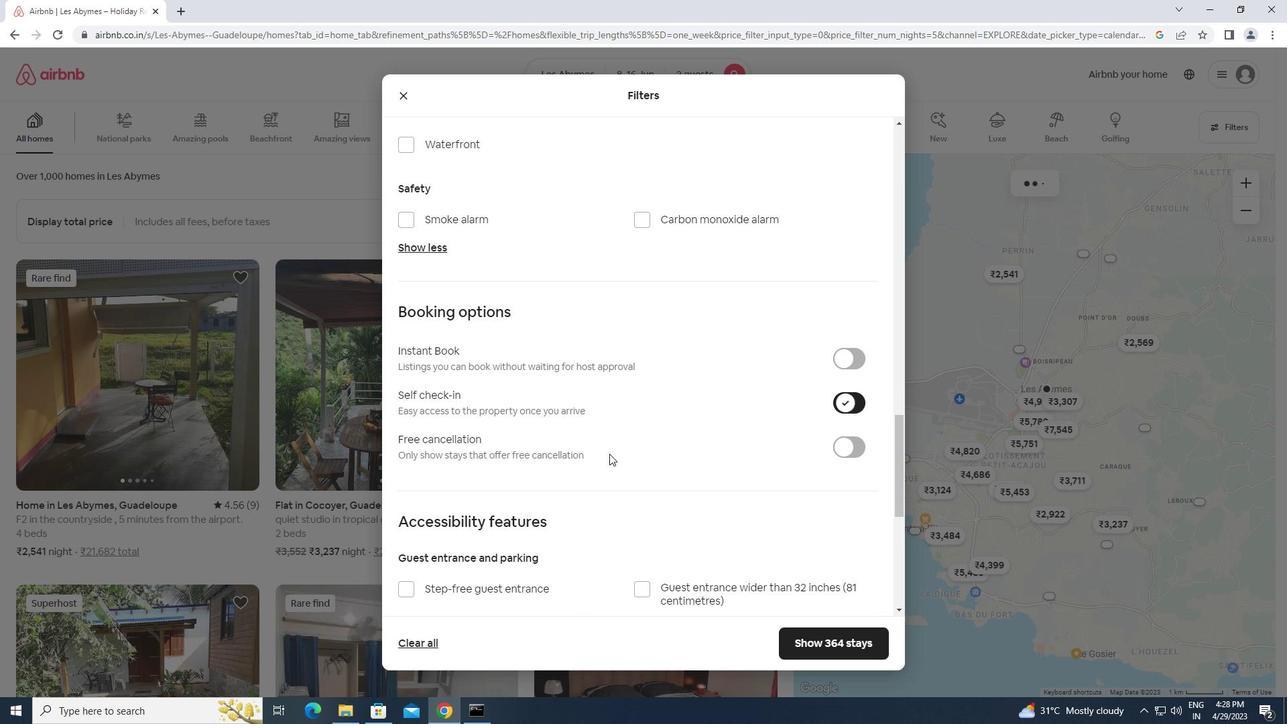 
Action: Mouse moved to (548, 480)
Screenshot: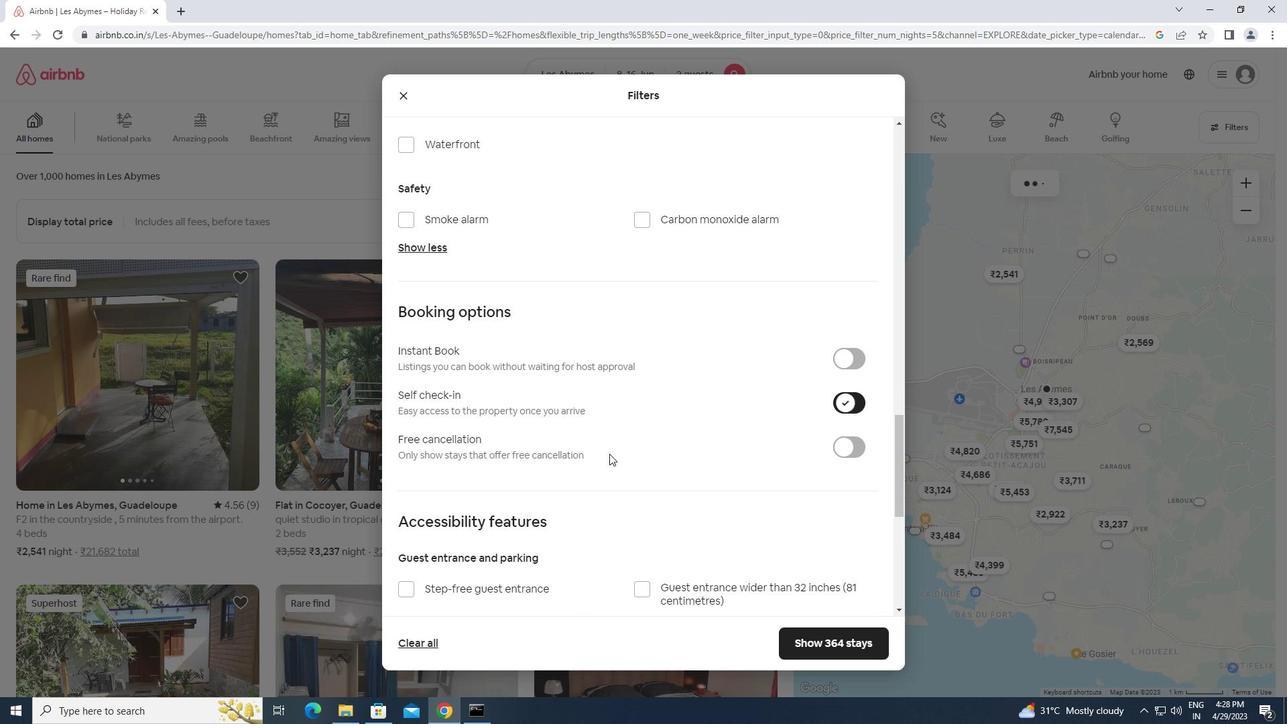 
Action: Mouse scrolled (548, 480) with delta (0, 0)
Screenshot: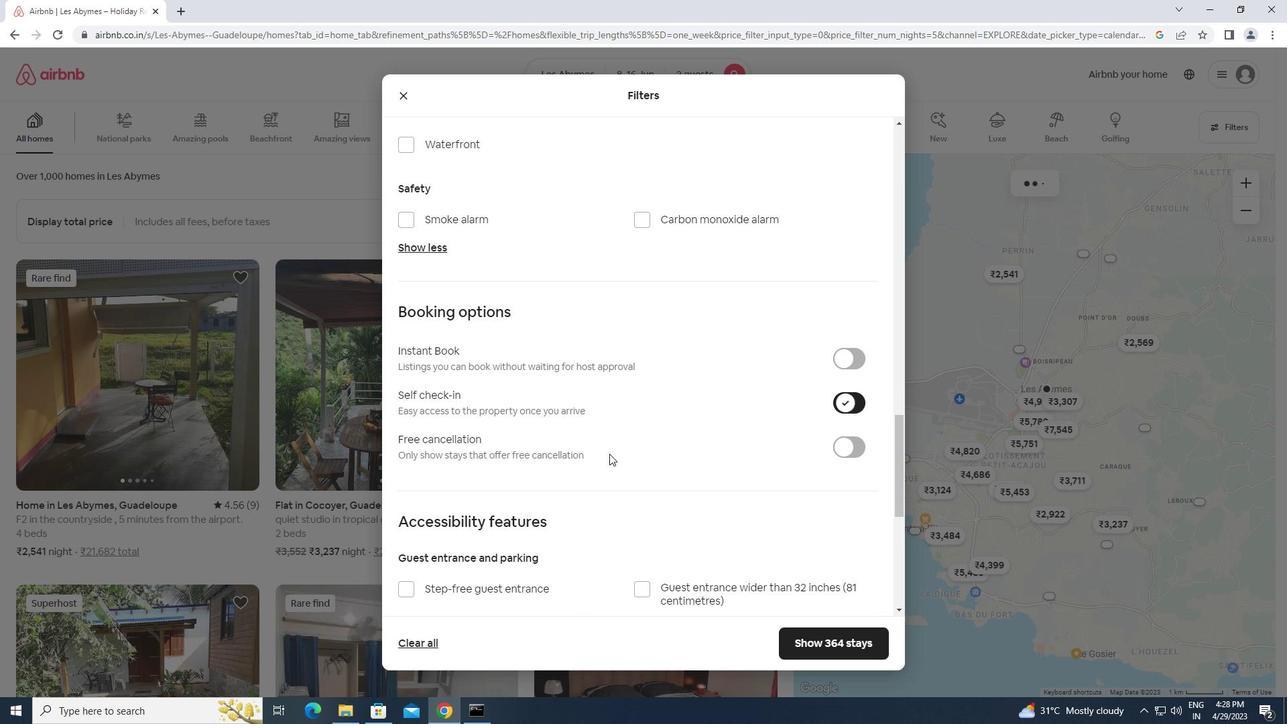 
Action: Mouse moved to (547, 481)
Screenshot: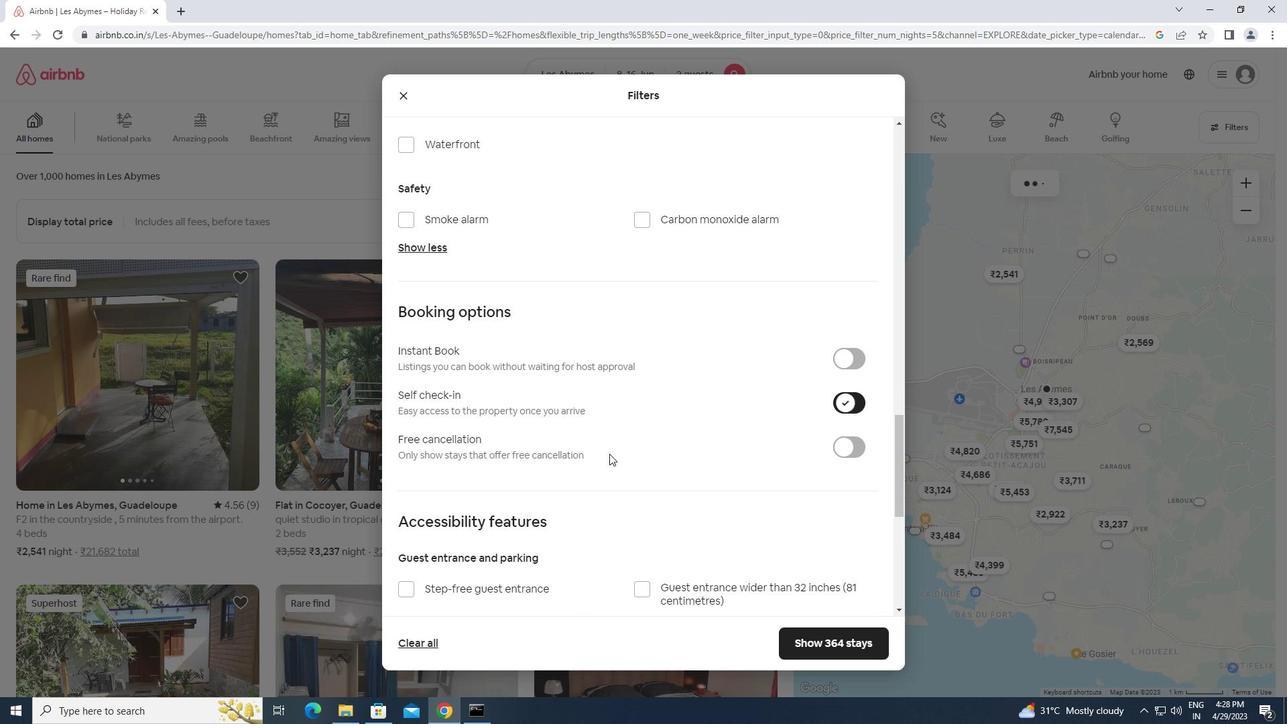 
Action: Mouse scrolled (547, 480) with delta (0, 0)
Screenshot: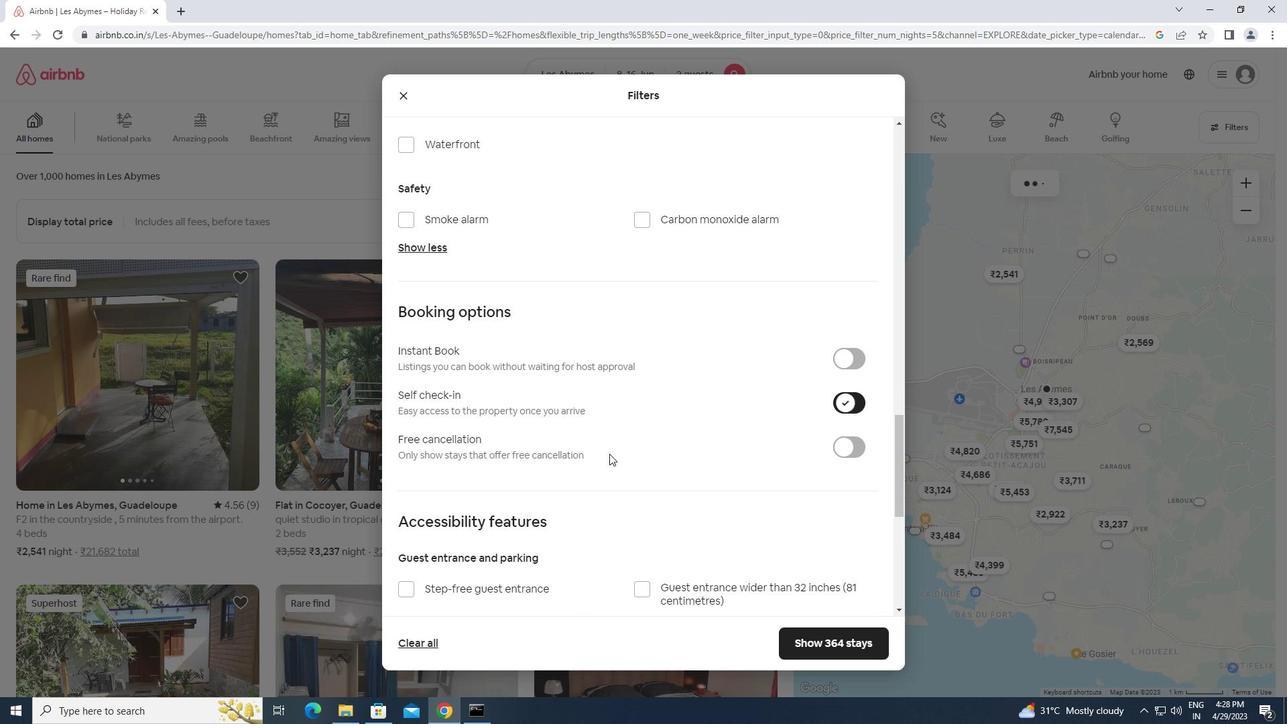 
Action: Mouse moved to (547, 482)
Screenshot: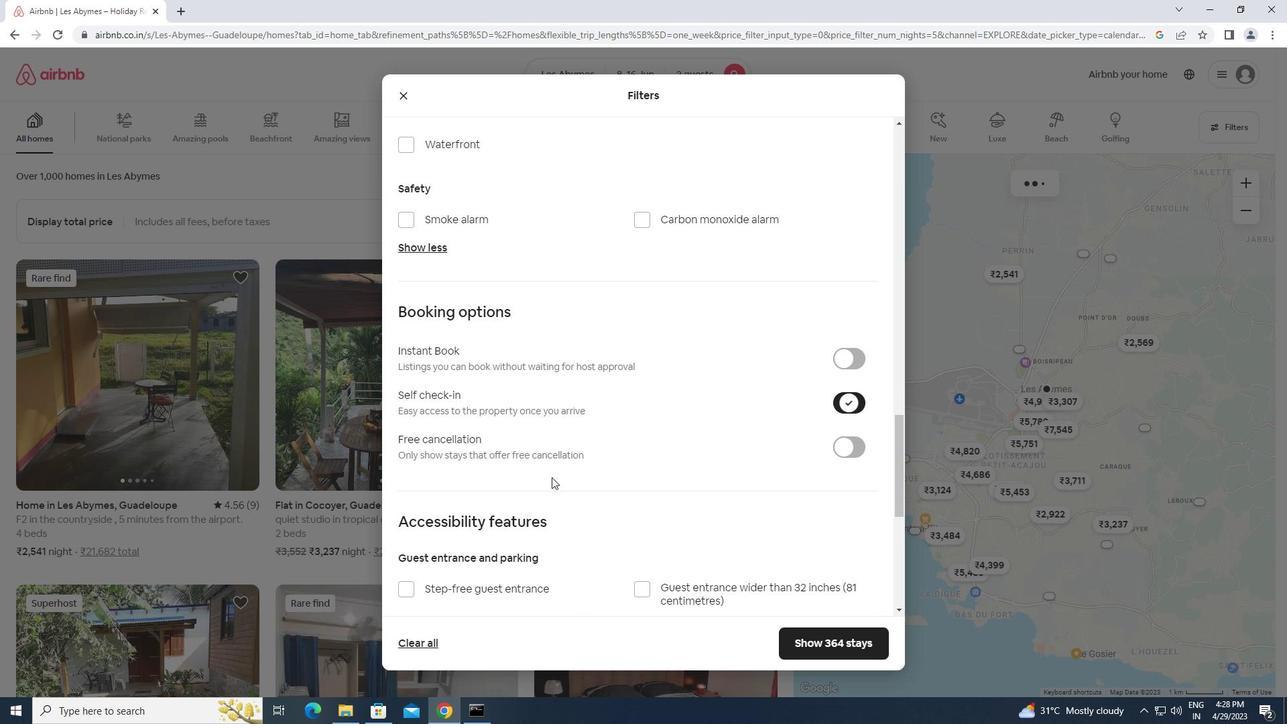 
Action: Mouse scrolled (547, 481) with delta (0, 0)
Screenshot: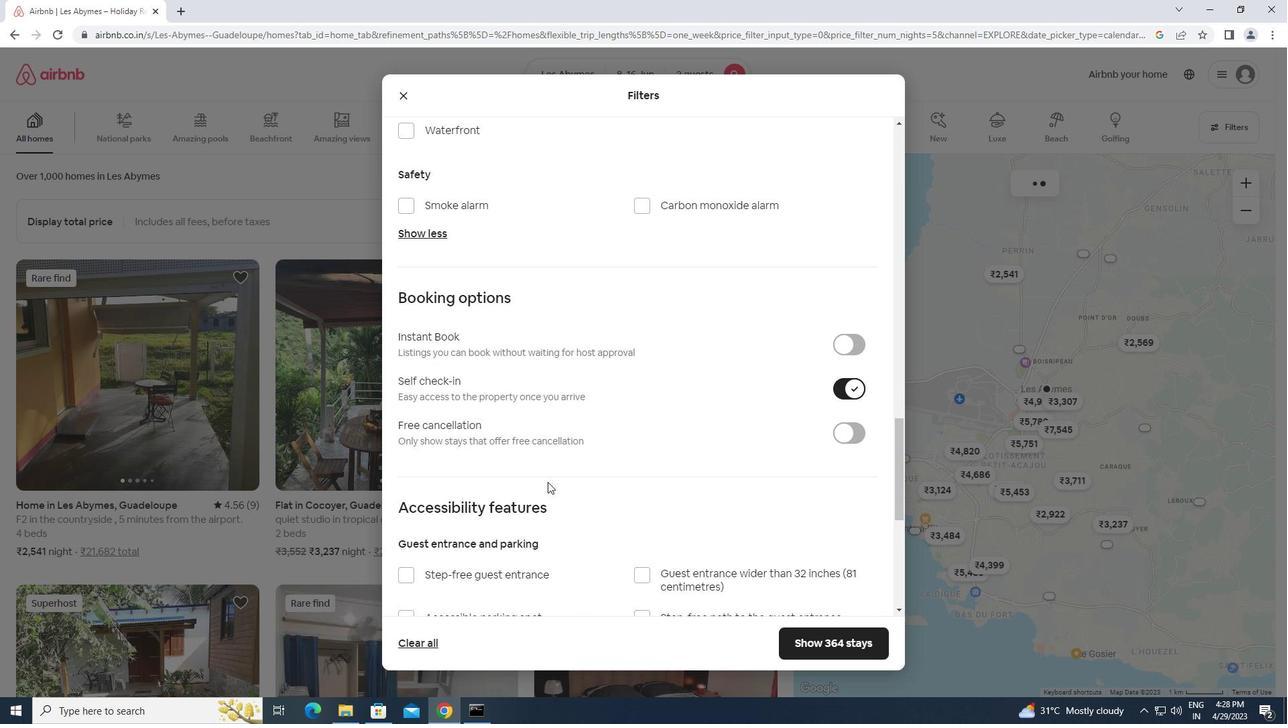 
Action: Mouse scrolled (547, 481) with delta (0, 0)
Screenshot: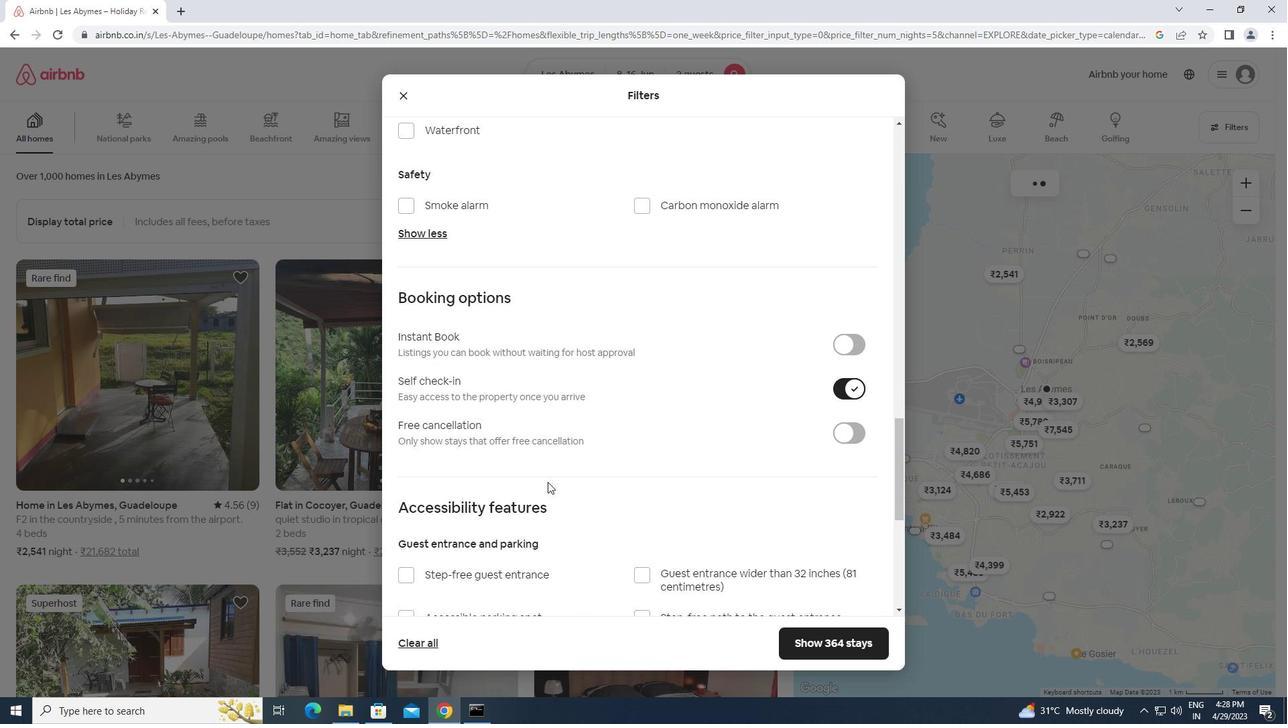 
Action: Mouse scrolled (547, 481) with delta (0, 0)
Screenshot: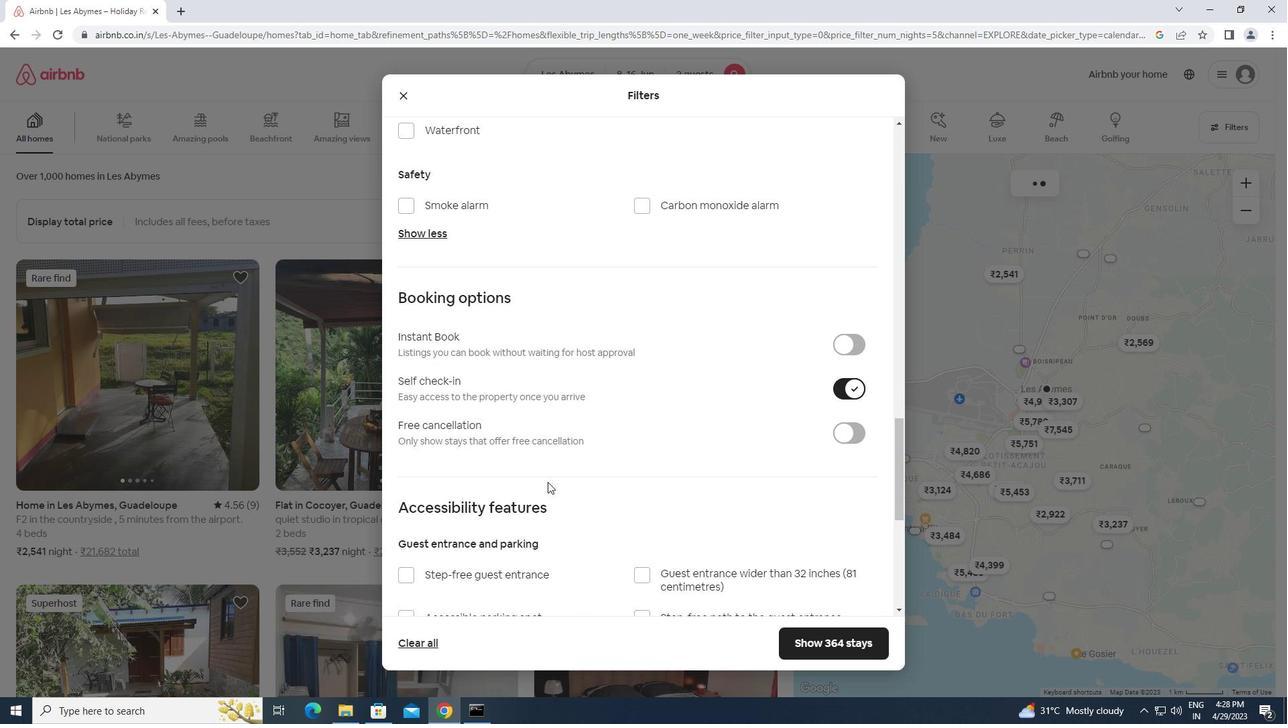 
Action: Mouse scrolled (547, 481) with delta (0, 0)
Screenshot: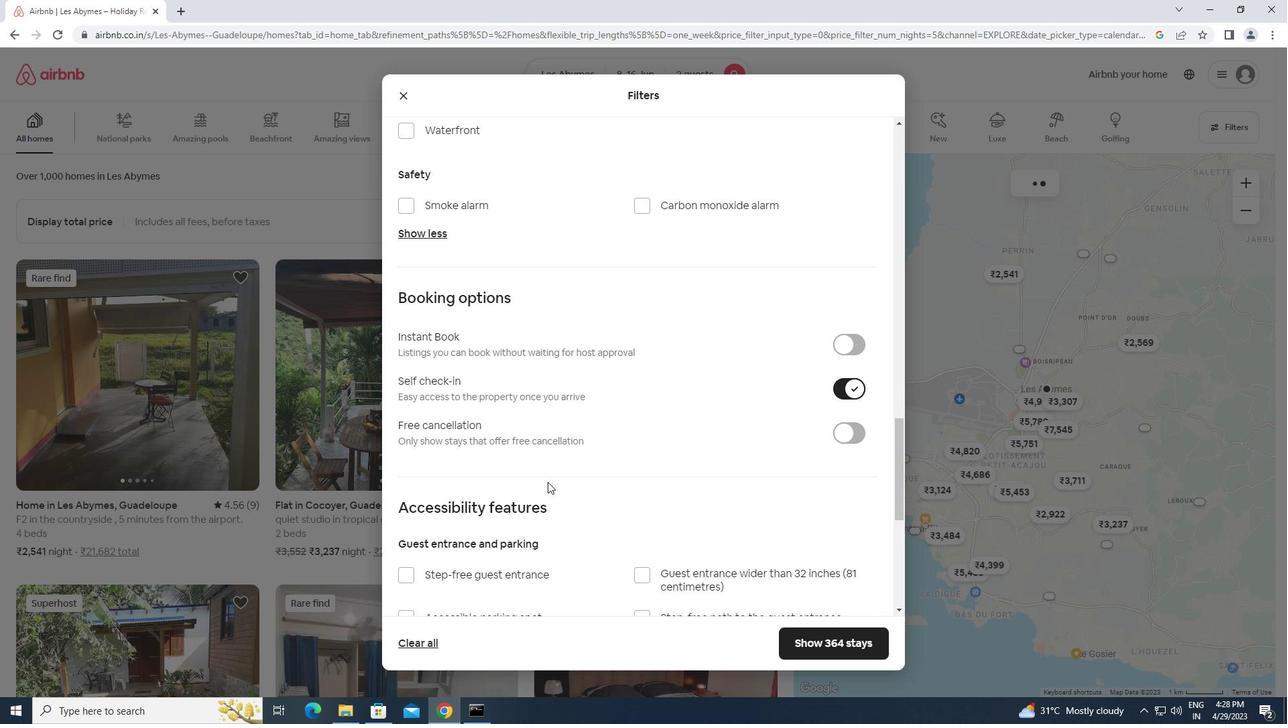 
Action: Mouse scrolled (547, 481) with delta (0, 0)
Screenshot: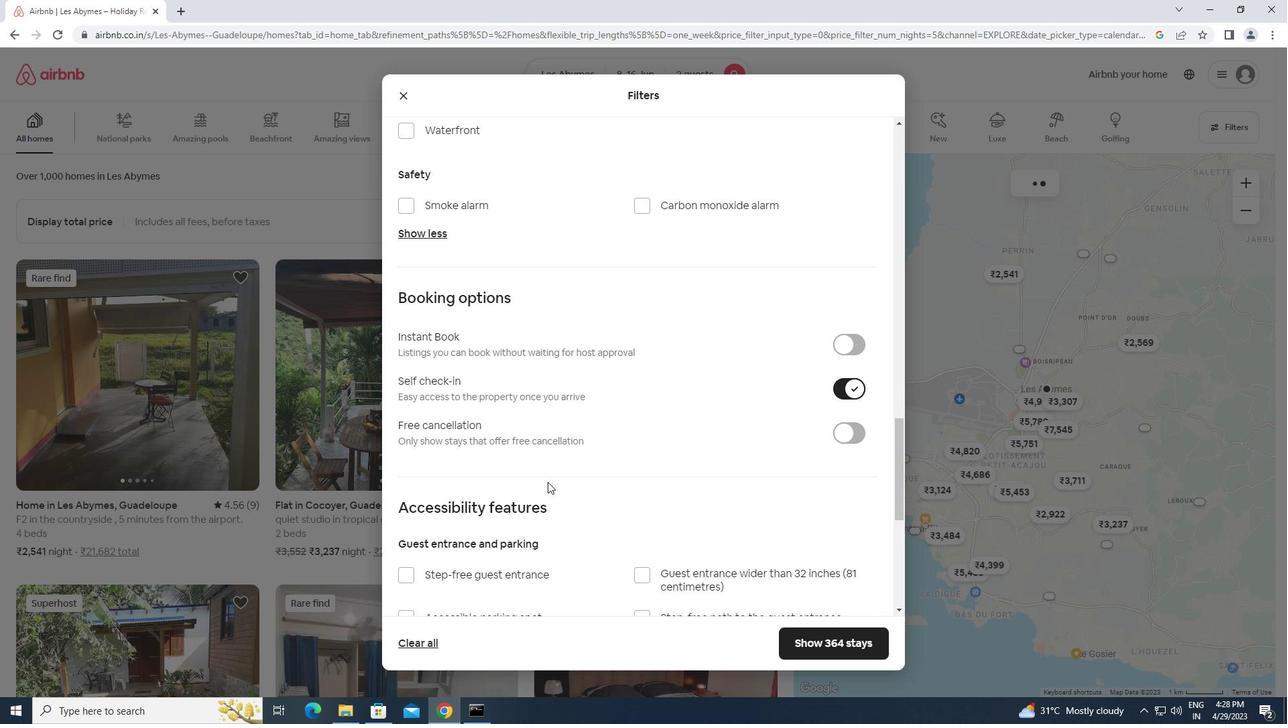 
Action: Mouse moved to (418, 516)
Screenshot: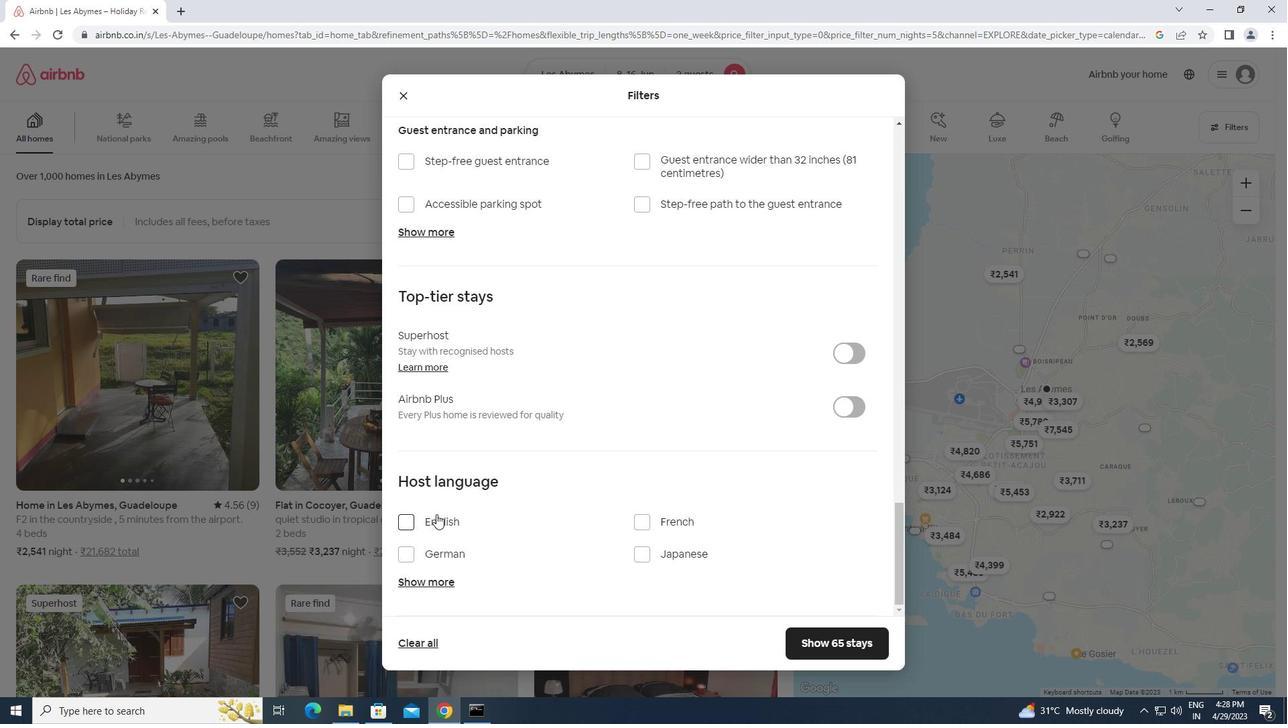 
Action: Mouse scrolled (418, 515) with delta (0, 0)
Screenshot: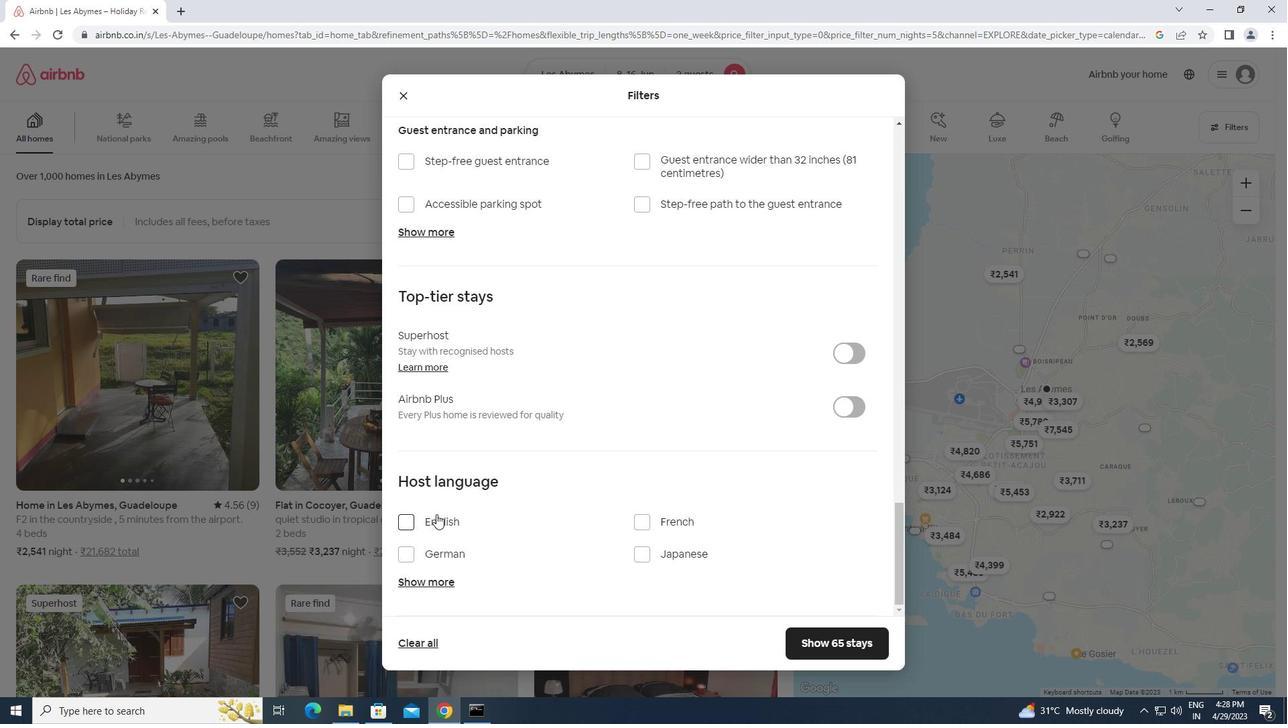 
Action: Mouse moved to (418, 517)
Screenshot: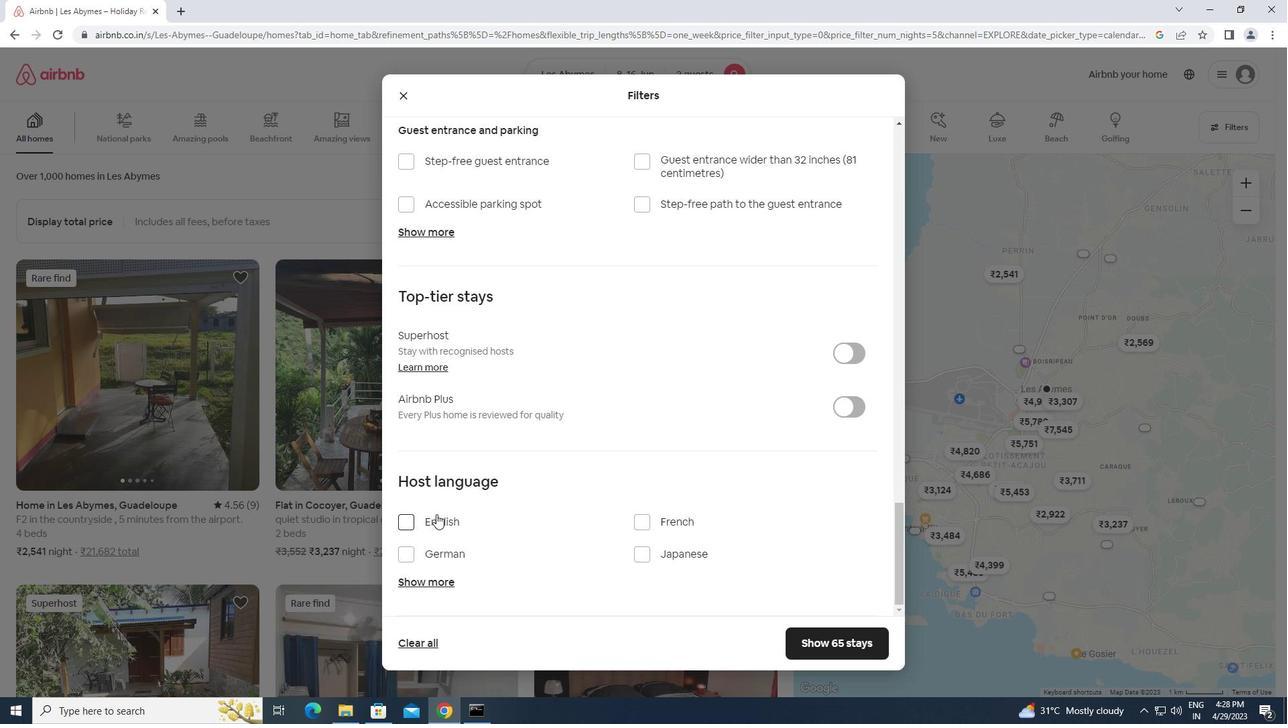
Action: Mouse scrolled (418, 516) with delta (0, 0)
Screenshot: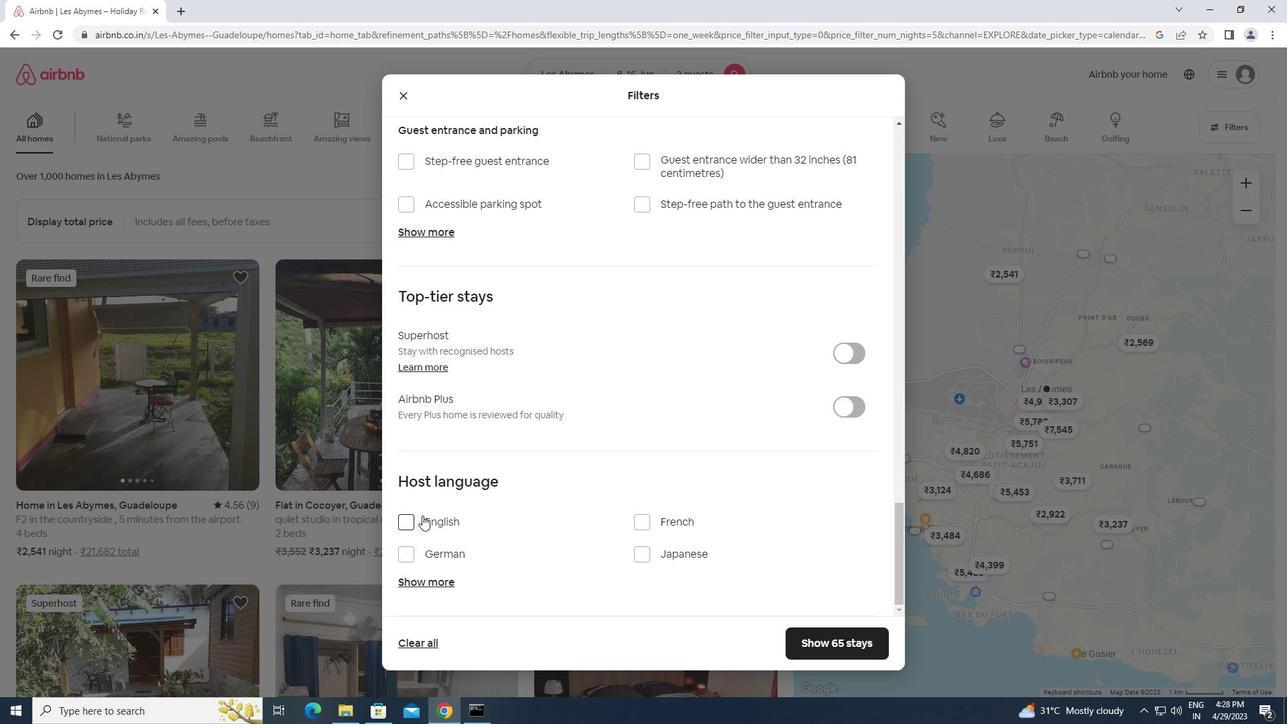 
Action: Mouse scrolled (418, 516) with delta (0, 0)
Screenshot: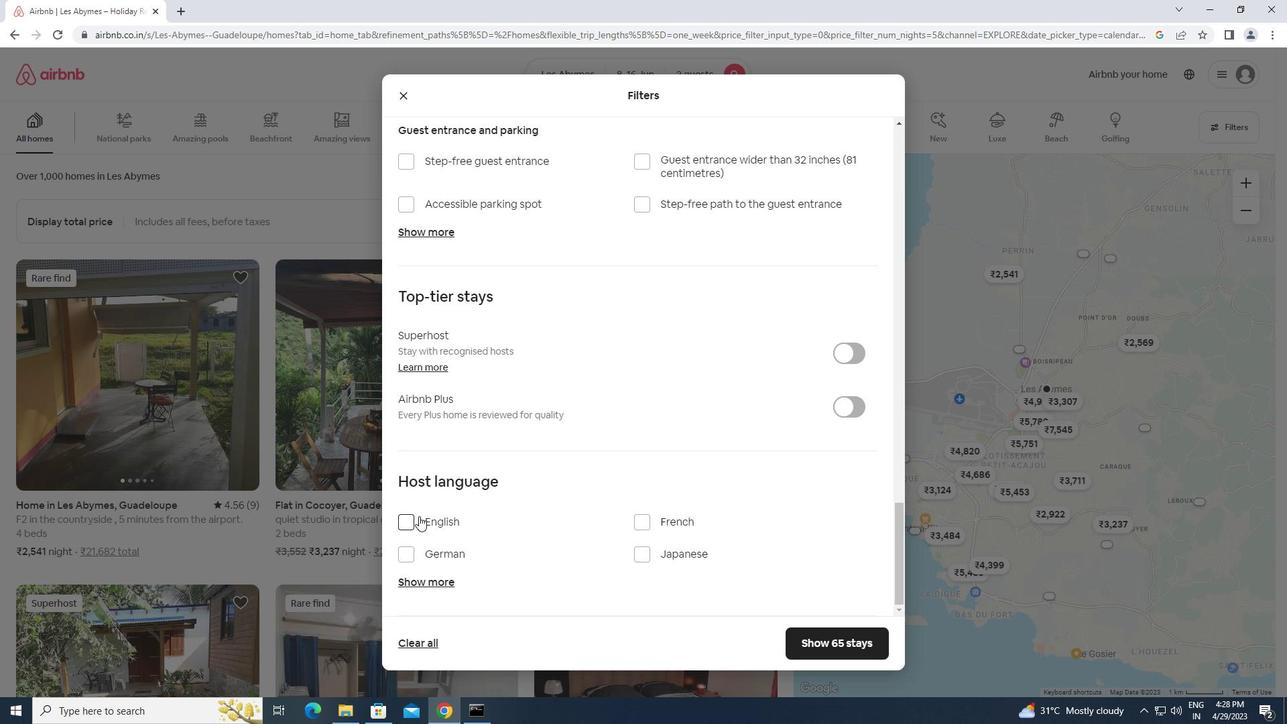 
Action: Mouse moved to (415, 517)
Screenshot: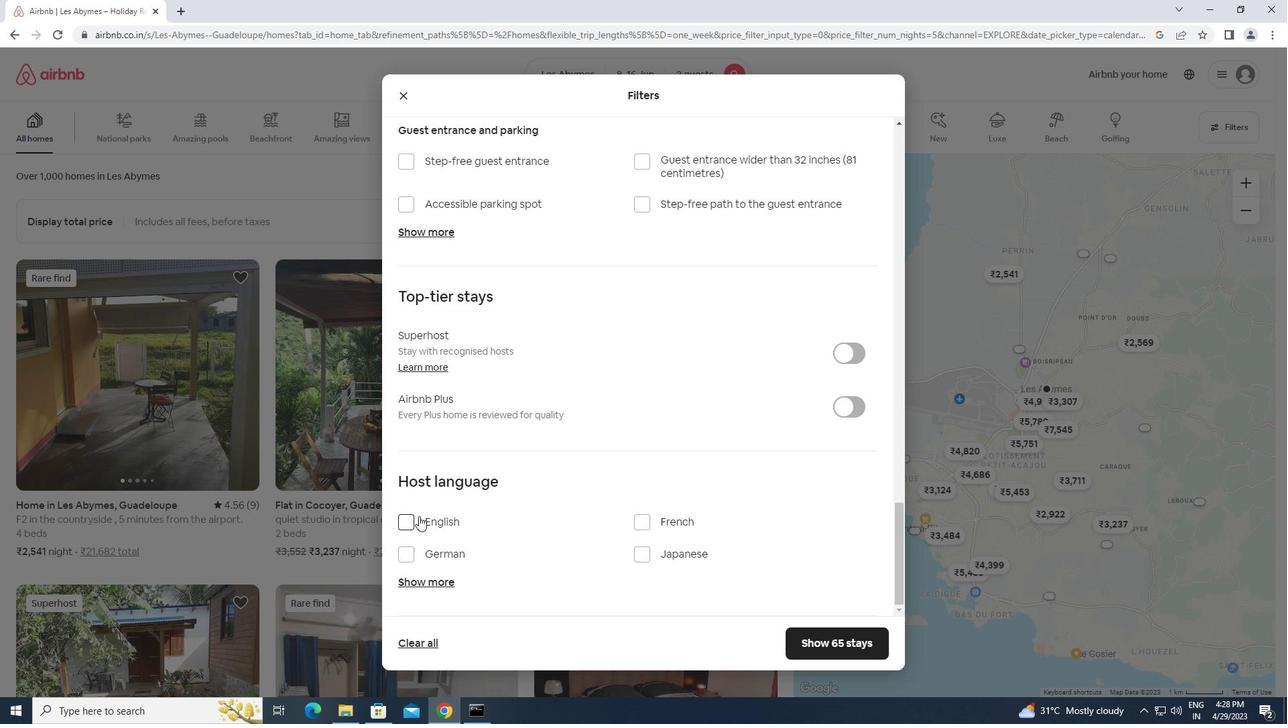 
Action: Mouse scrolled (415, 517) with delta (0, 0)
Screenshot: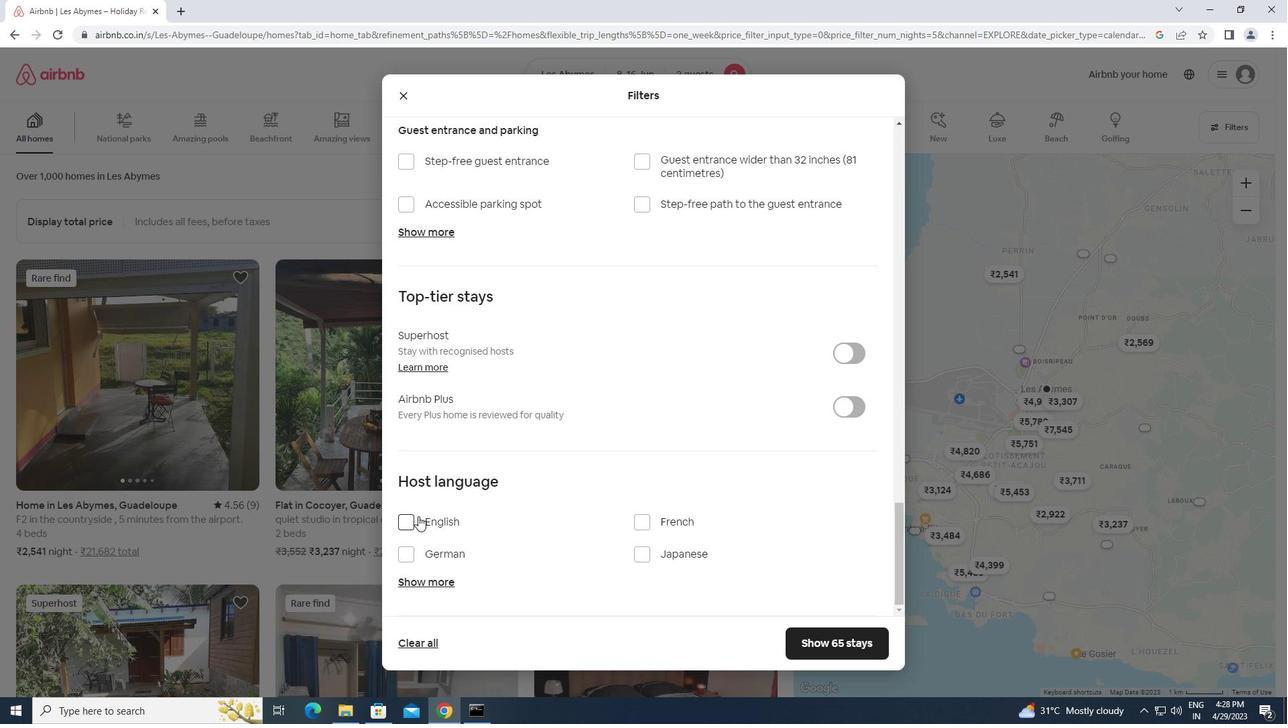 
Action: Mouse moved to (429, 523)
Screenshot: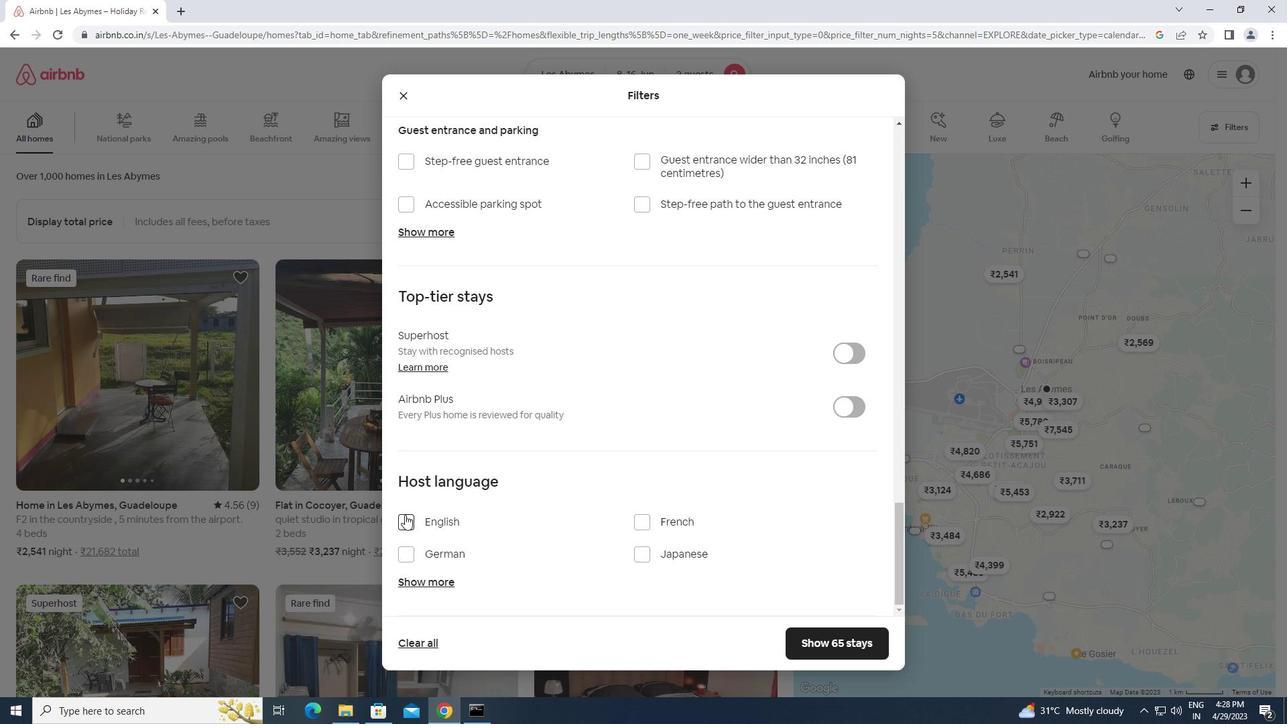 
Action: Mouse pressed left at (429, 523)
Screenshot: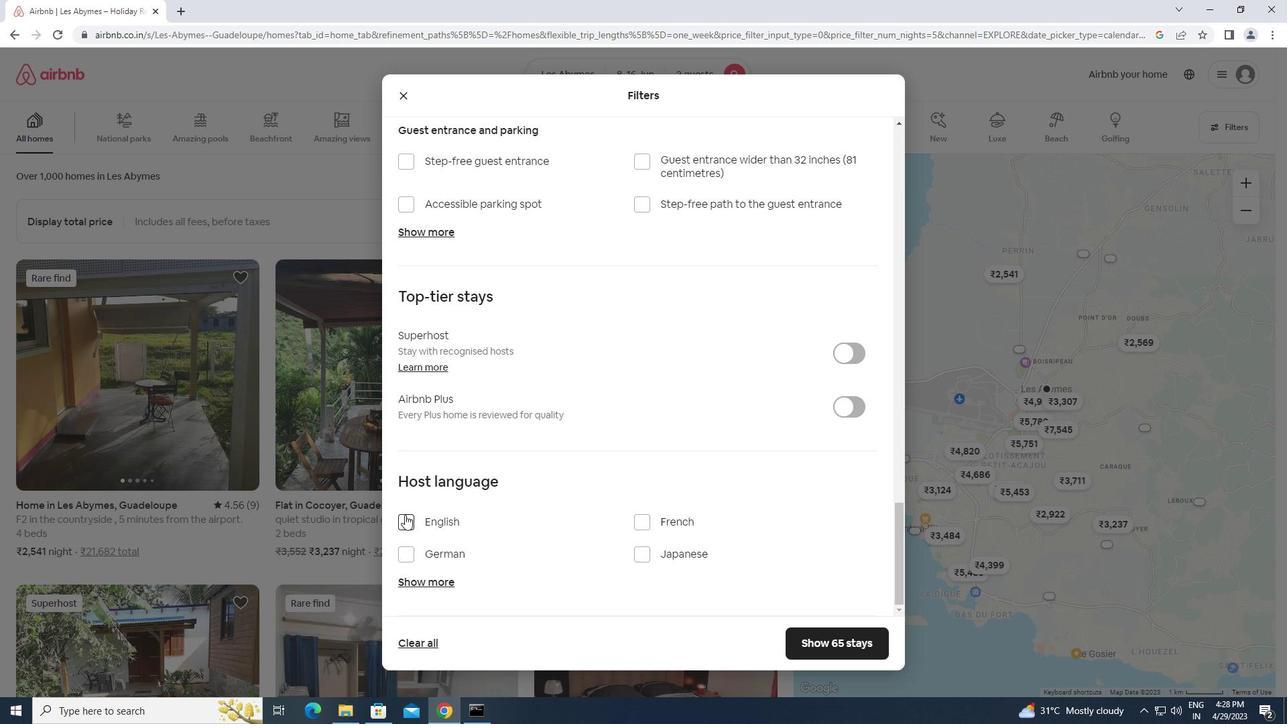
Action: Mouse moved to (824, 643)
Screenshot: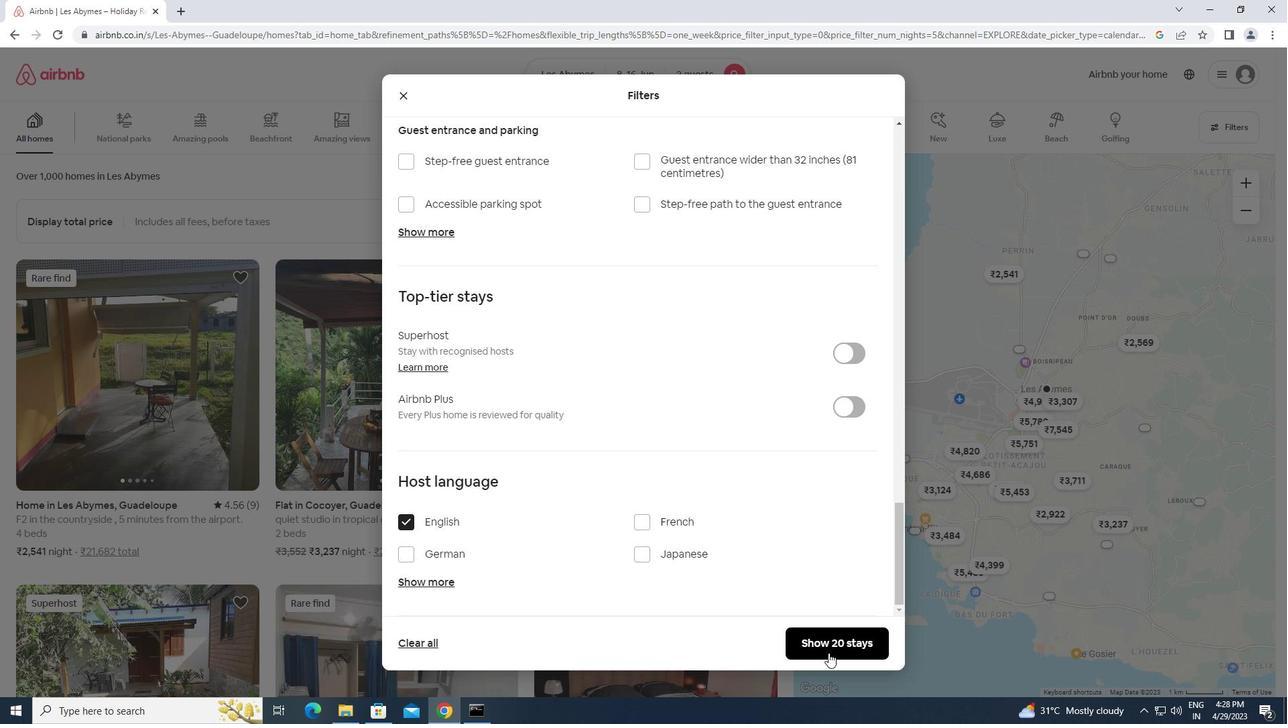 
Action: Mouse pressed left at (824, 643)
Screenshot: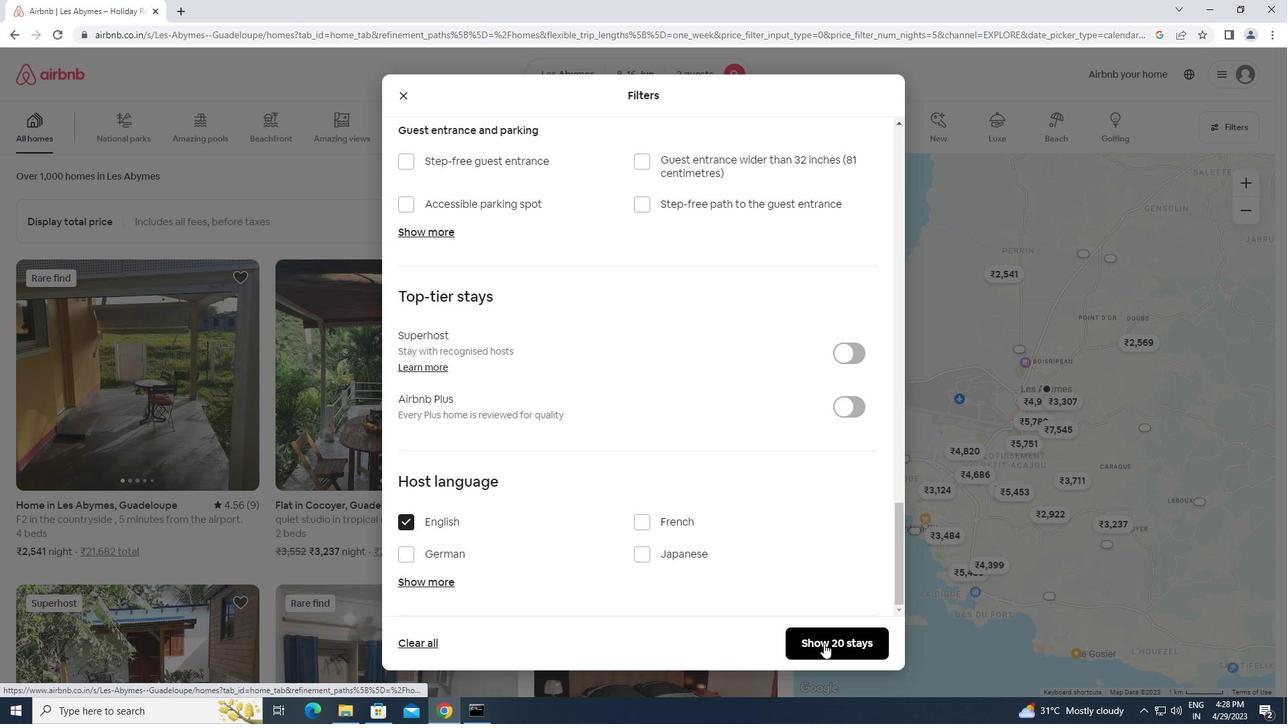 
